 Task: Add a signature Christopher Carter containing With kind regards, Christopher Carter to email address softage.4@softage.net and add a label Policies
Action: Mouse moved to (1130, 86)
Screenshot: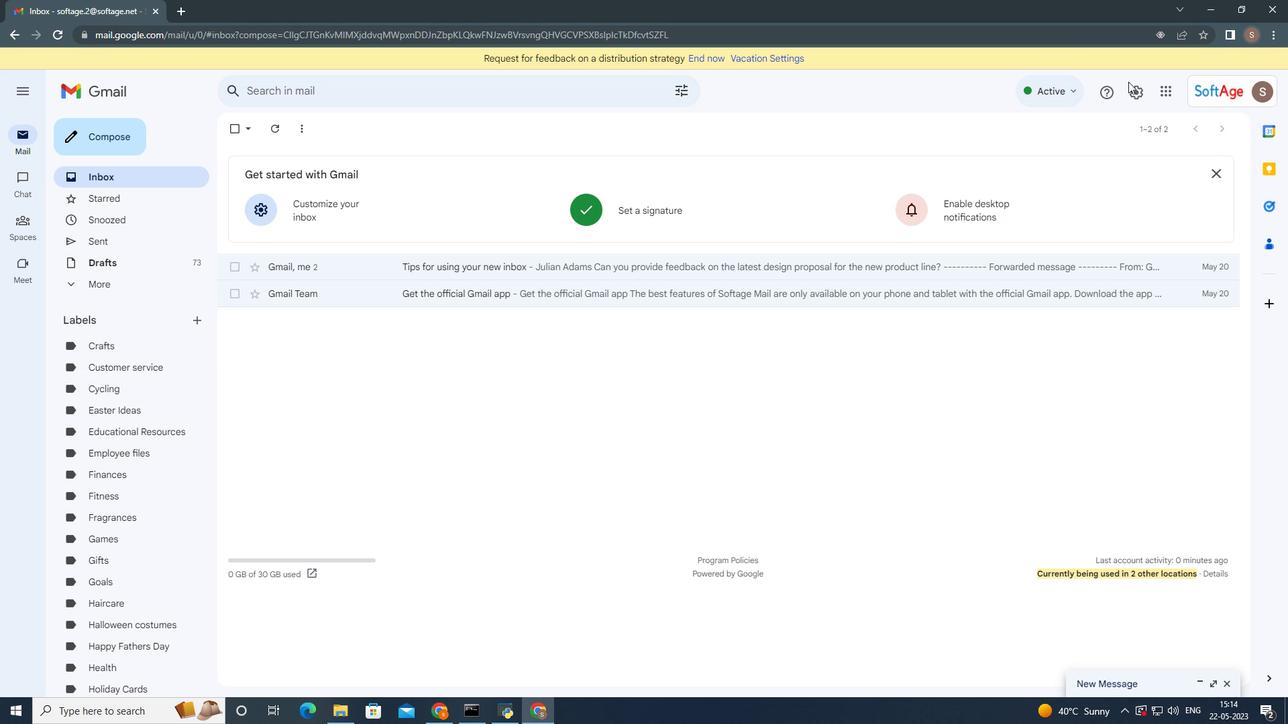 
Action: Mouse pressed left at (1130, 86)
Screenshot: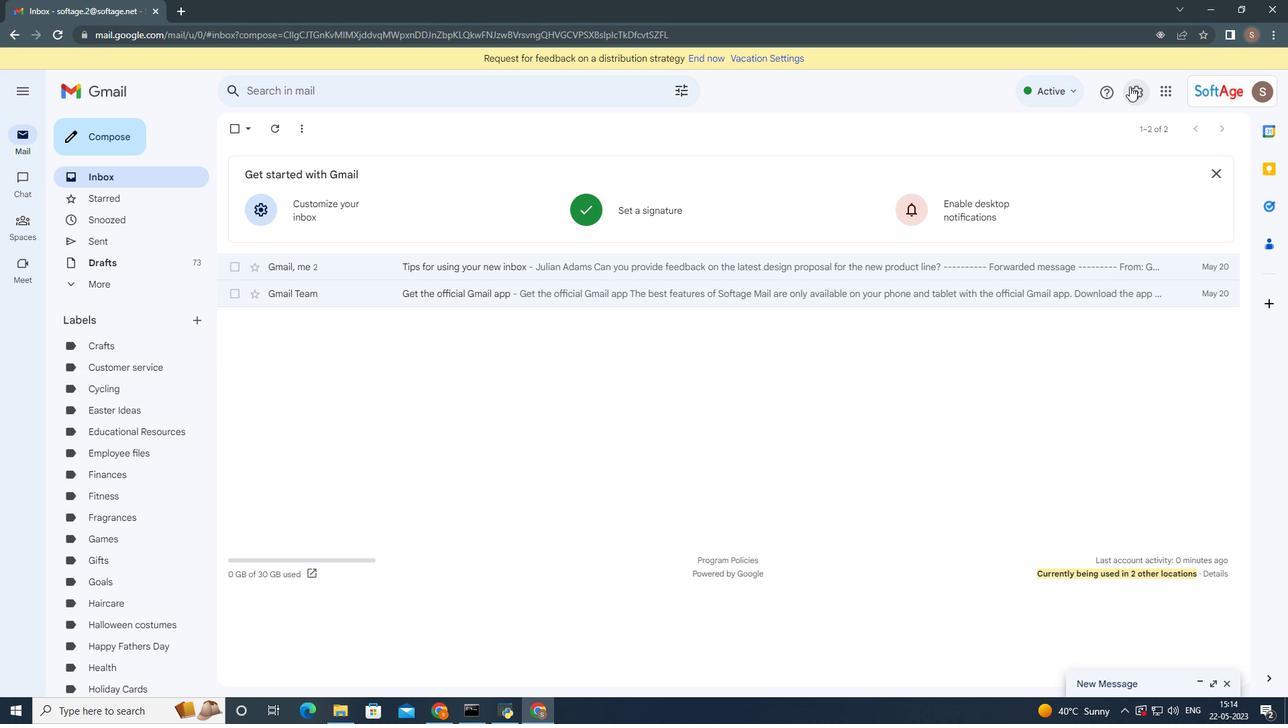 
Action: Mouse moved to (1167, 178)
Screenshot: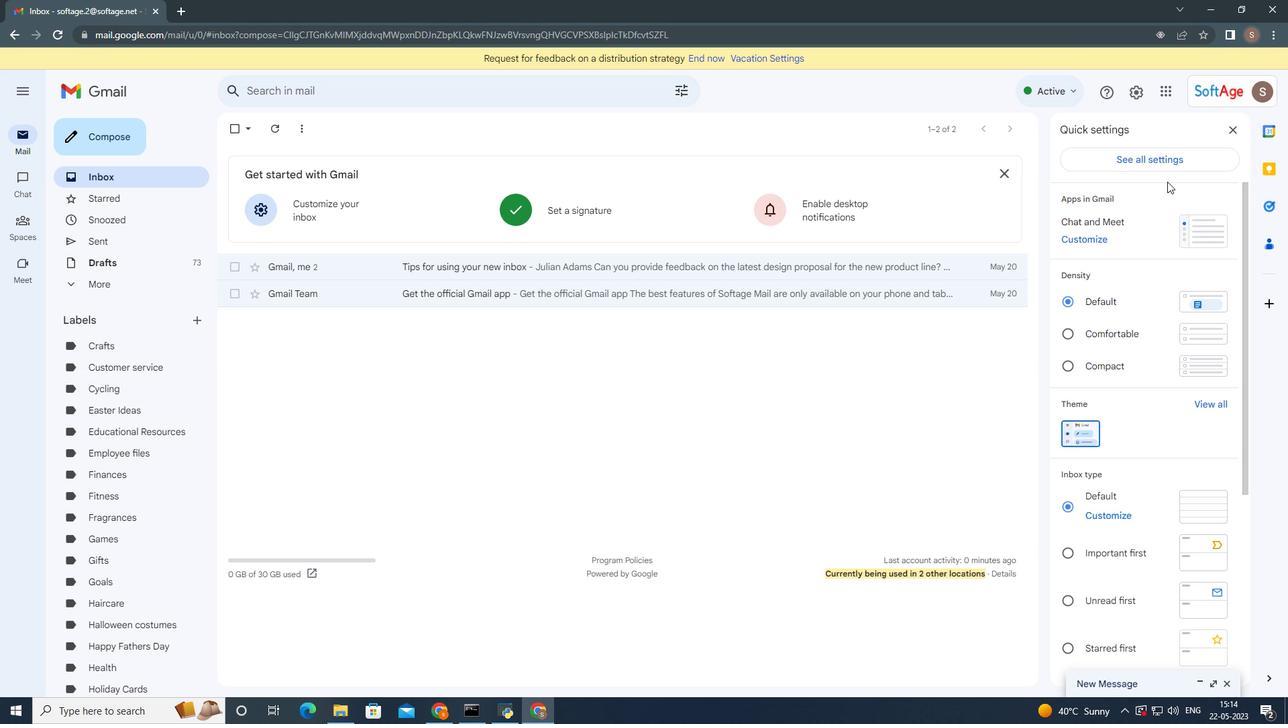 
Action: Mouse pressed left at (1167, 178)
Screenshot: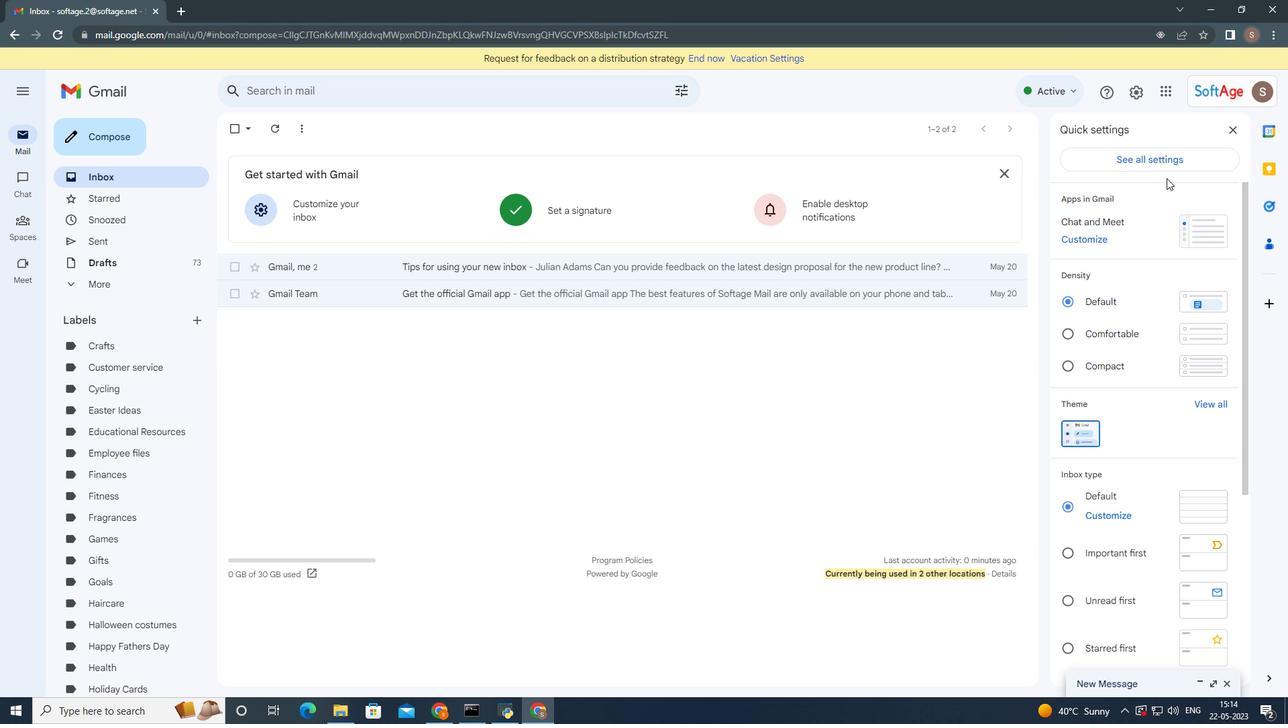 
Action: Mouse moved to (1159, 159)
Screenshot: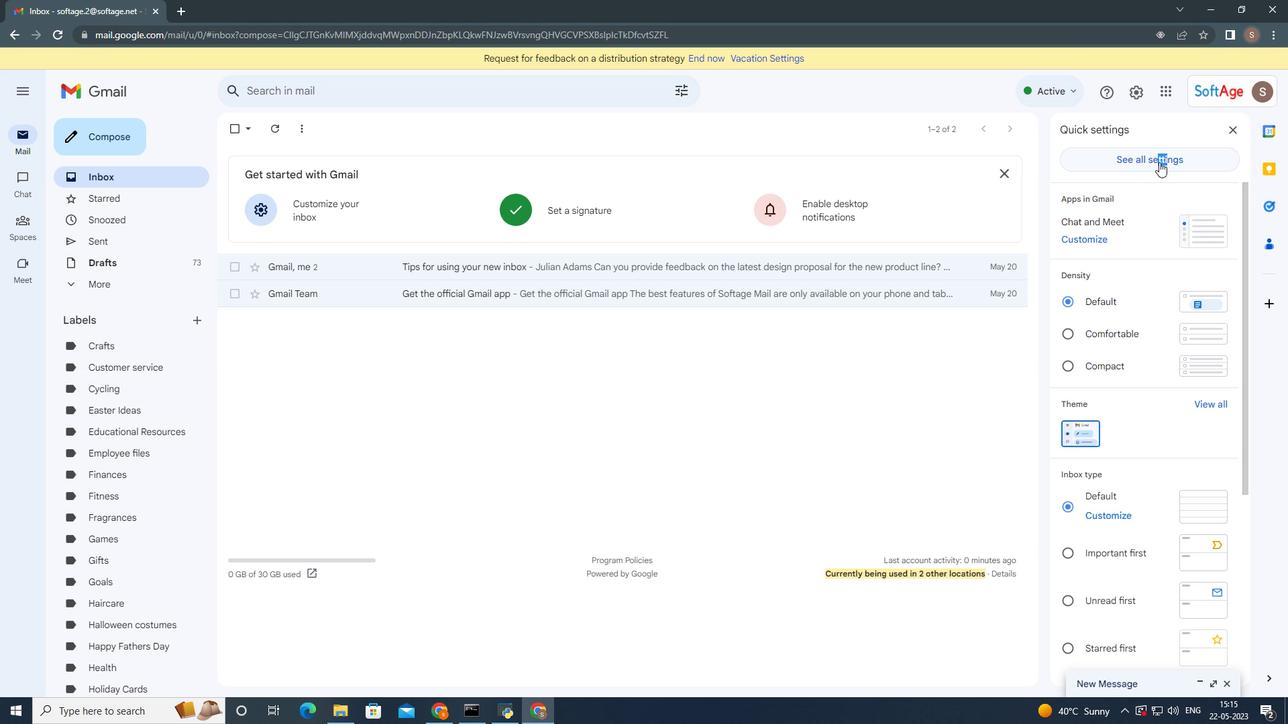 
Action: Mouse pressed left at (1159, 159)
Screenshot: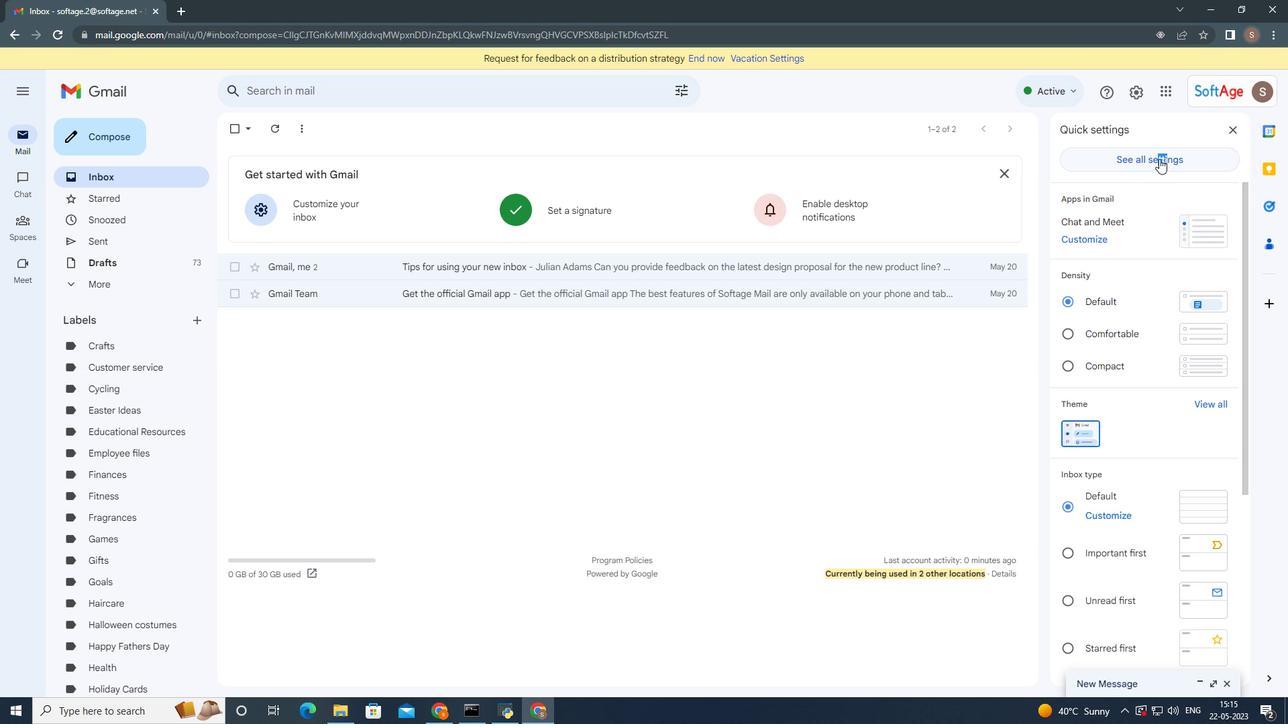 
Action: Mouse moved to (434, 312)
Screenshot: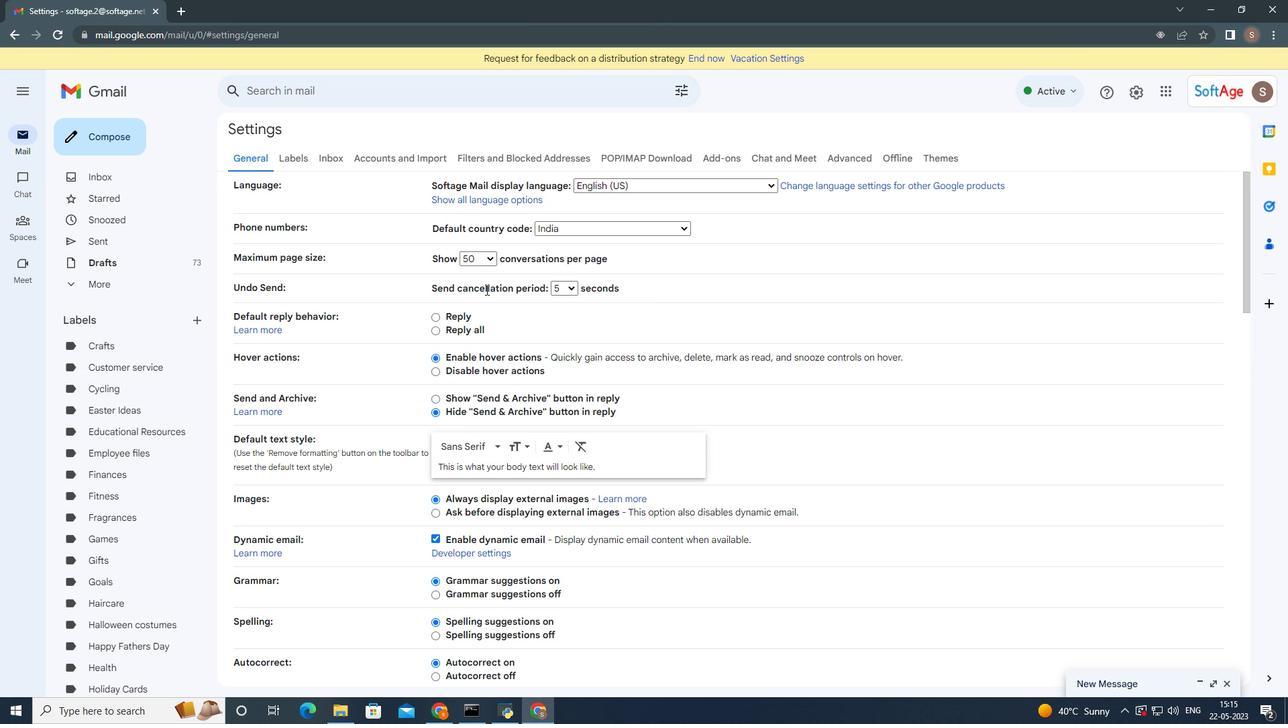 
Action: Mouse scrolled (434, 311) with delta (0, 0)
Screenshot: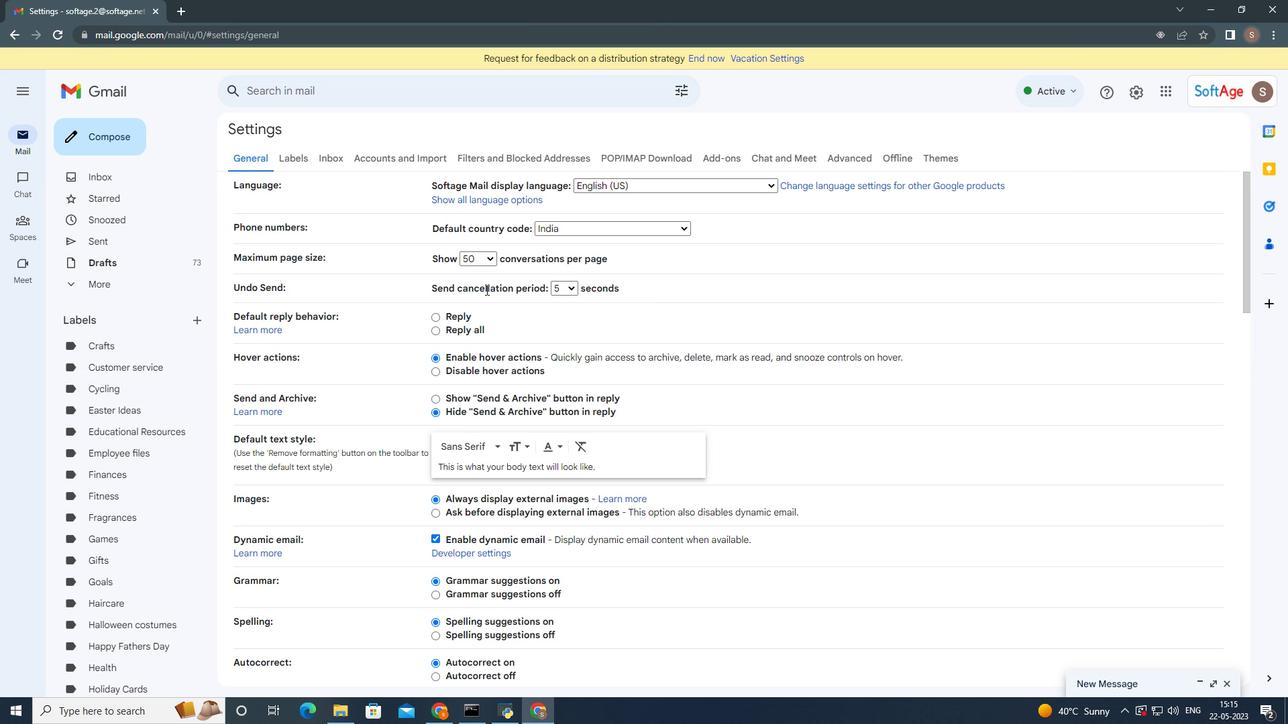 
Action: Mouse moved to (434, 318)
Screenshot: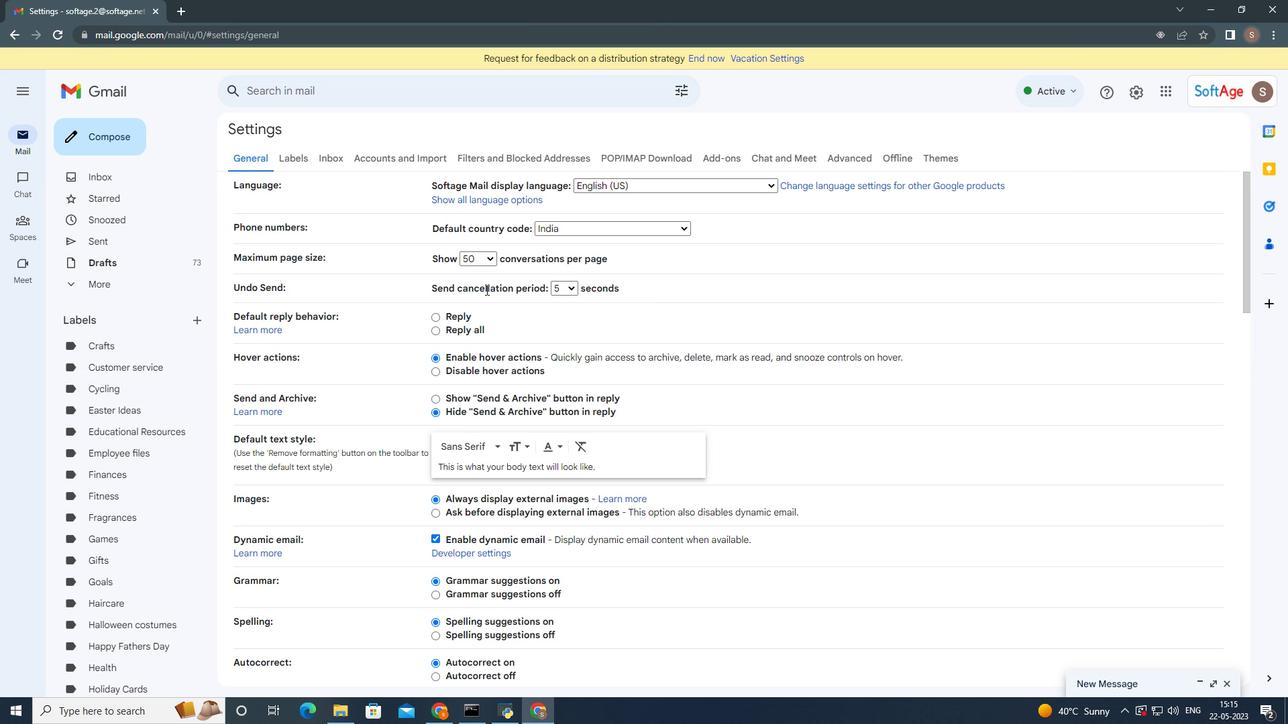 
Action: Mouse scrolled (434, 318) with delta (0, 0)
Screenshot: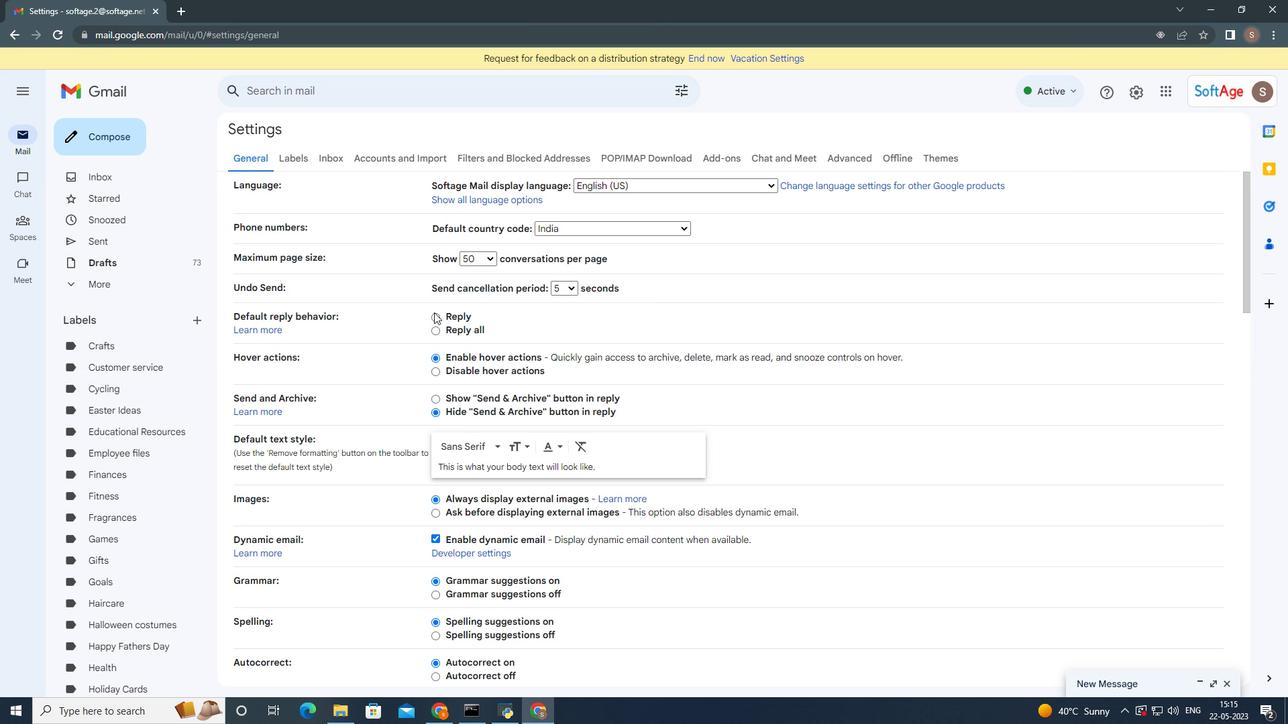 
Action: Mouse moved to (434, 319)
Screenshot: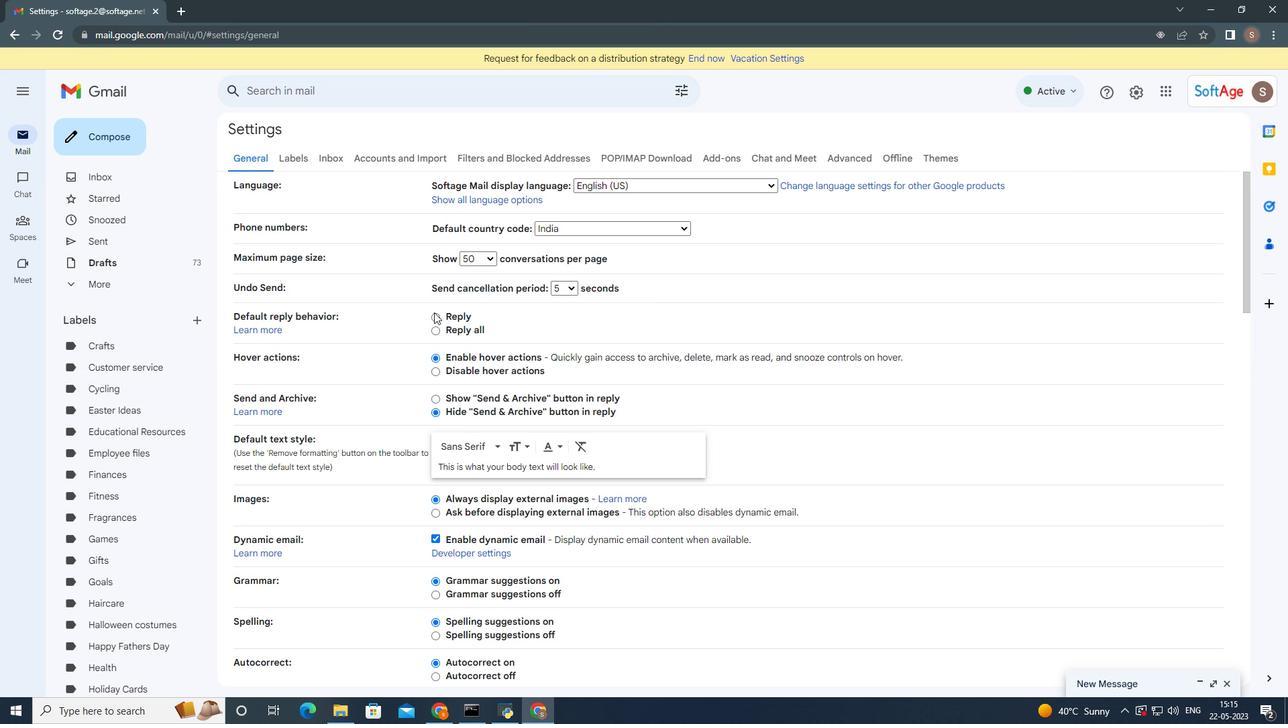 
Action: Mouse scrolled (434, 318) with delta (0, 0)
Screenshot: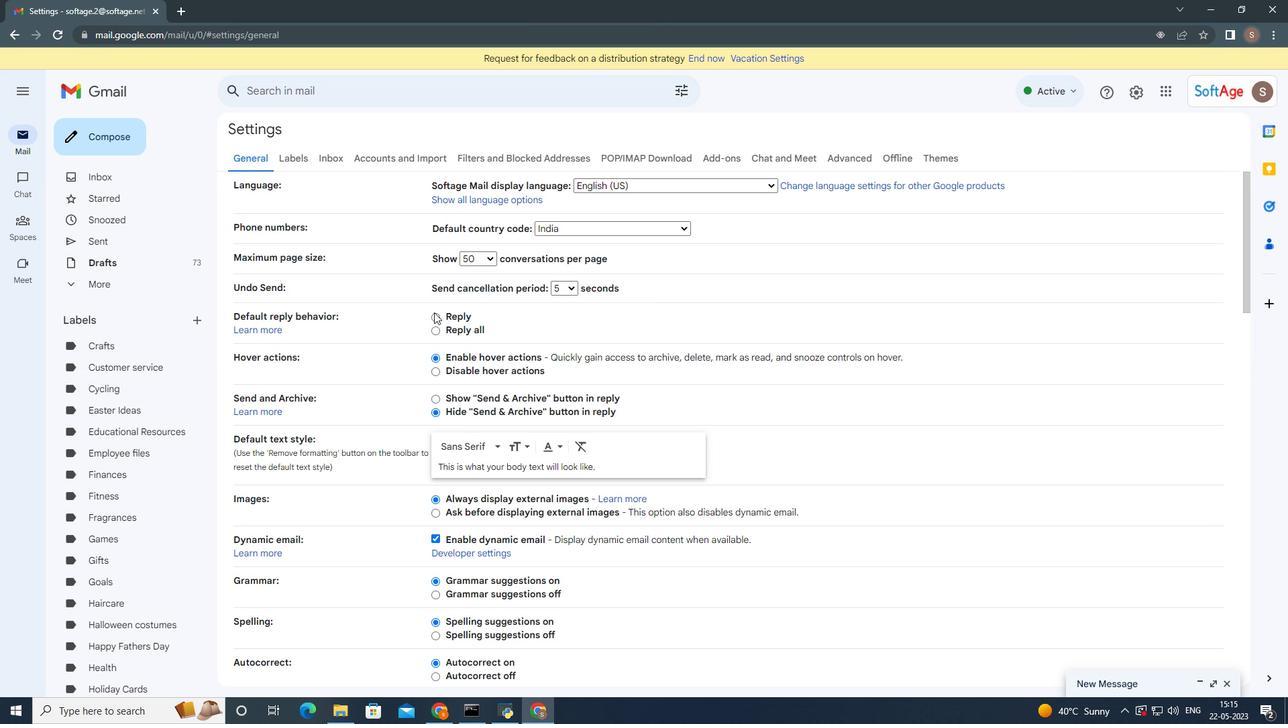 
Action: Mouse moved to (488, 427)
Screenshot: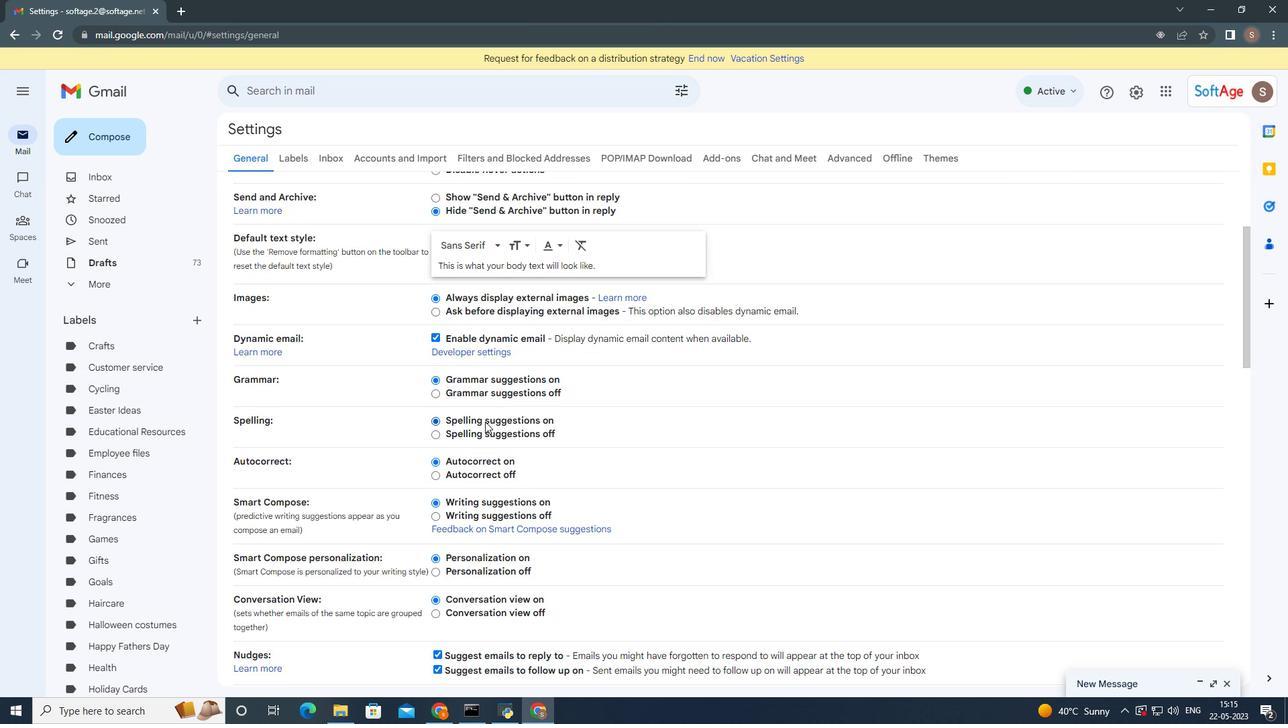 
Action: Mouse scrolled (488, 426) with delta (0, 0)
Screenshot: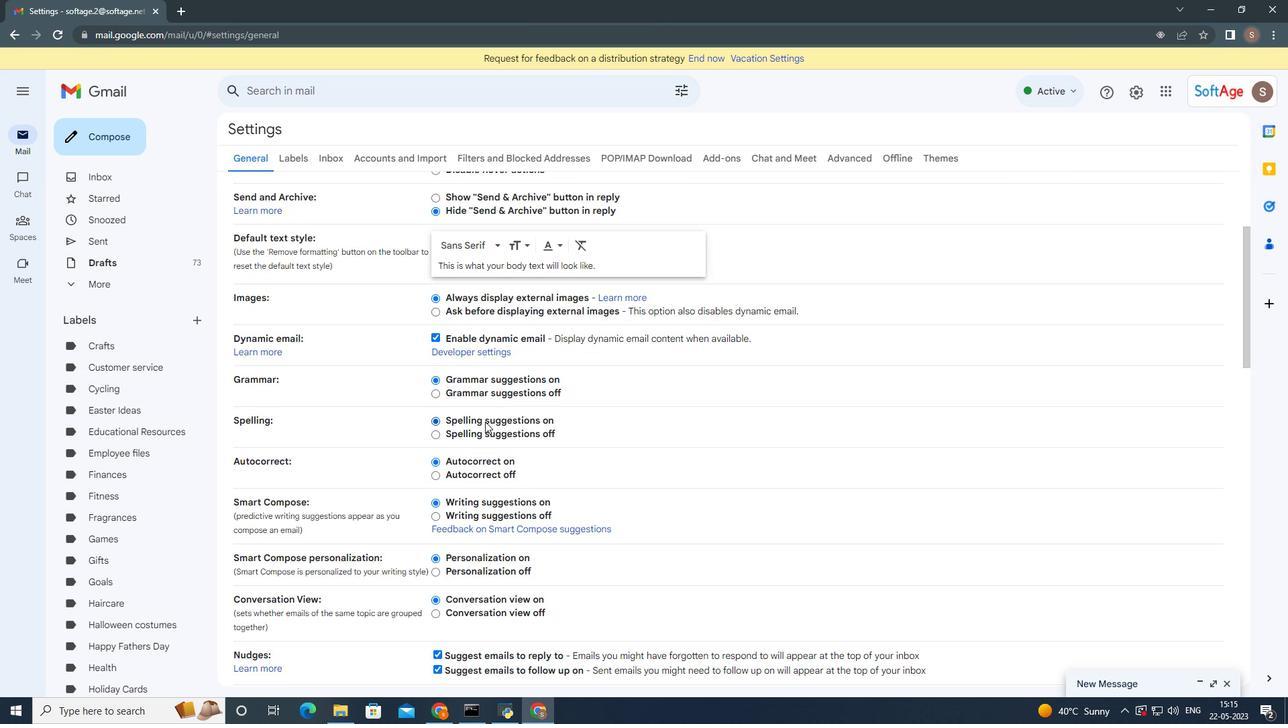 
Action: Mouse moved to (490, 428)
Screenshot: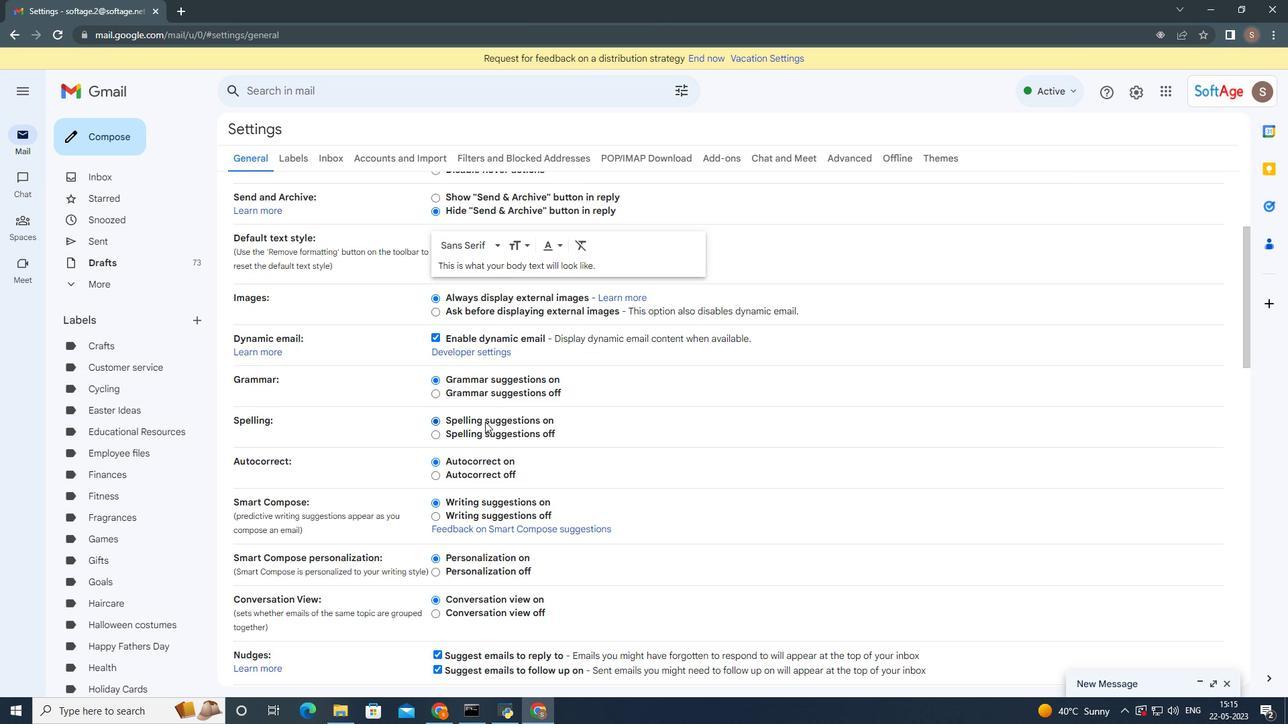 
Action: Mouse scrolled (490, 427) with delta (0, 0)
Screenshot: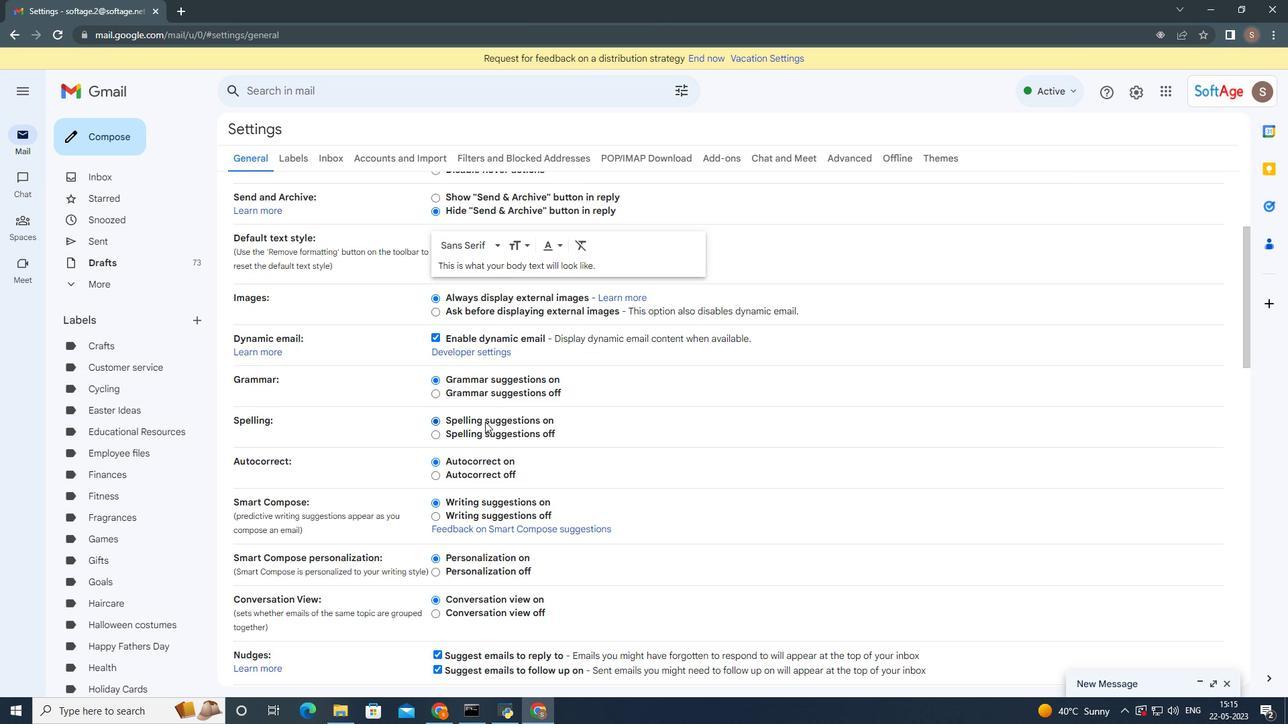 
Action: Mouse moved to (492, 430)
Screenshot: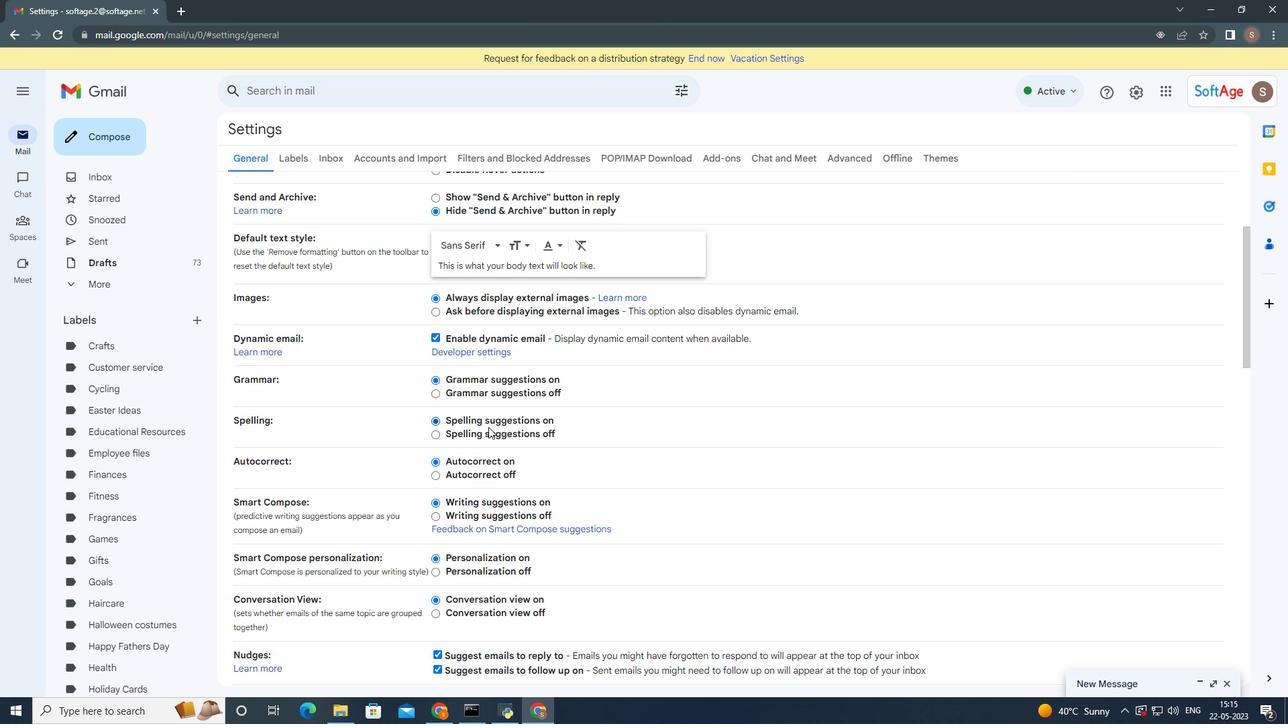 
Action: Mouse scrolled (492, 429) with delta (0, 0)
Screenshot: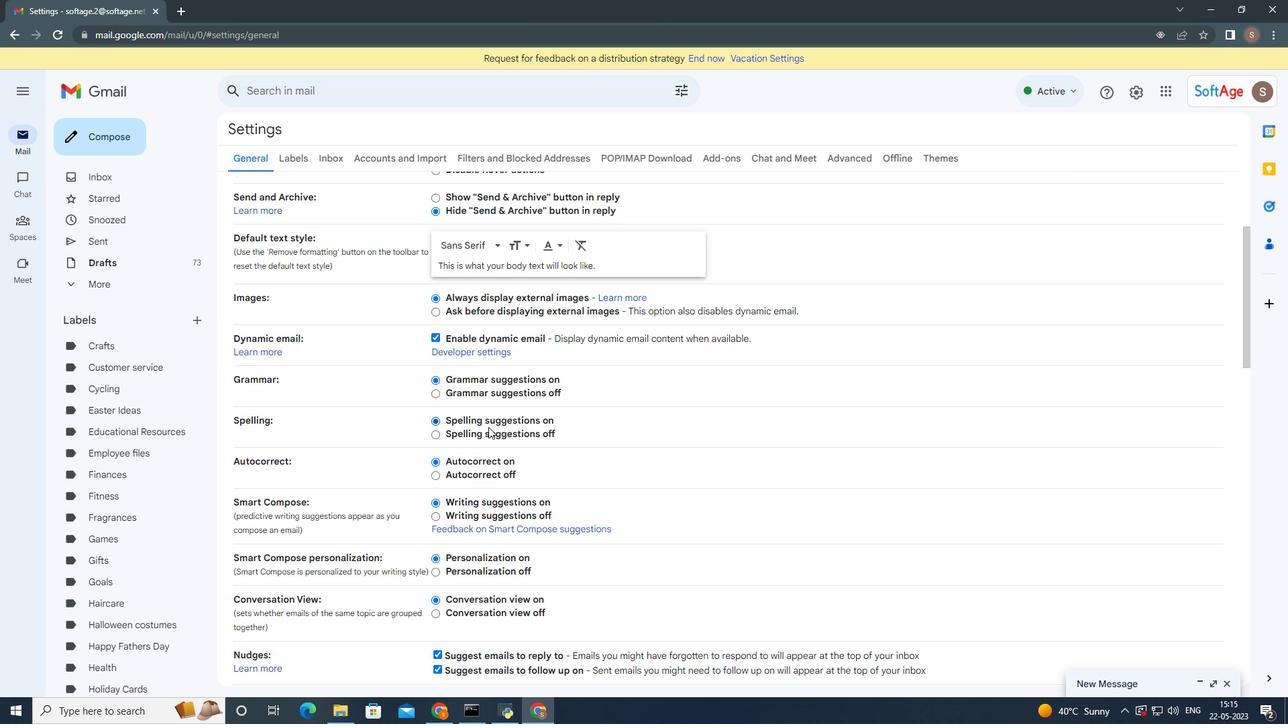 
Action: Mouse moved to (495, 433)
Screenshot: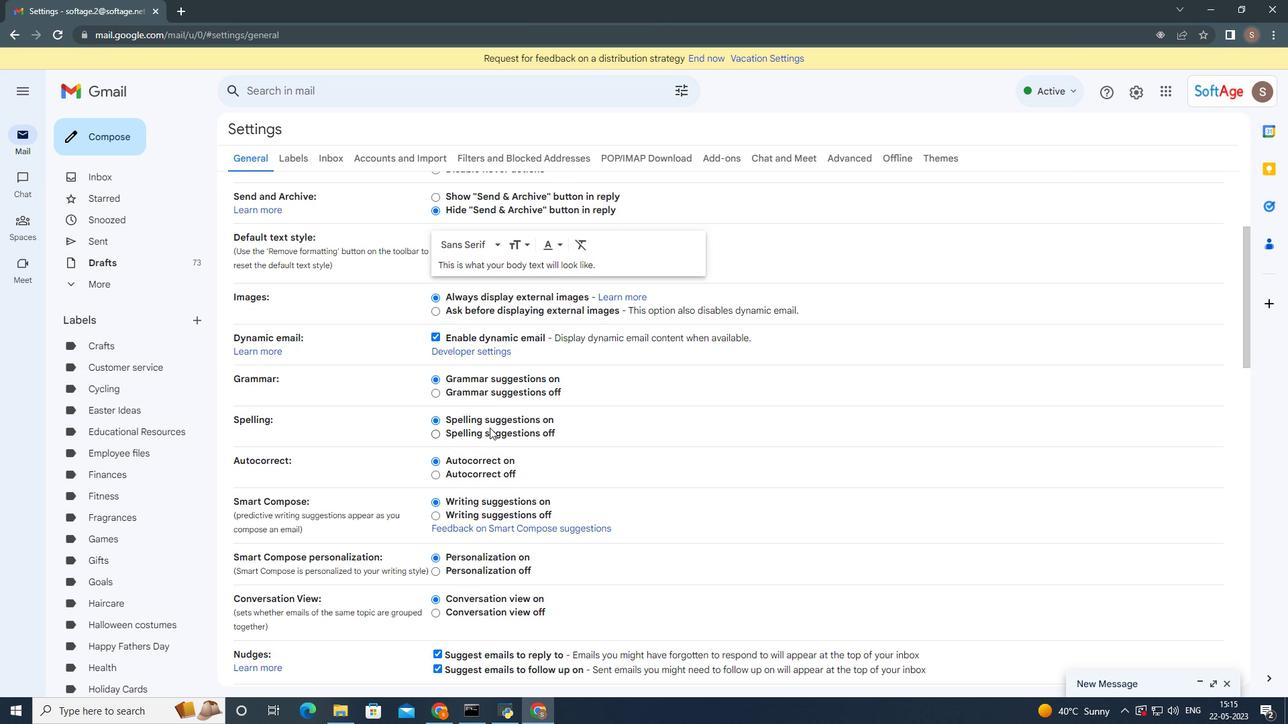 
Action: Mouse scrolled (495, 432) with delta (0, 0)
Screenshot: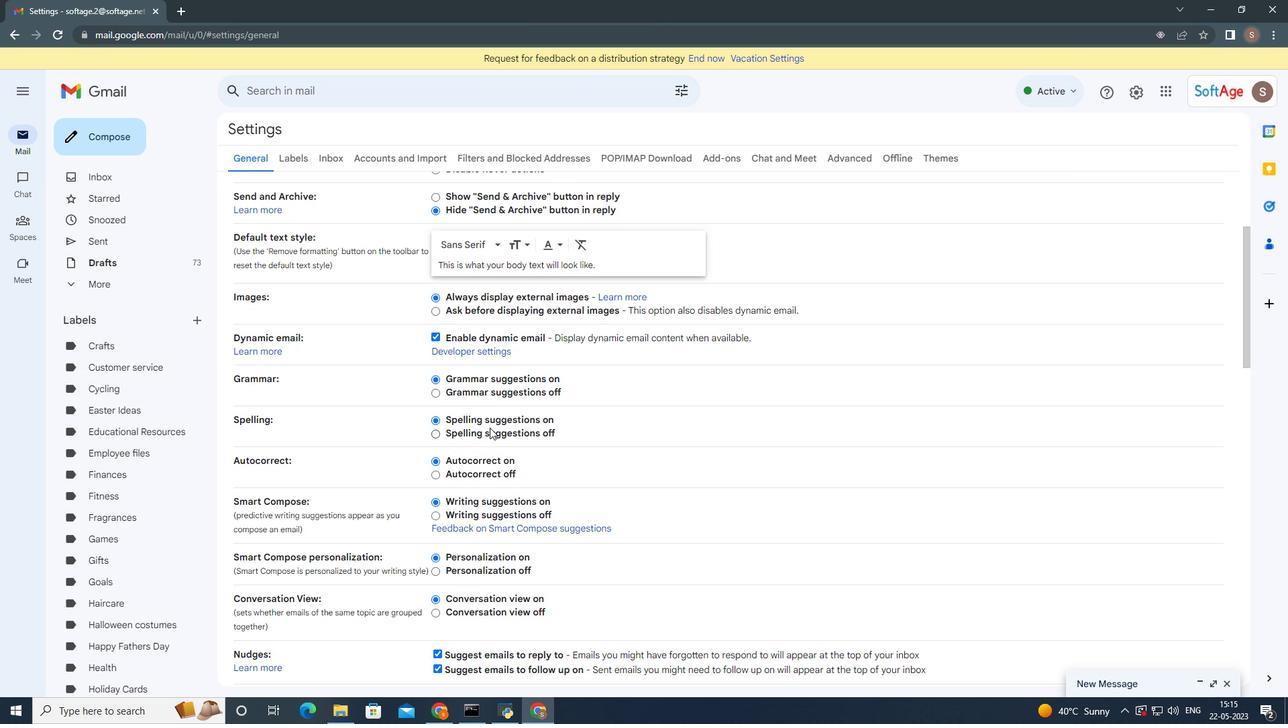 
Action: Mouse moved to (502, 437)
Screenshot: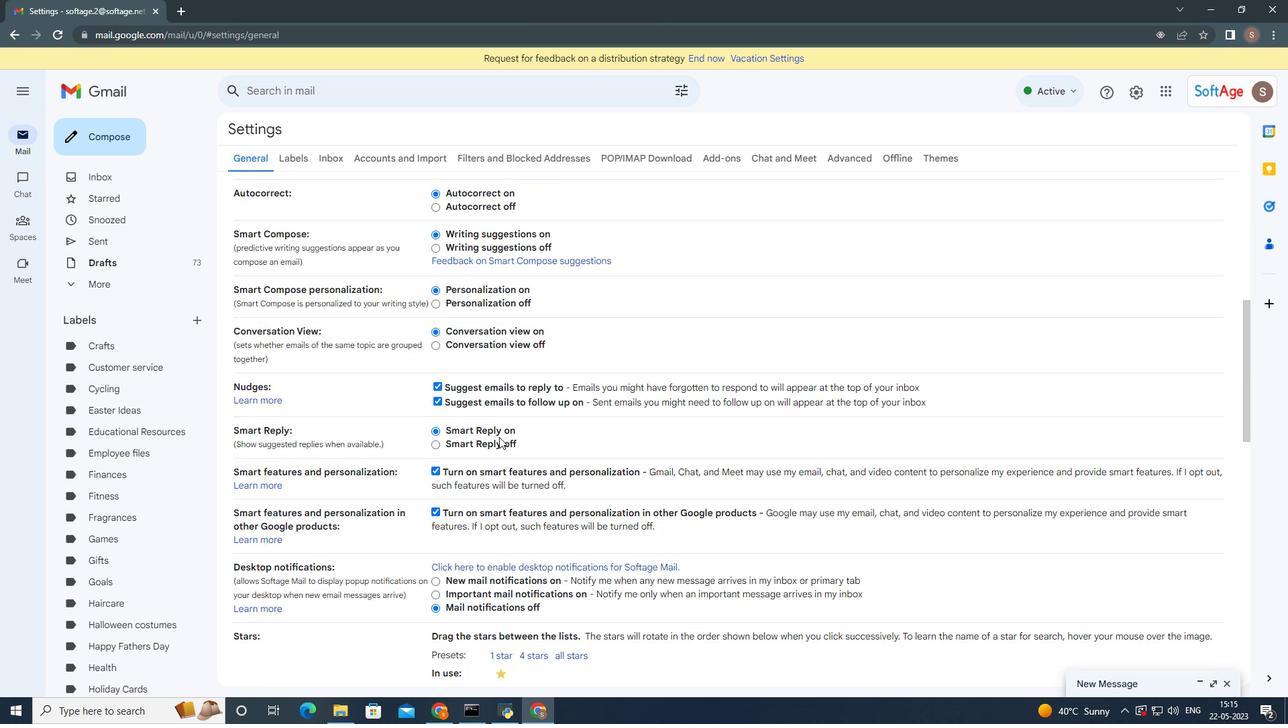
Action: Mouse scrolled (502, 437) with delta (0, 0)
Screenshot: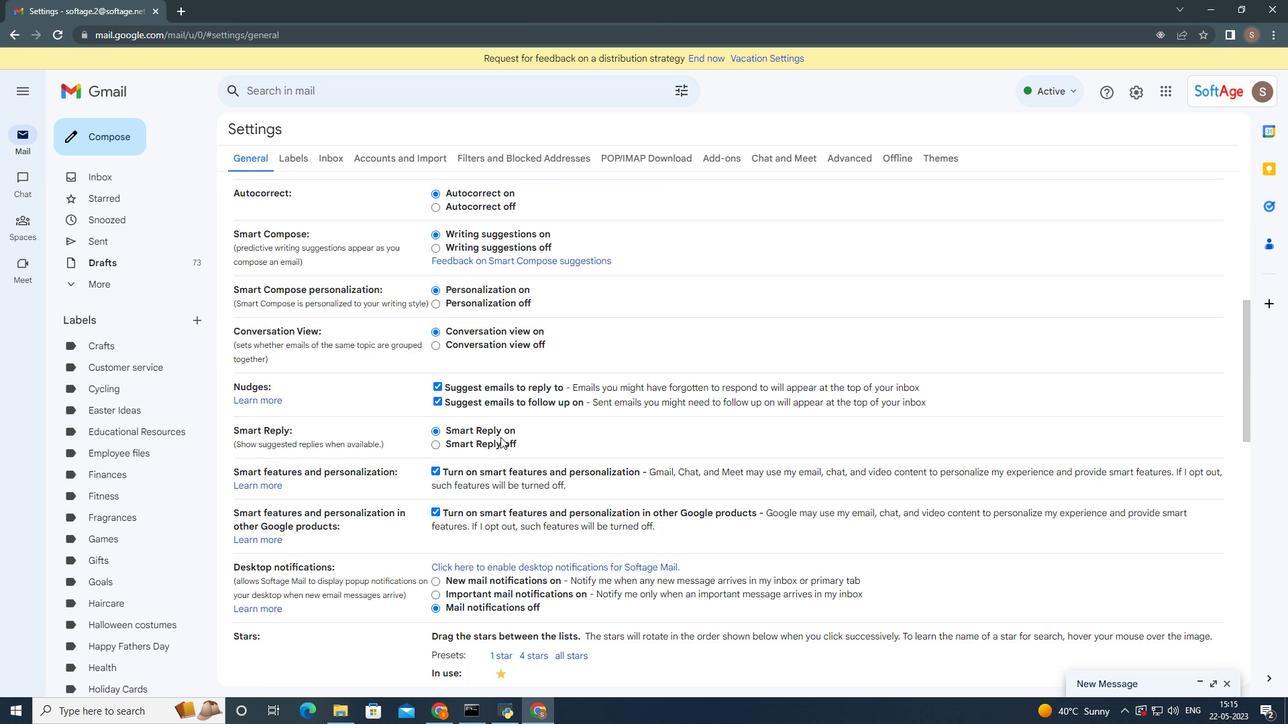 
Action: Mouse moved to (502, 437)
Screenshot: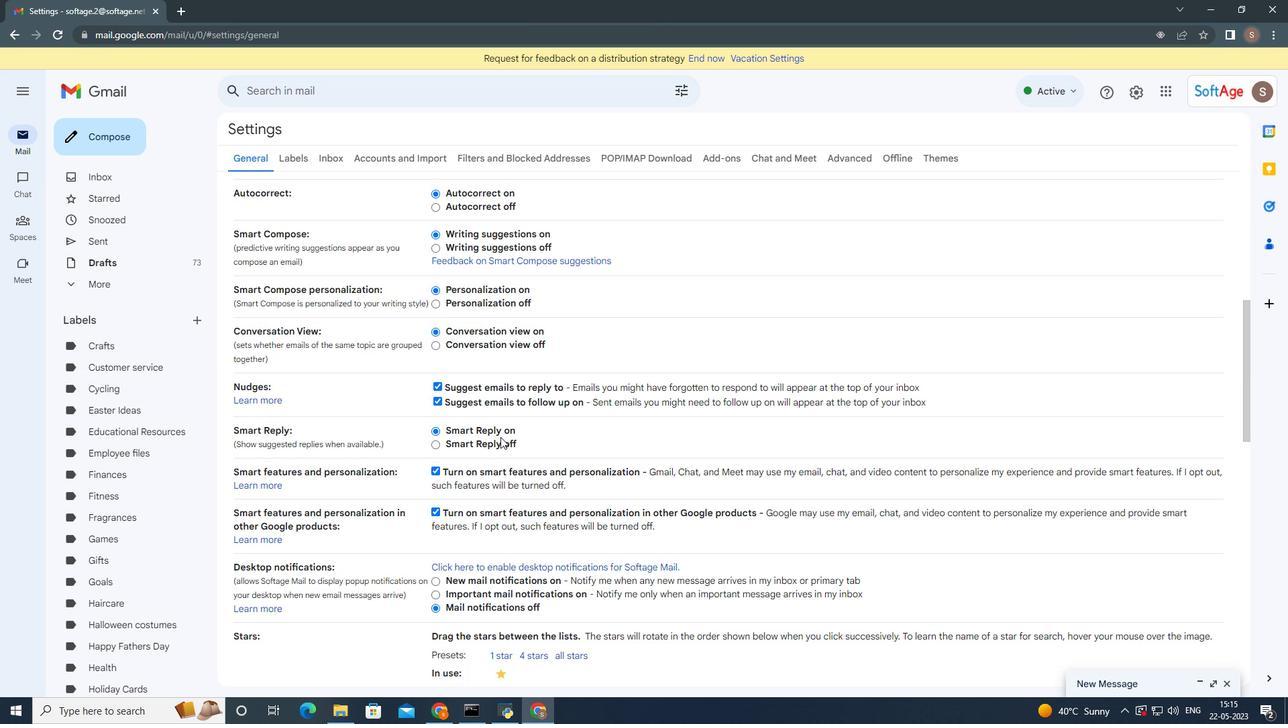 
Action: Mouse scrolled (502, 436) with delta (0, 0)
Screenshot: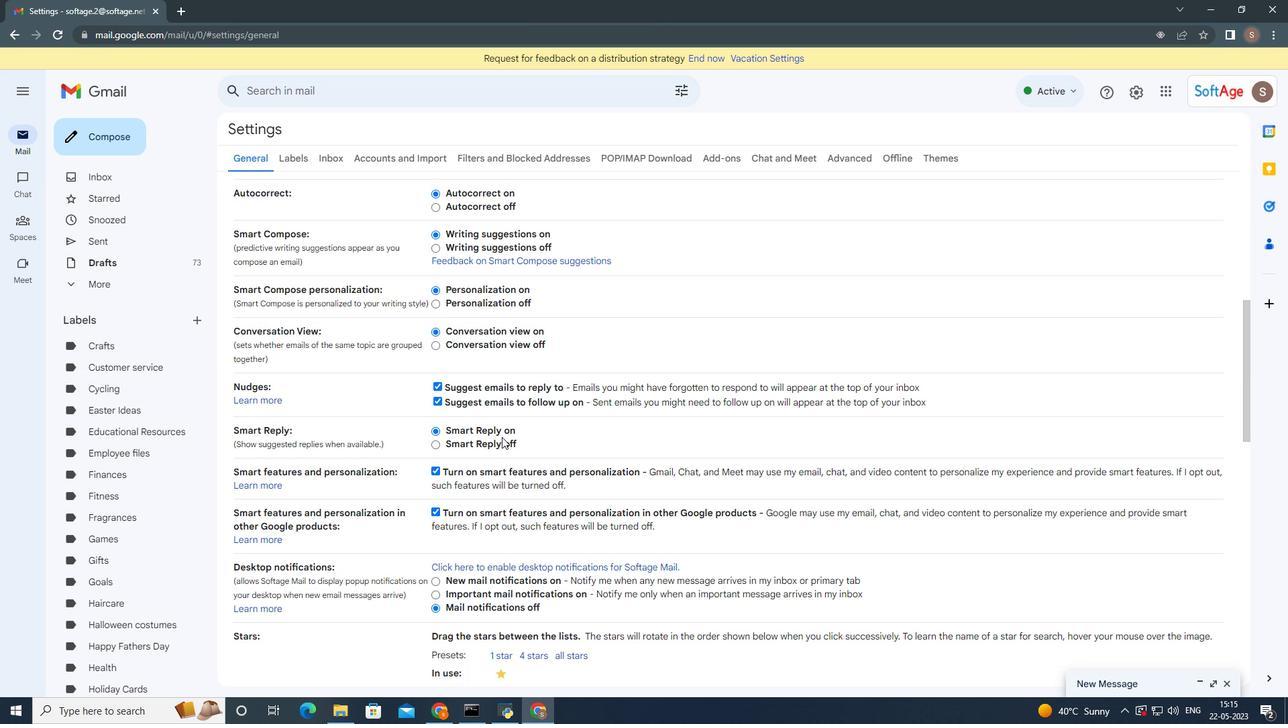 
Action: Mouse moved to (502, 437)
Screenshot: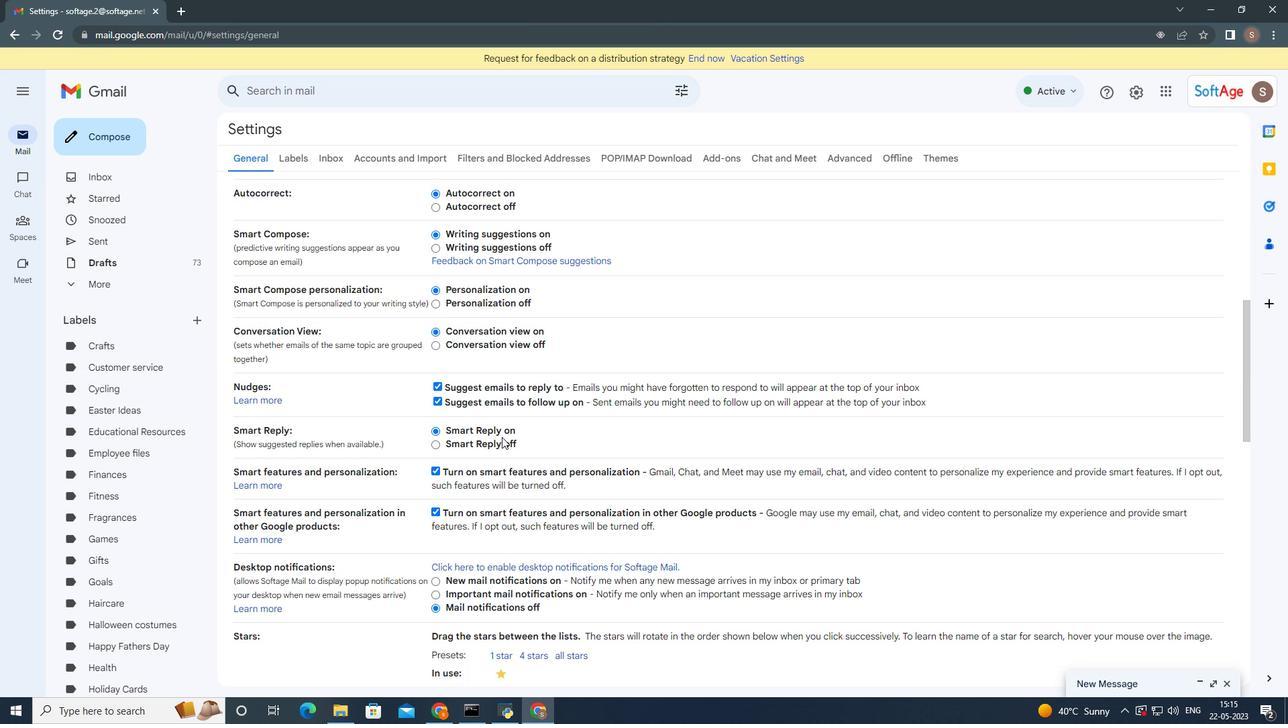 
Action: Mouse scrolled (502, 436) with delta (0, 0)
Screenshot: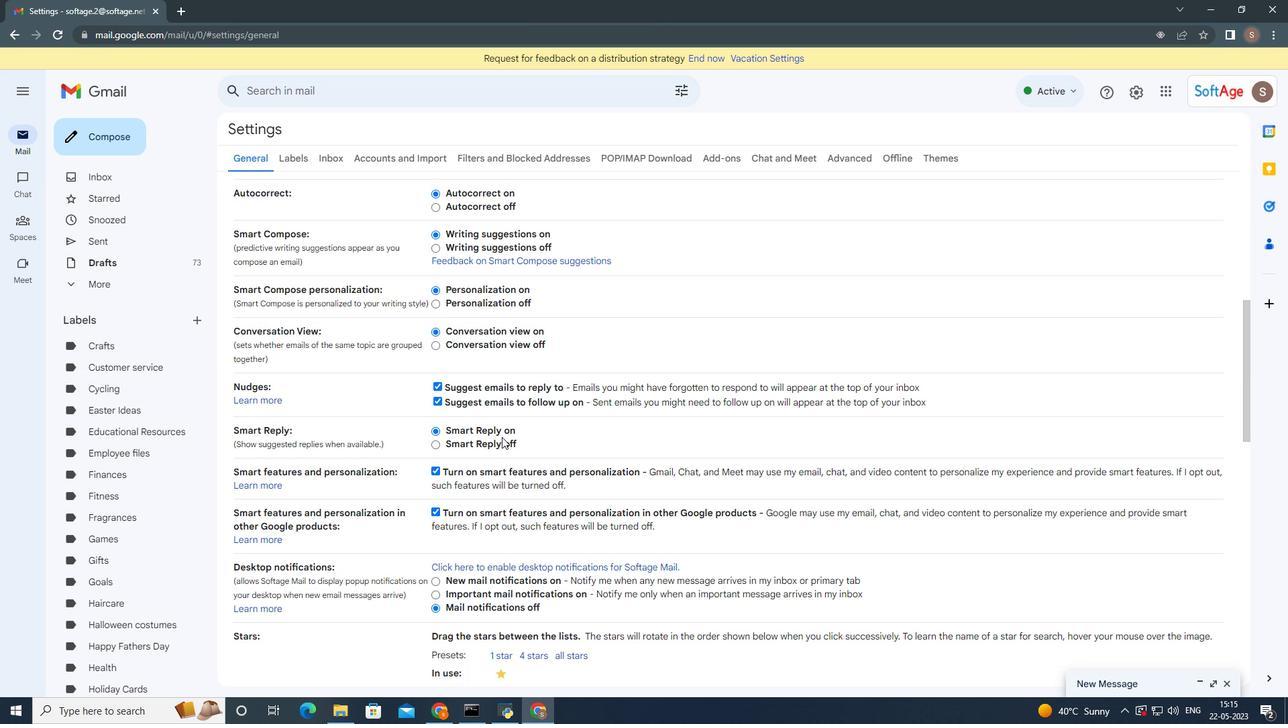 
Action: Mouse moved to (506, 437)
Screenshot: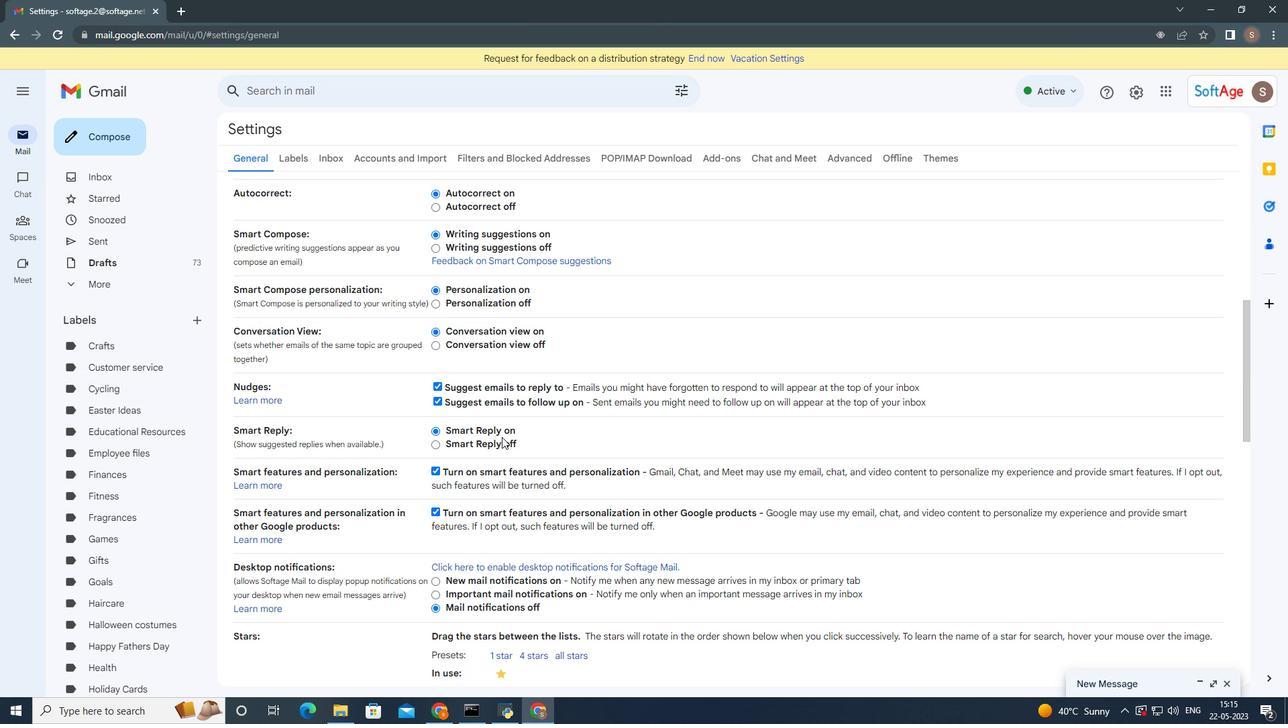 
Action: Mouse scrolled (504, 436) with delta (0, 0)
Screenshot: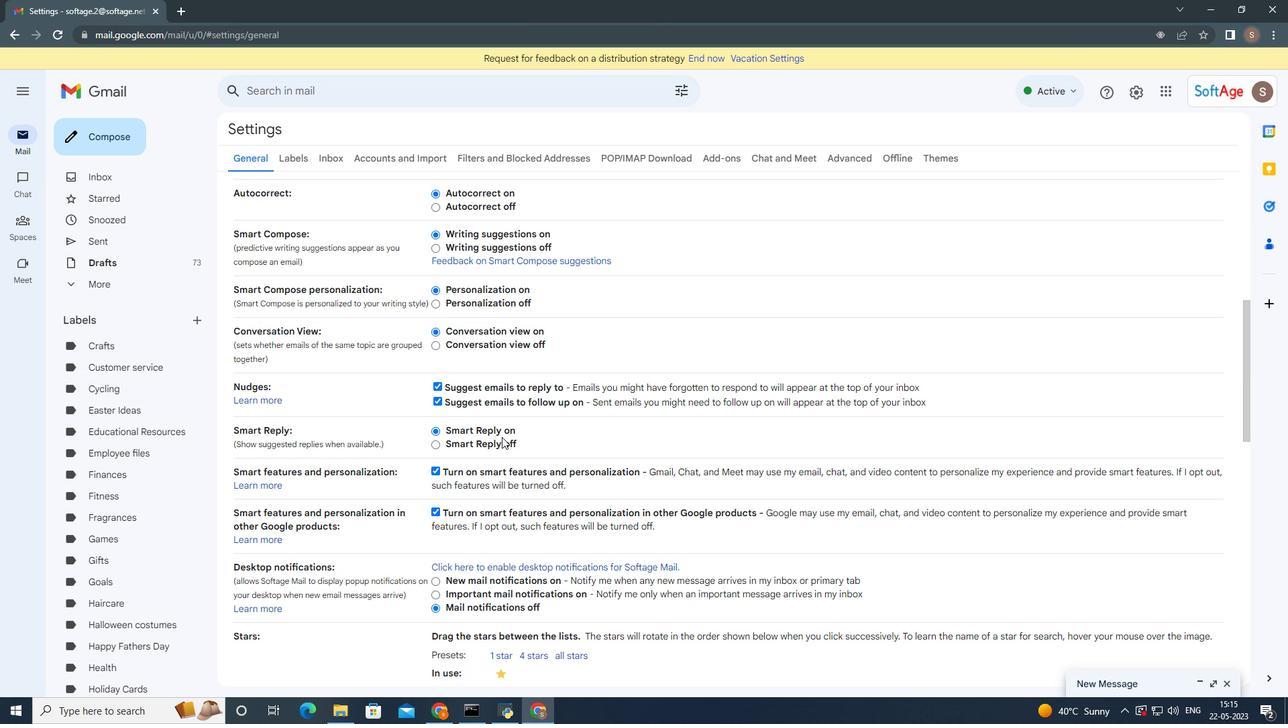 
Action: Mouse moved to (514, 432)
Screenshot: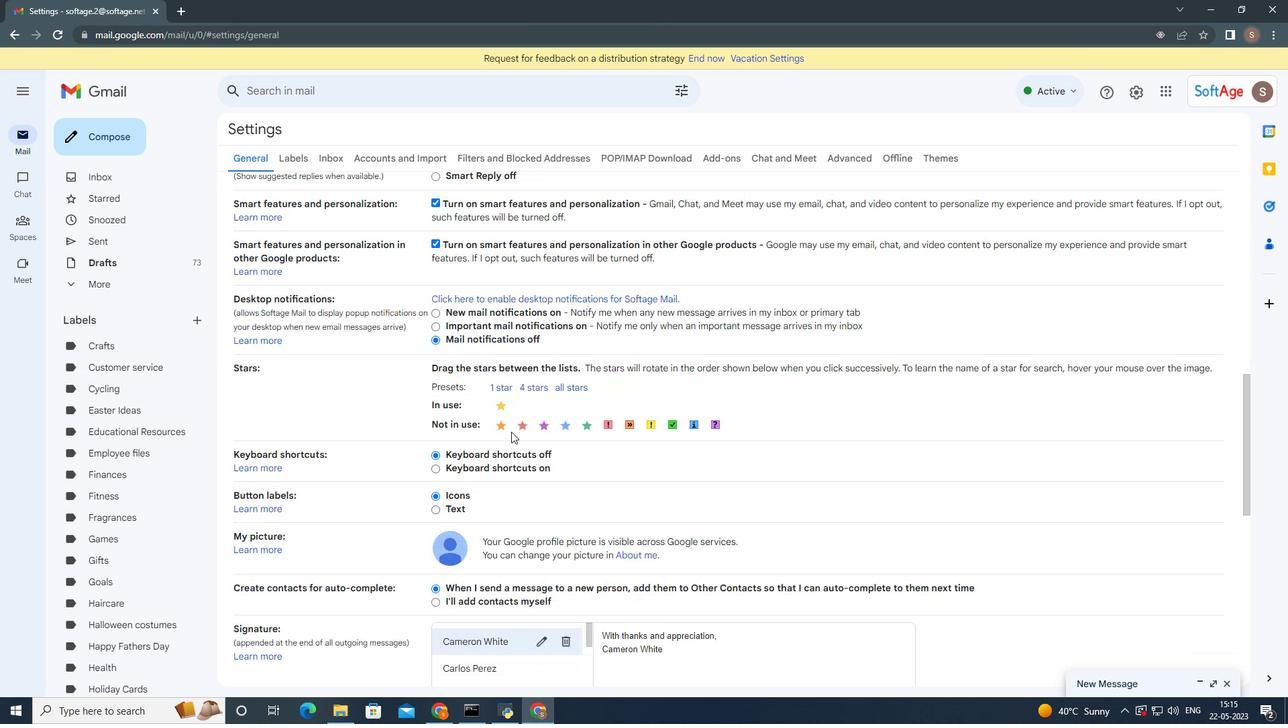 
Action: Mouse scrolled (514, 431) with delta (0, 0)
Screenshot: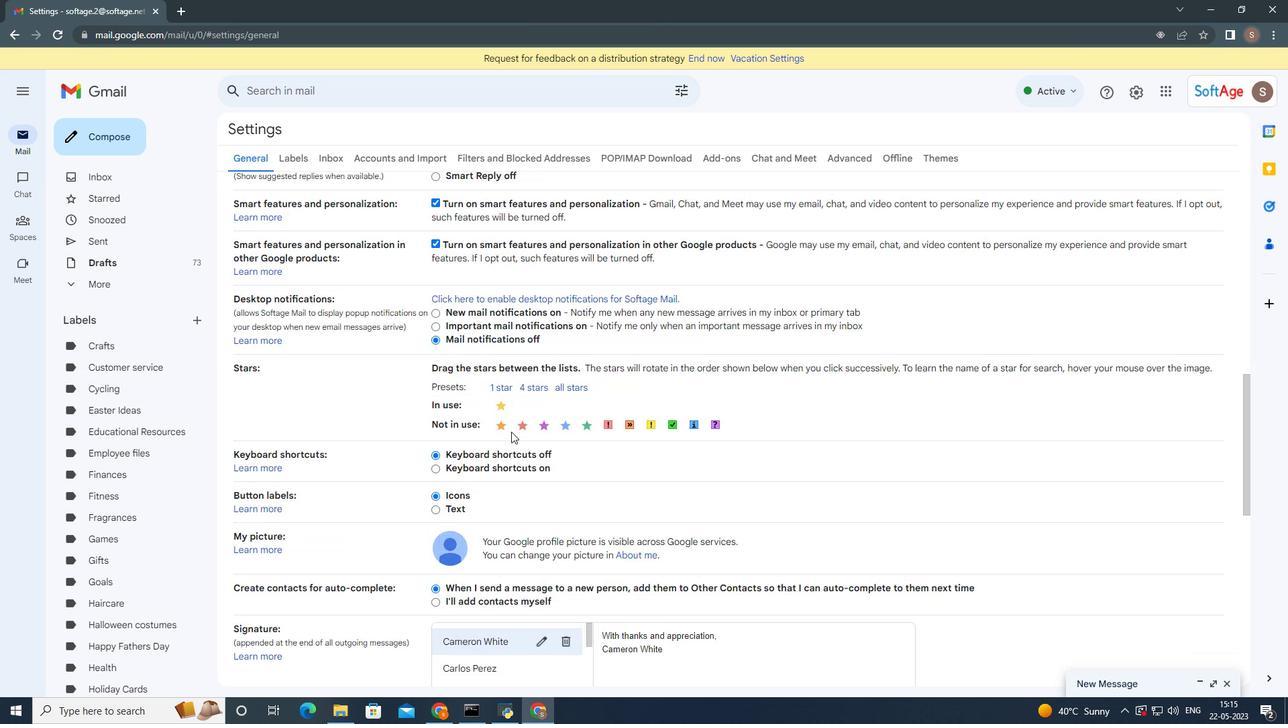 
Action: Mouse moved to (515, 438)
Screenshot: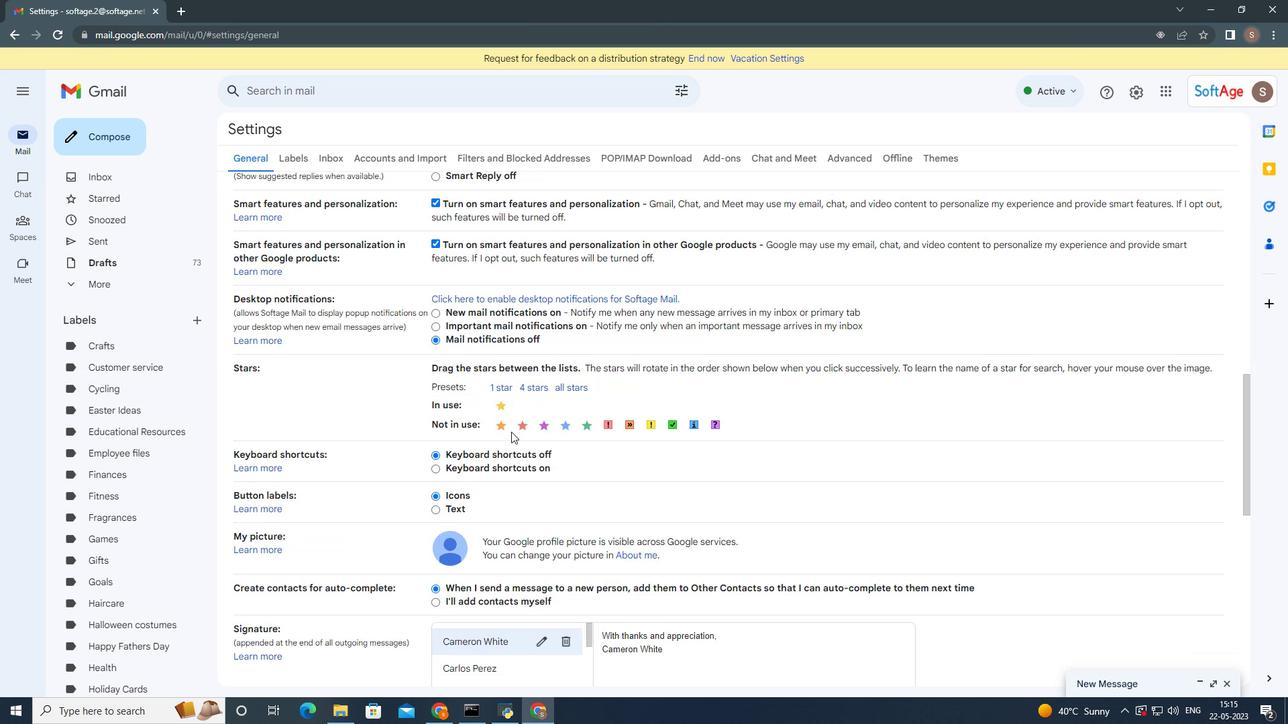 
Action: Mouse scrolled (515, 437) with delta (0, 0)
Screenshot: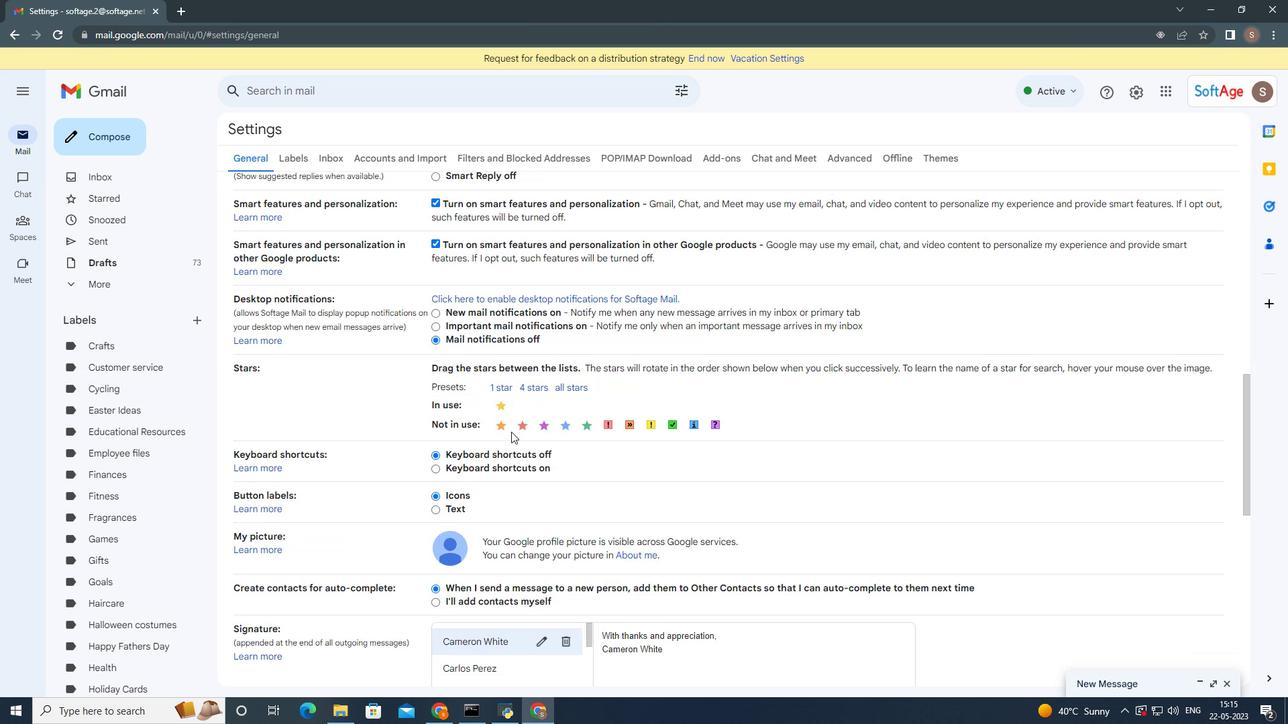 
Action: Mouse moved to (515, 441)
Screenshot: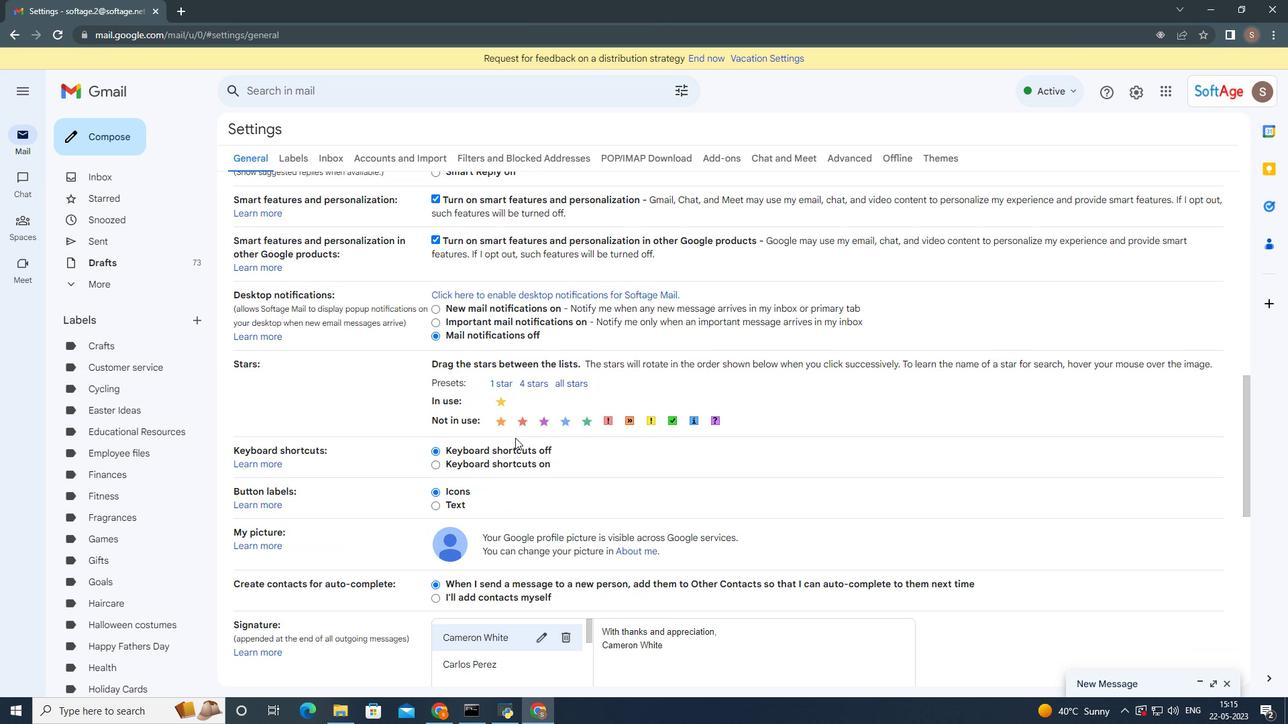 
Action: Mouse scrolled (515, 440) with delta (0, 0)
Screenshot: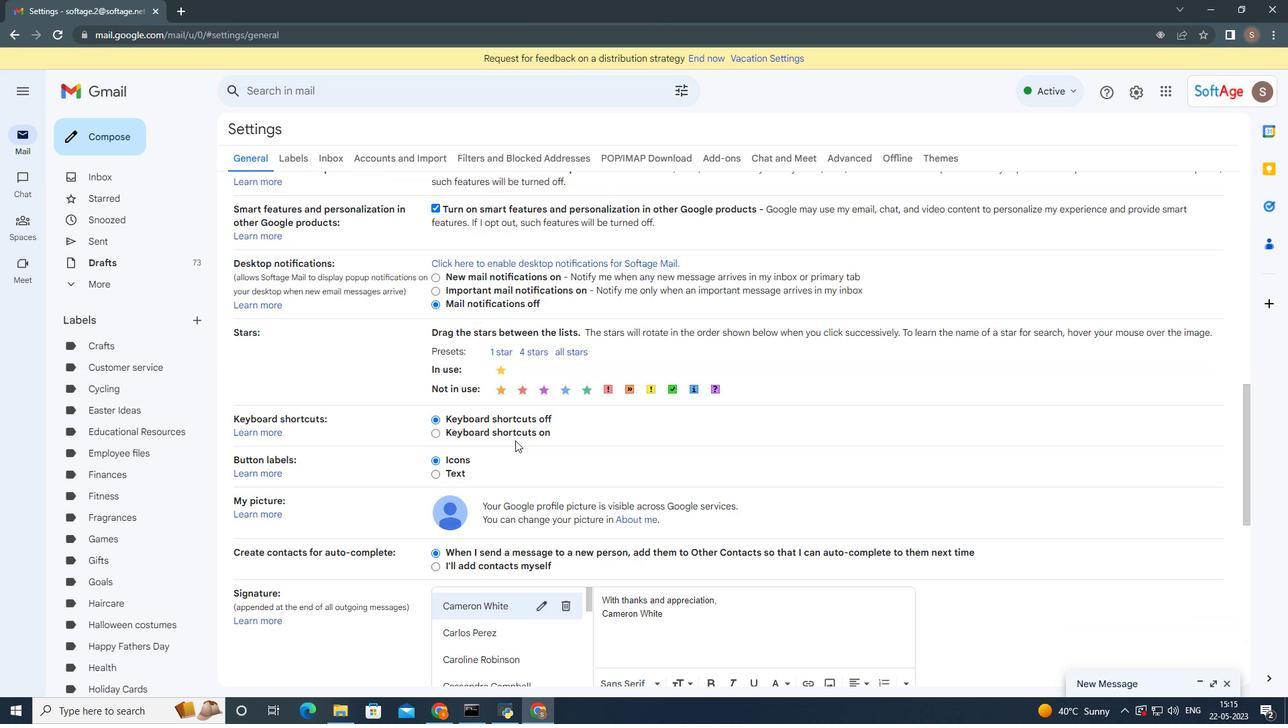 
Action: Mouse moved to (535, 549)
Screenshot: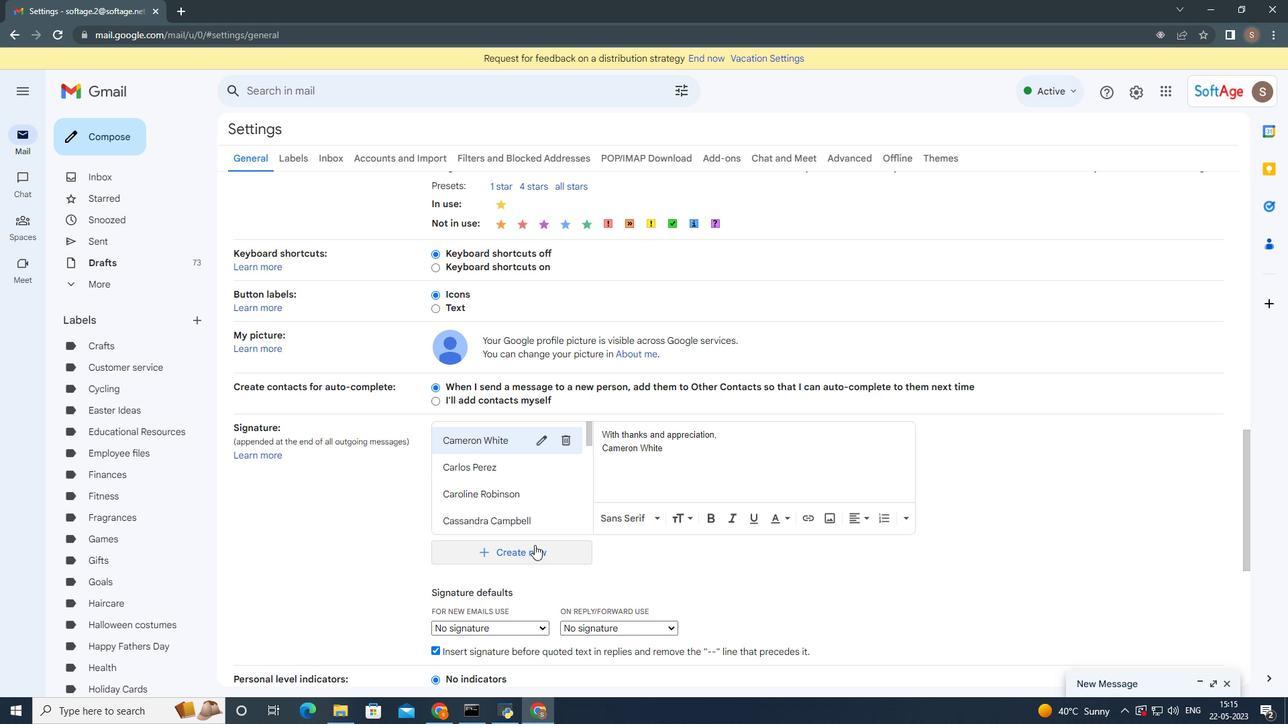 
Action: Mouse pressed left at (535, 549)
Screenshot: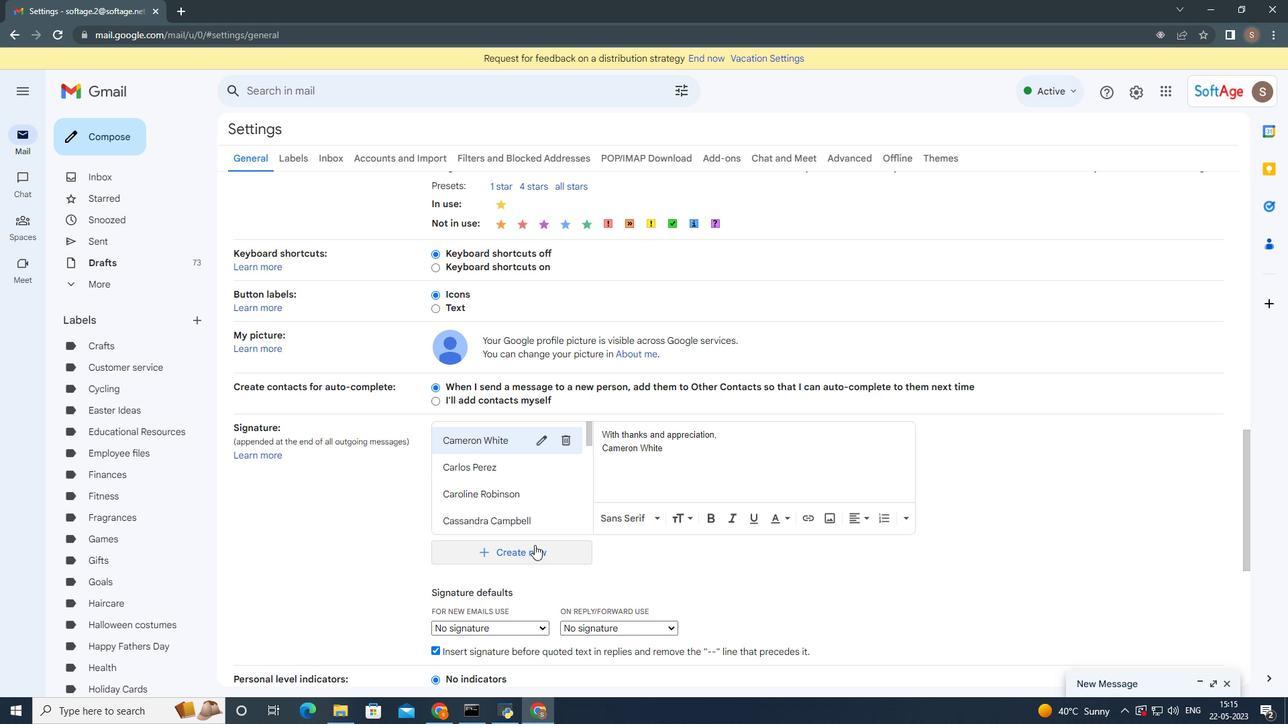 
Action: Mouse moved to (628, 360)
Screenshot: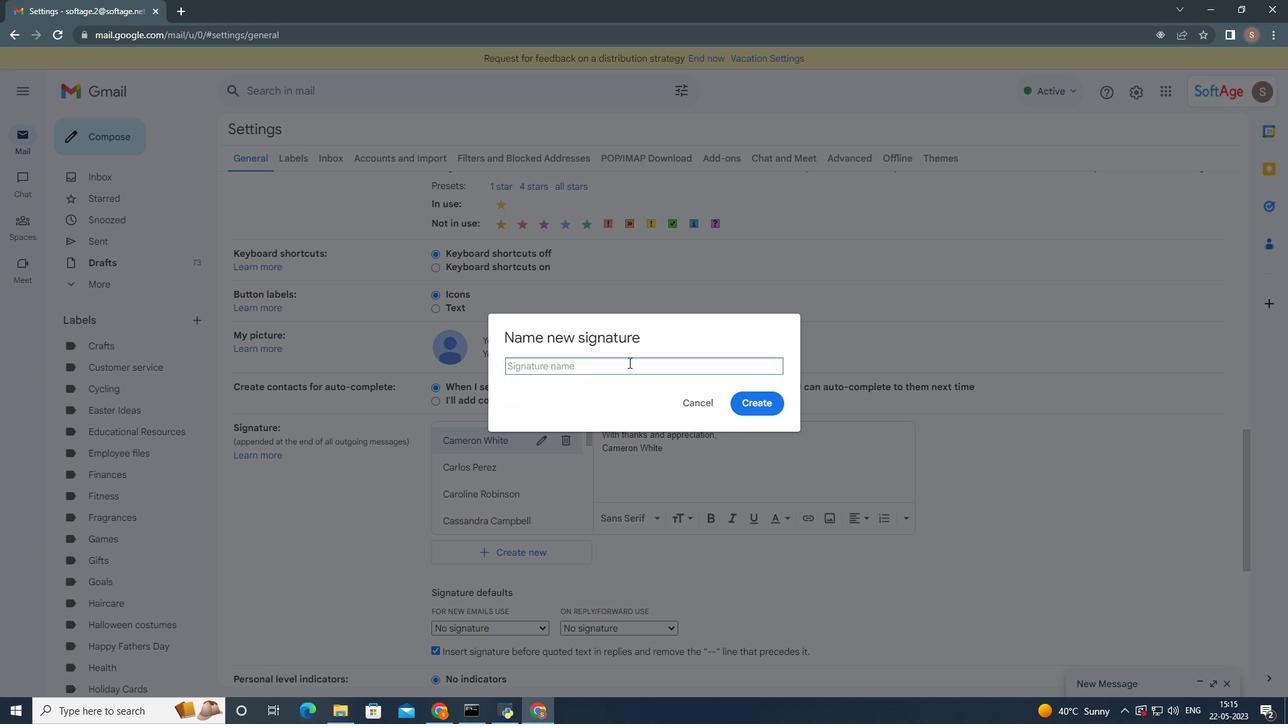 
Action: Mouse pressed left at (628, 360)
Screenshot: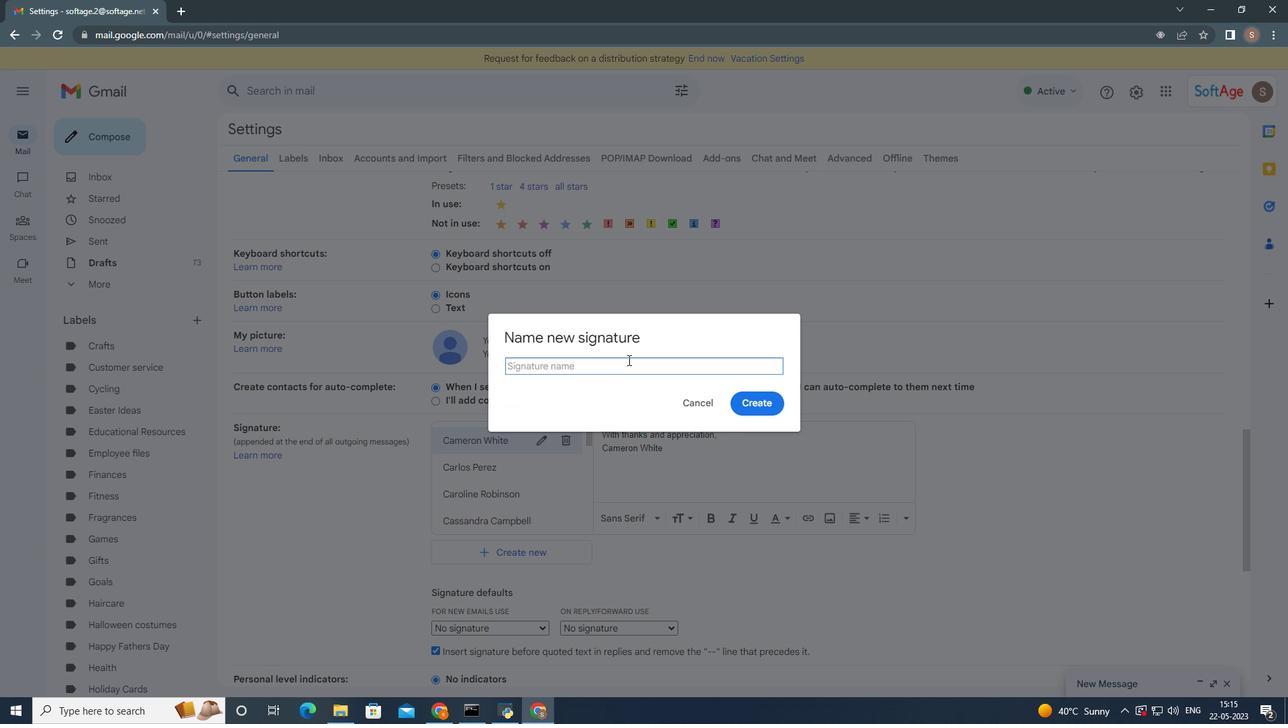 
Action: Mouse moved to (628, 365)
Screenshot: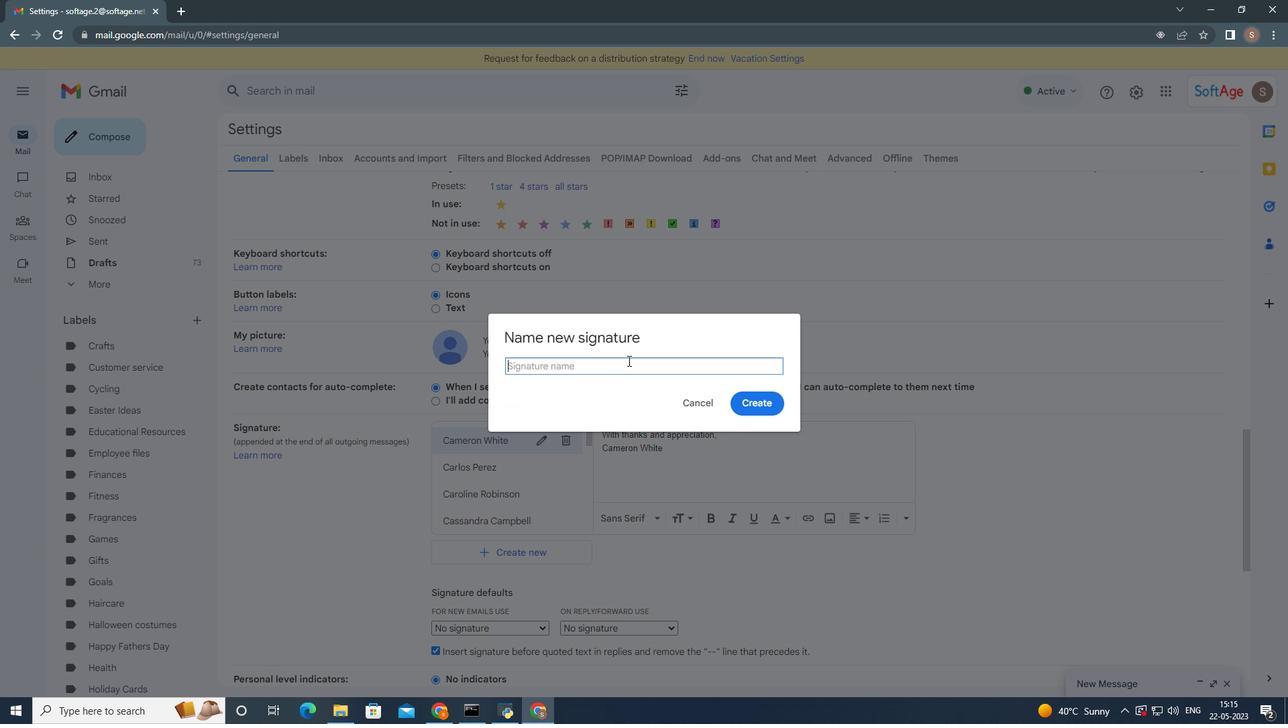 
Action: Key pressed <Key.shift><Key.shift>Christopher<Key.space><Key.shift>Carter
Screenshot: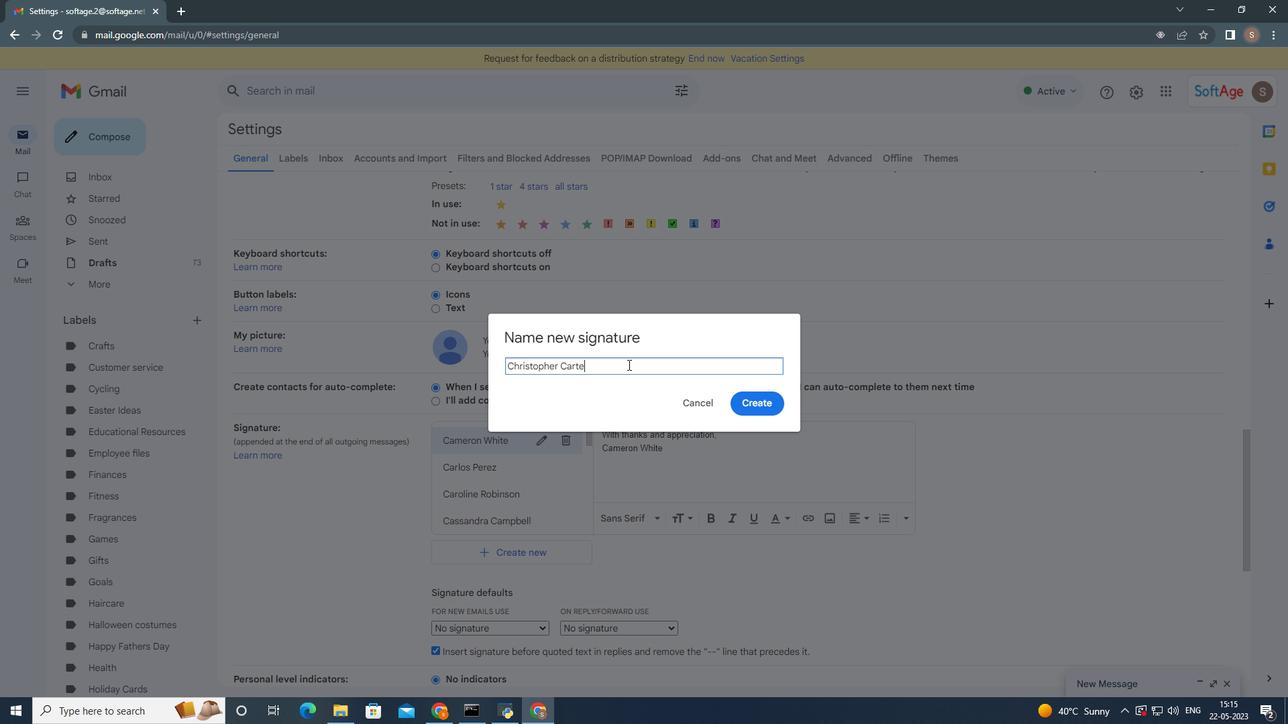 
Action: Mouse moved to (757, 405)
Screenshot: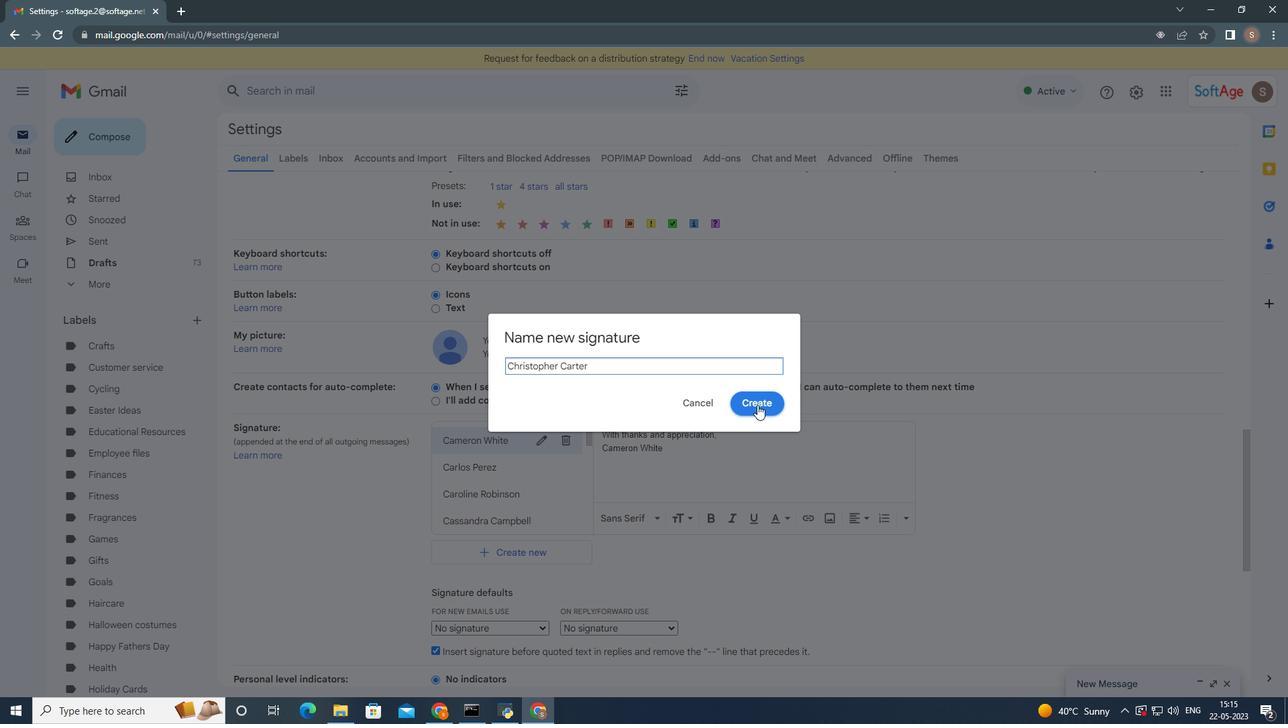 
Action: Mouse pressed left at (757, 405)
Screenshot: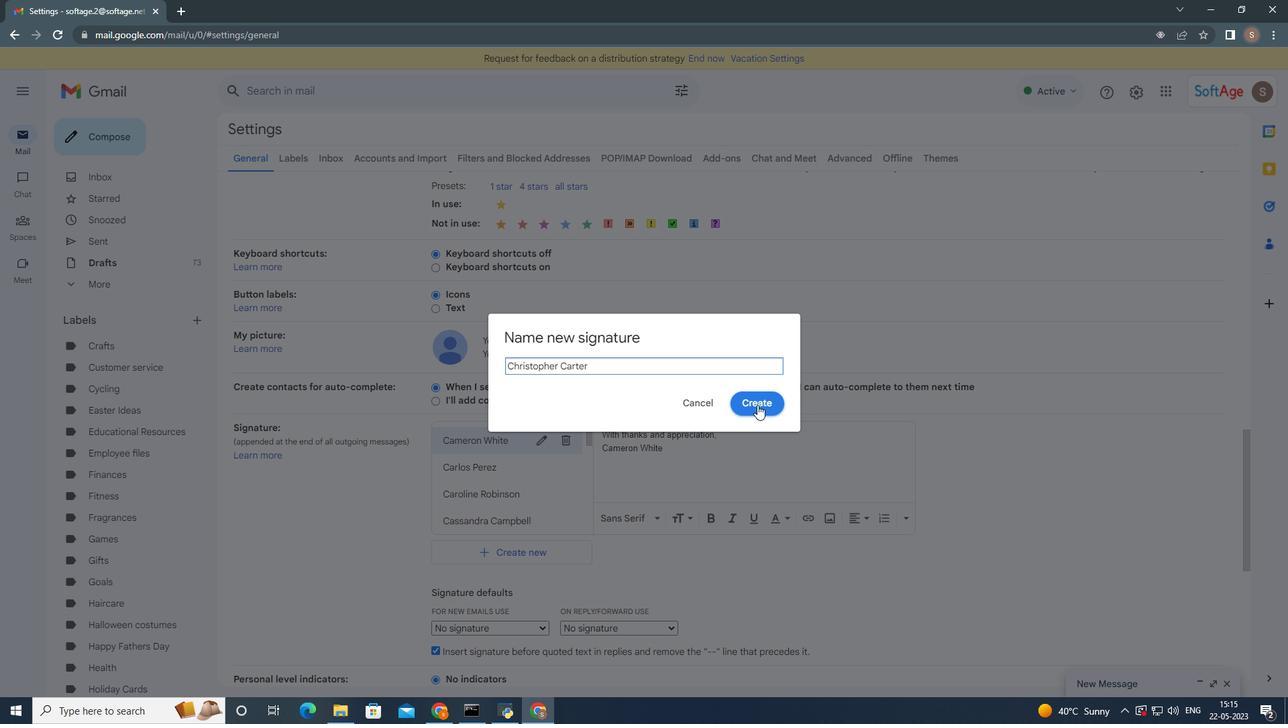 
Action: Mouse moved to (608, 443)
Screenshot: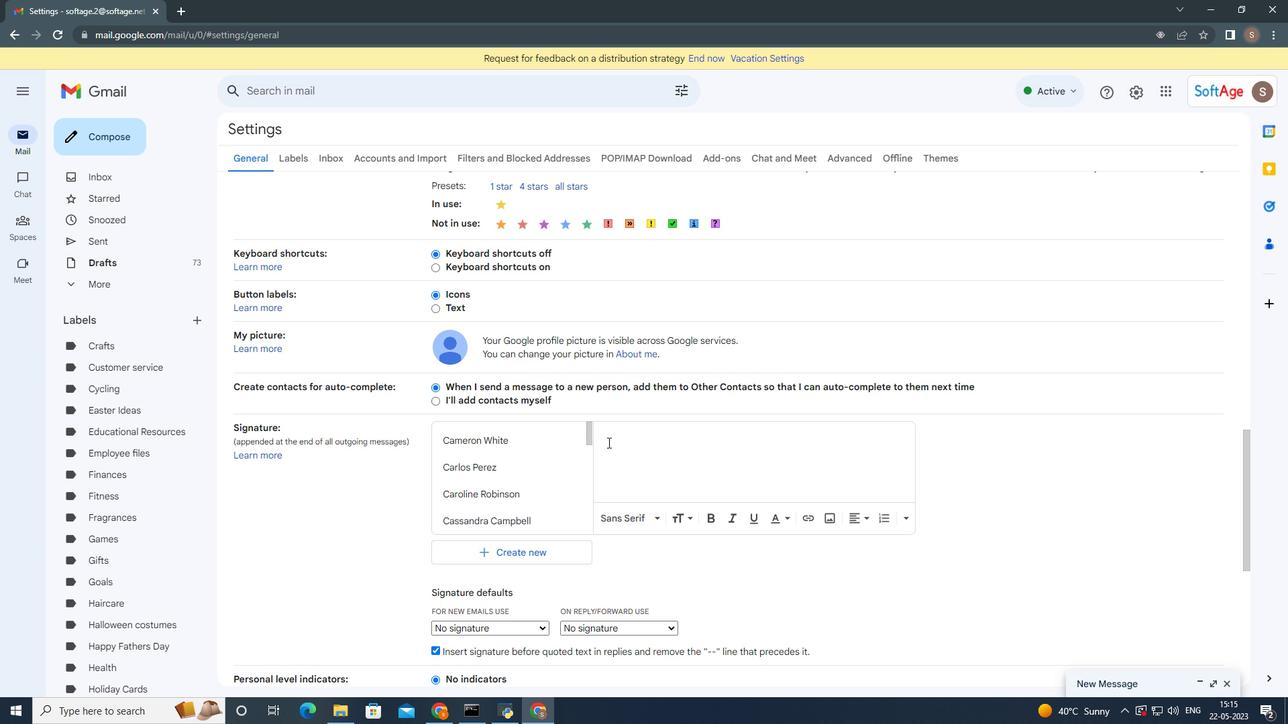 
Action: Key pressed <Key.shift>With<Key.space>kind<Key.space>regards,<Key.enter><Key.shift>Chiristopher<Key.space><Key.left><Key.left><Key.left><Key.left><Key.left><Key.left><Key.left><Key.left><Key.left><Key.left><Key.backspace><Key.right><Key.right><Key.right><Key.right><Key.right><Key.right><Key.right><Key.right><Key.right><Key.right><Key.shift>Carter
Screenshot: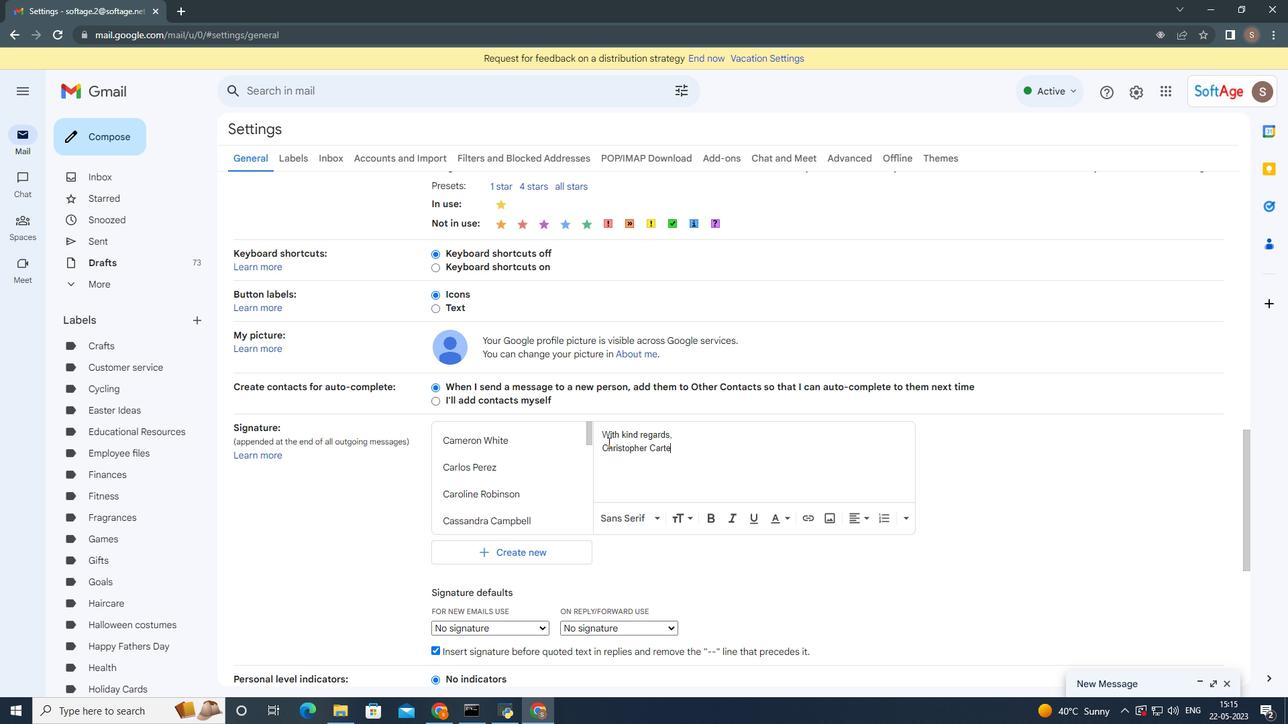 
Action: Mouse moved to (621, 459)
Screenshot: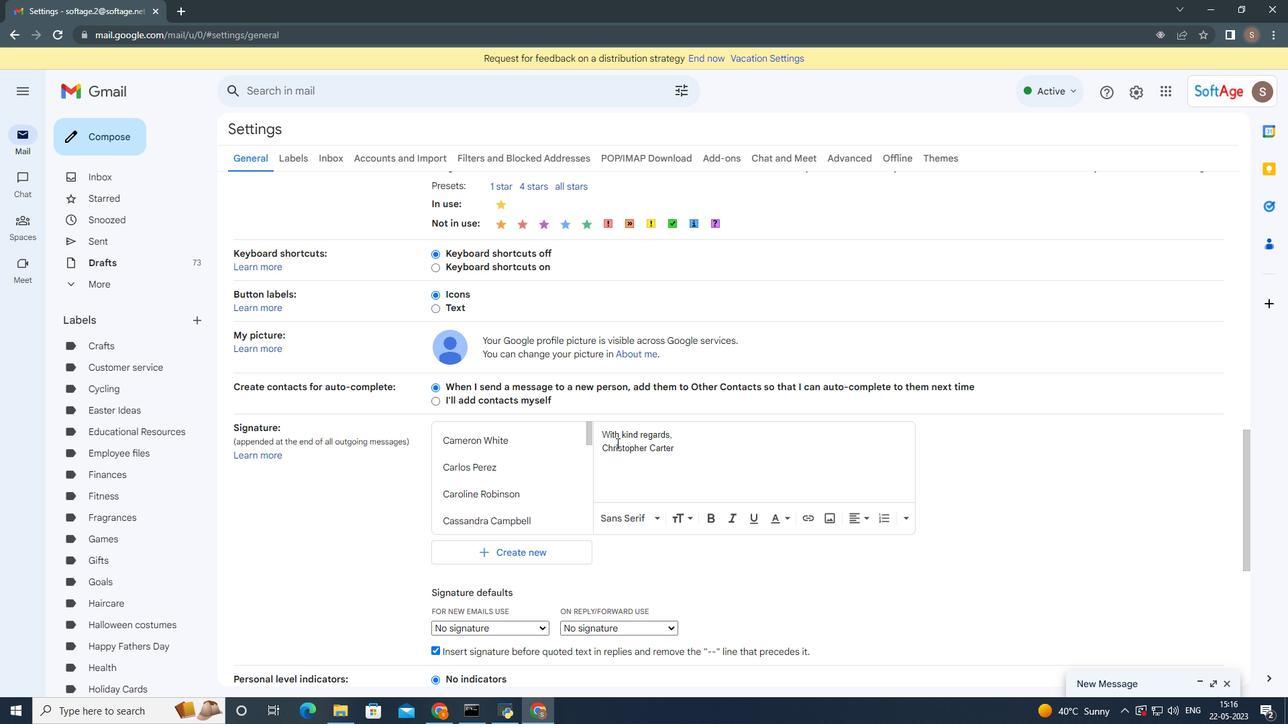 
Action: Mouse scrolled (621, 458) with delta (0, 0)
Screenshot: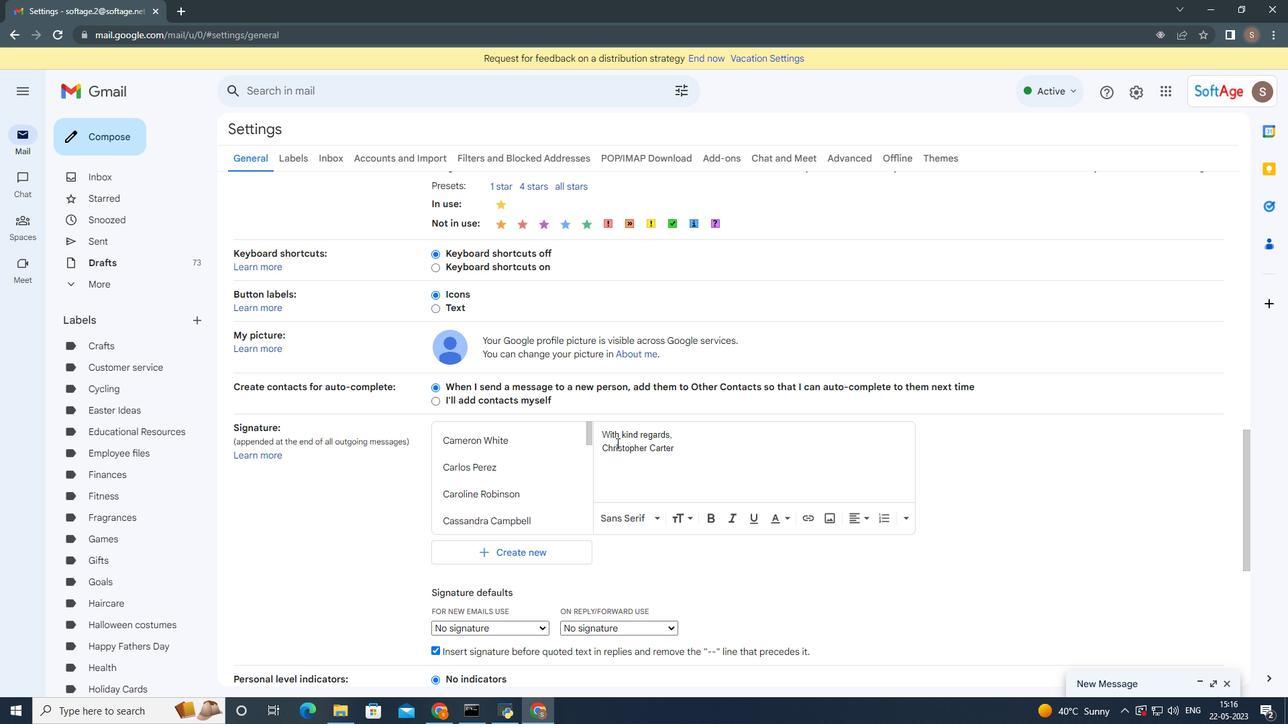 
Action: Mouse moved to (625, 471)
Screenshot: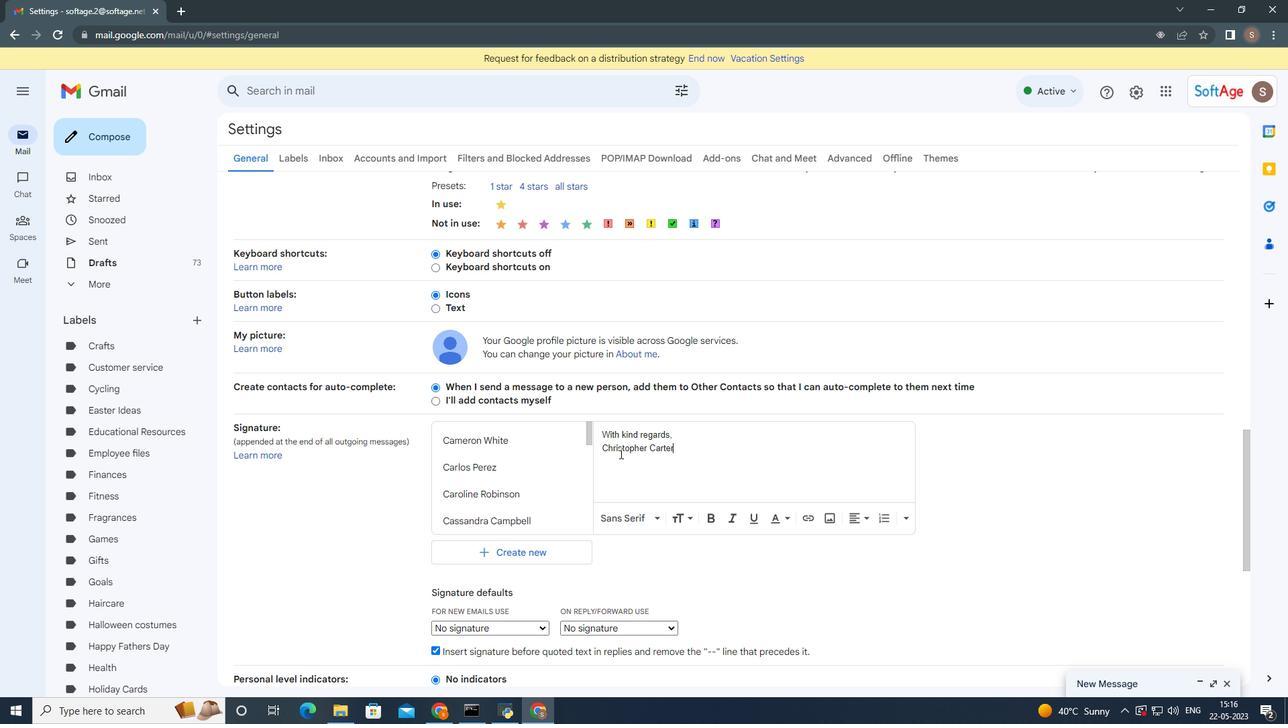 
Action: Mouse scrolled (625, 470) with delta (0, 0)
Screenshot: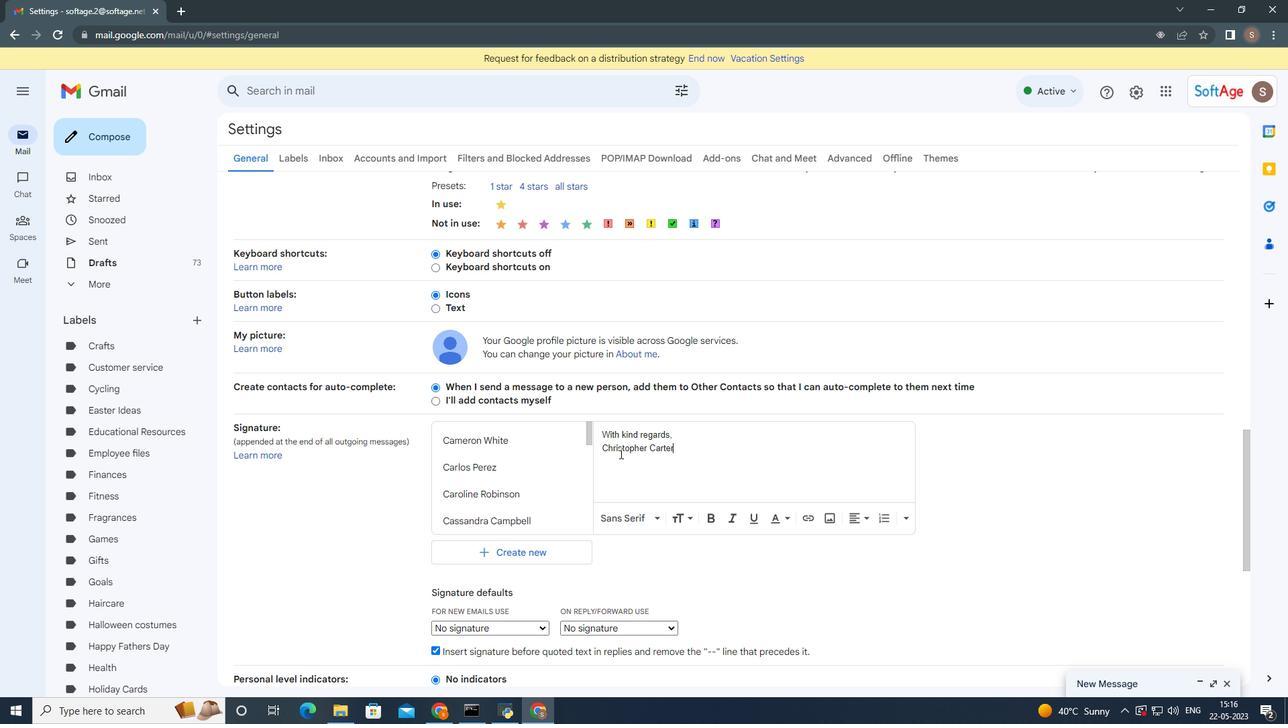 
Action: Mouse moved to (626, 477)
Screenshot: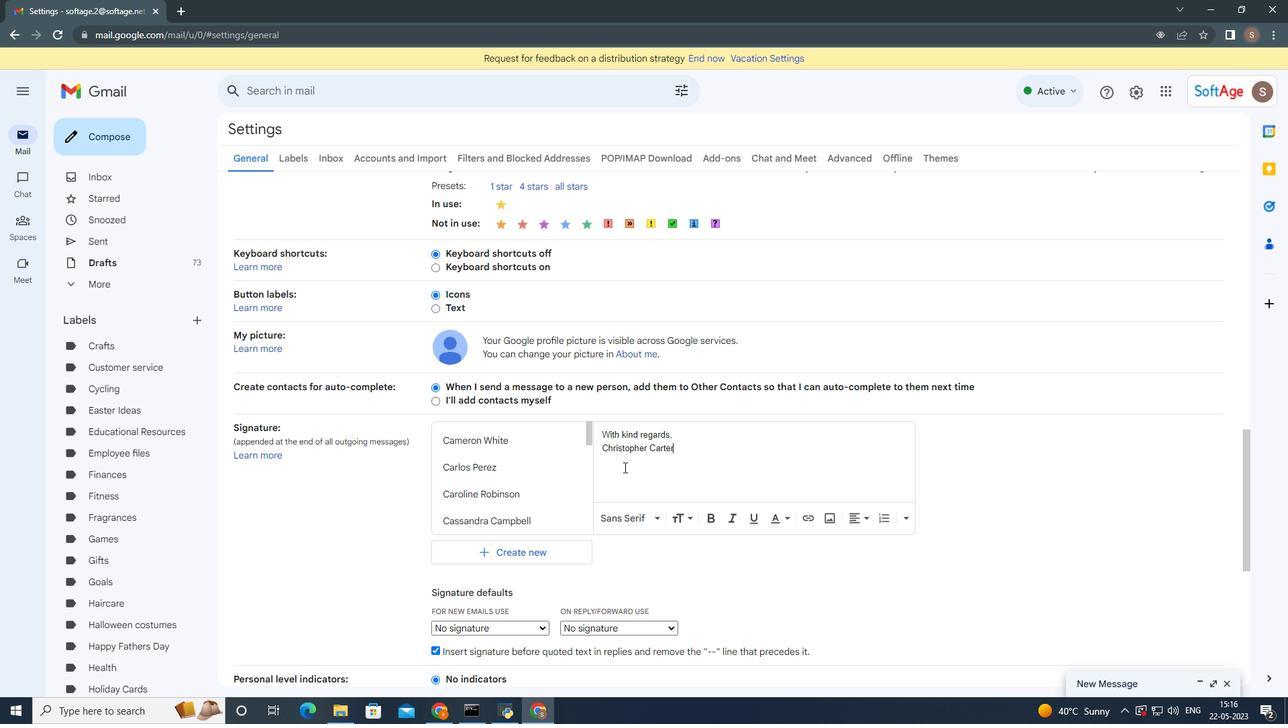 
Action: Mouse scrolled (626, 476) with delta (0, 0)
Screenshot: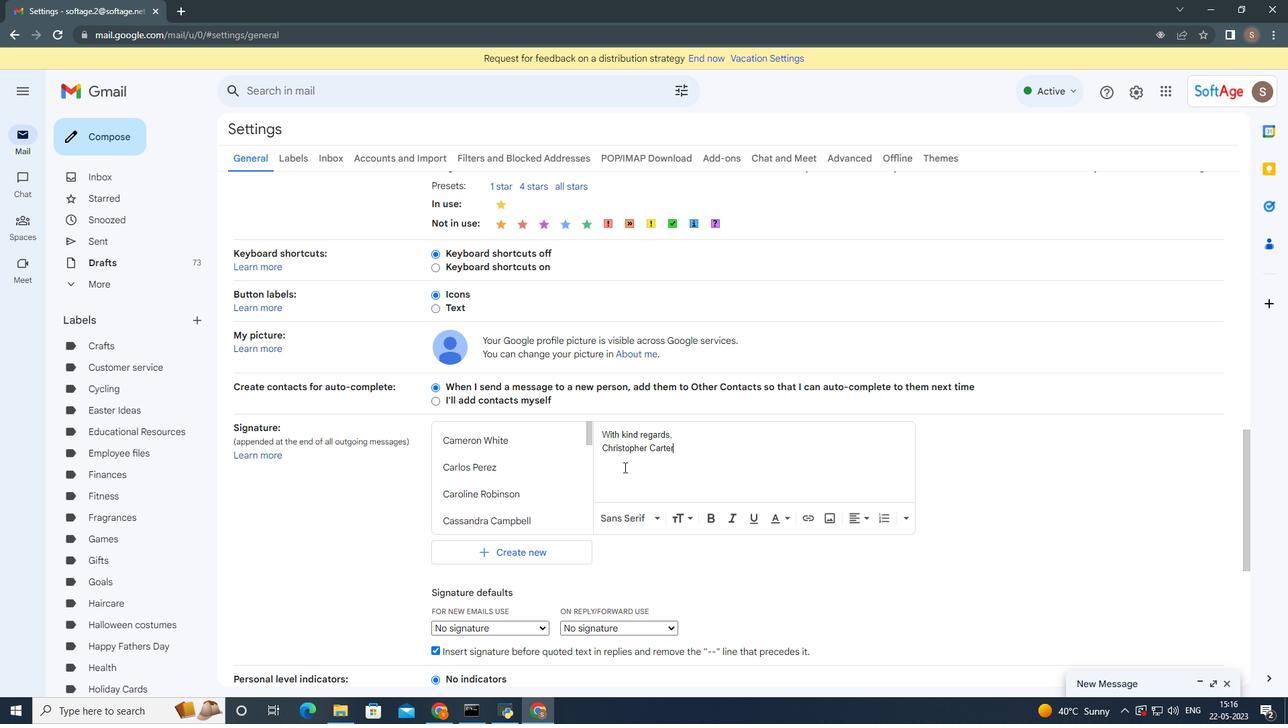 
Action: Mouse moved to (626, 487)
Screenshot: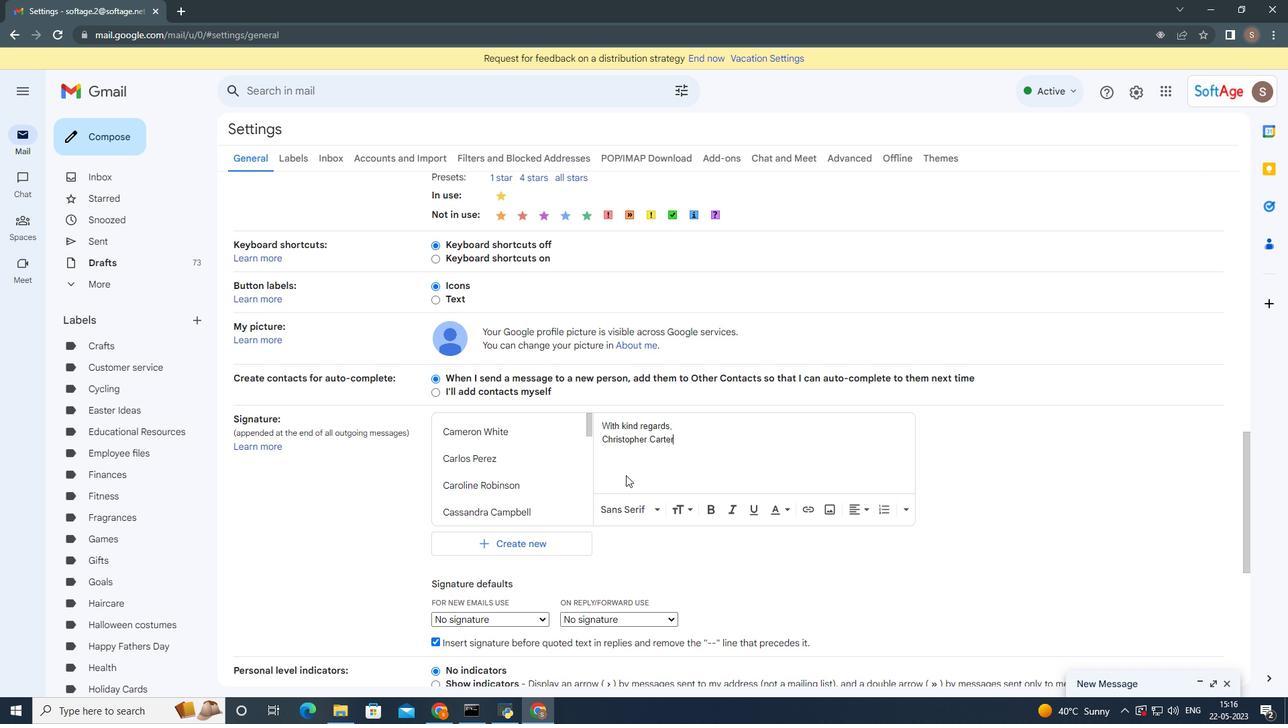 
Action: Mouse scrolled (626, 486) with delta (0, 0)
Screenshot: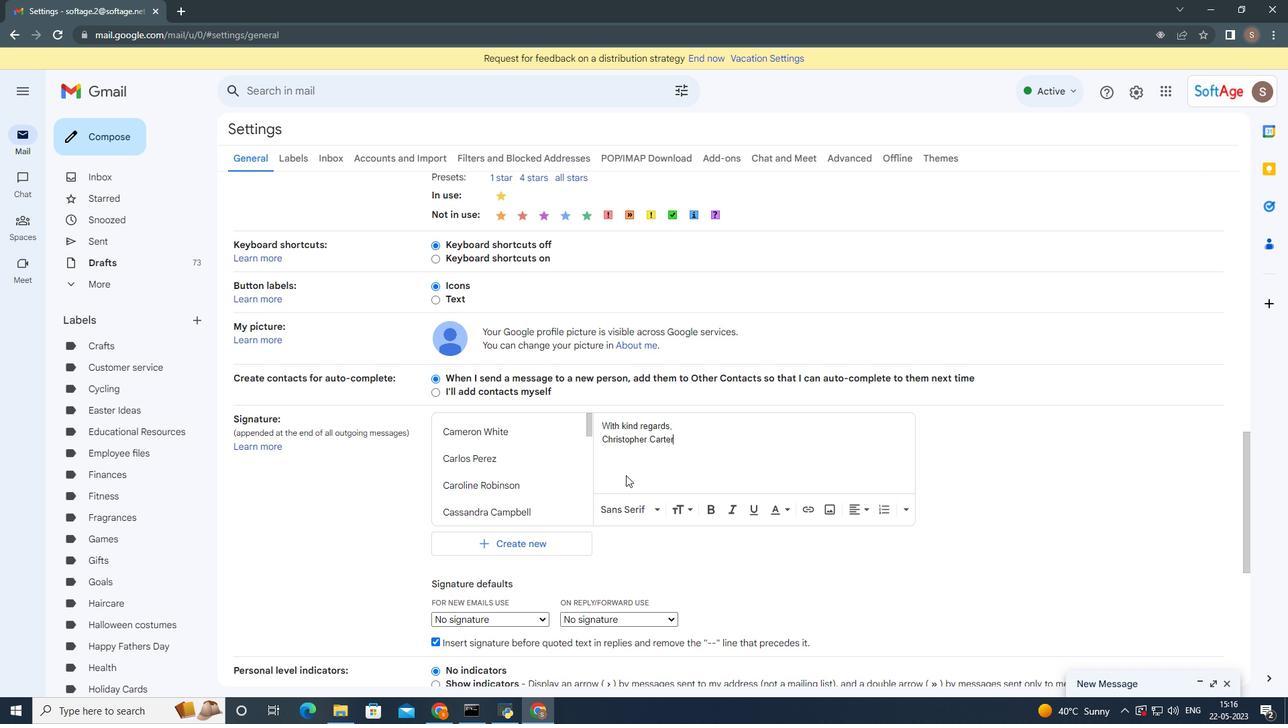 
Action: Mouse moved to (629, 524)
Screenshot: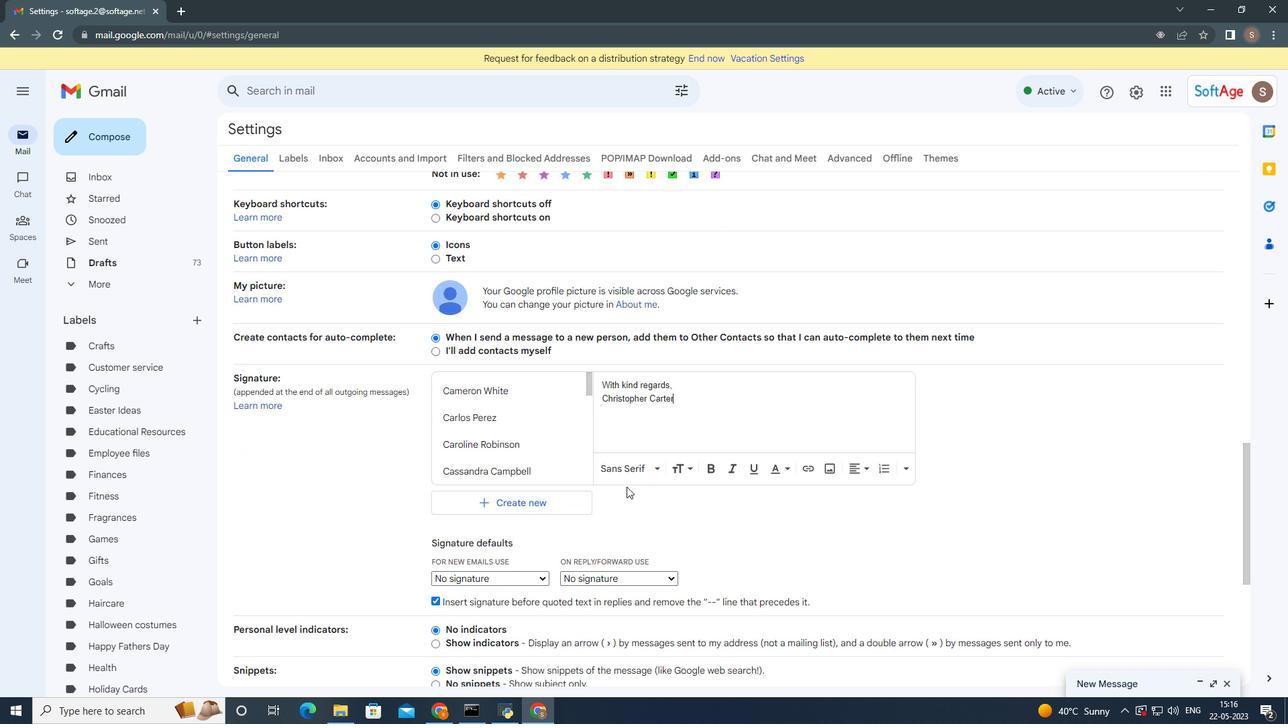 
Action: Mouse scrolled (629, 523) with delta (0, 0)
Screenshot: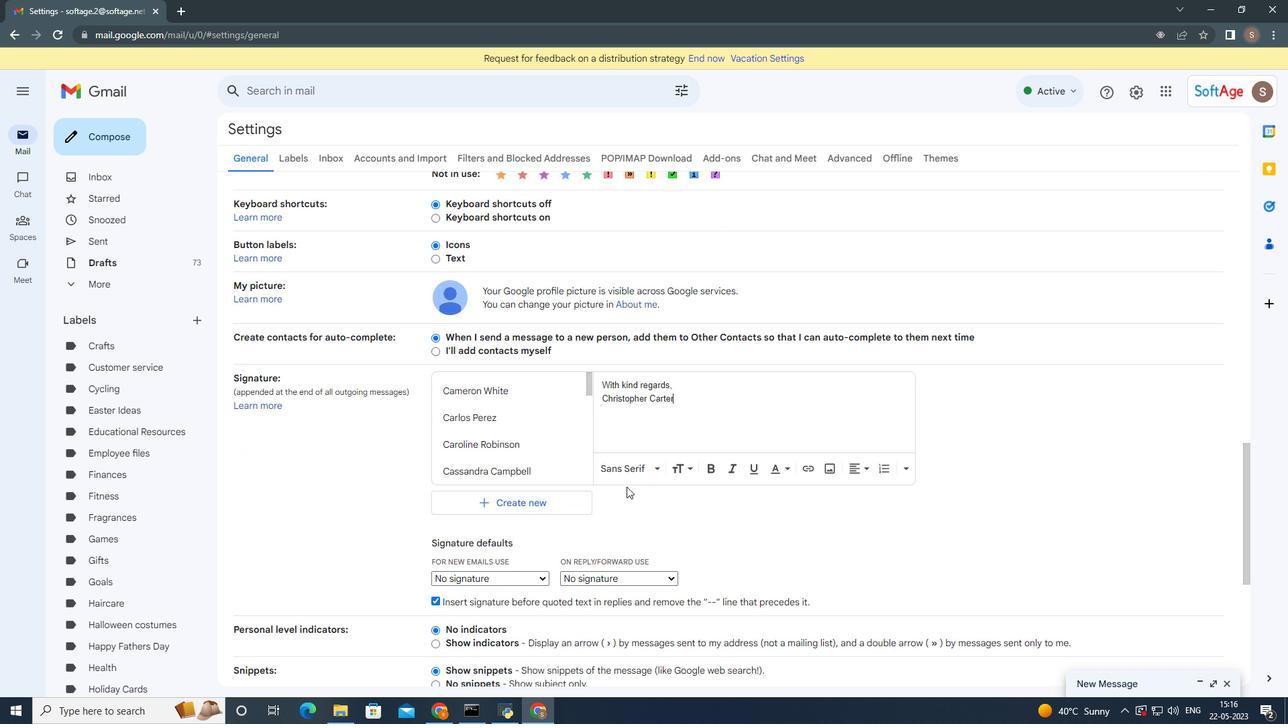 
Action: Mouse moved to (656, 607)
Screenshot: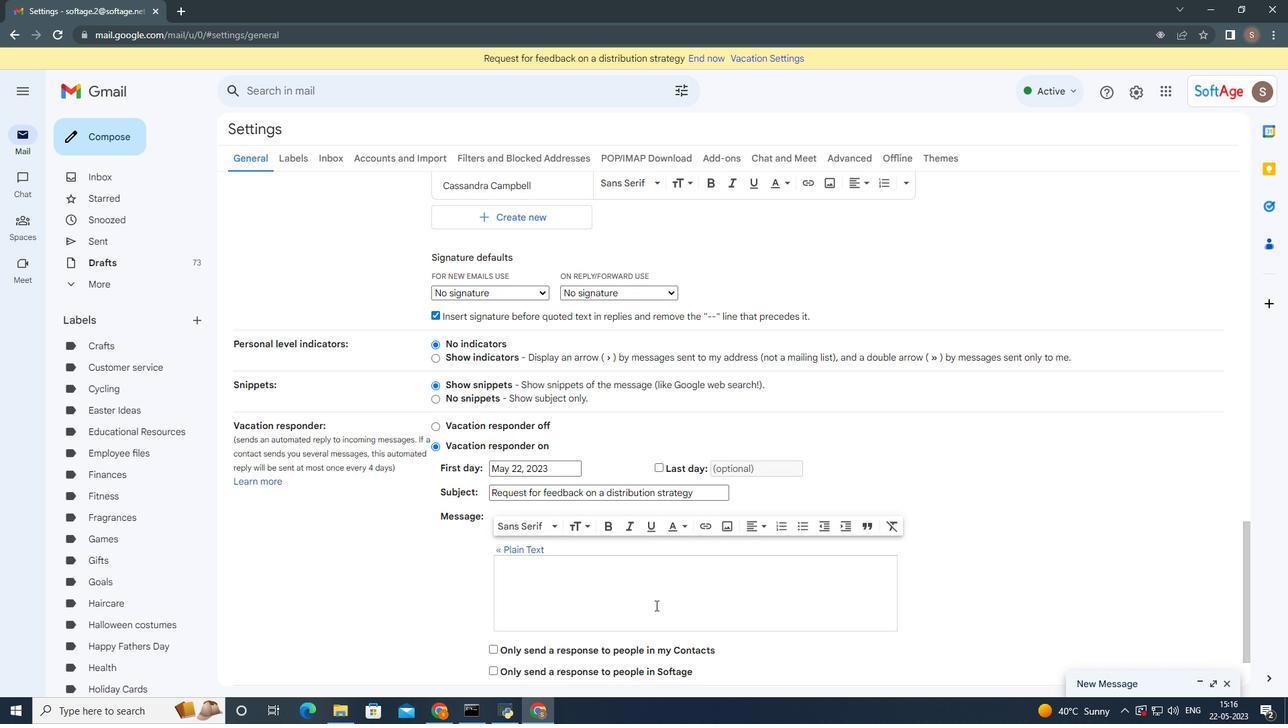 
Action: Mouse scrolled (656, 606) with delta (0, 0)
Screenshot: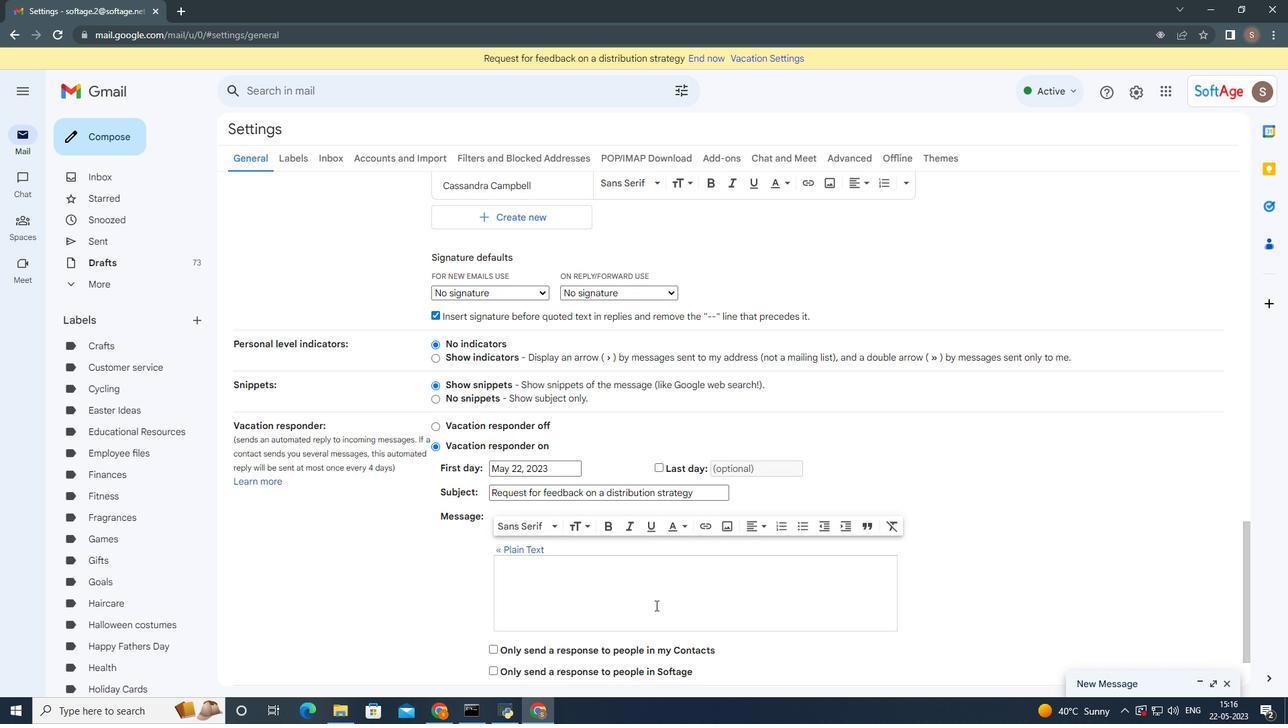 
Action: Mouse scrolled (656, 606) with delta (0, 0)
Screenshot: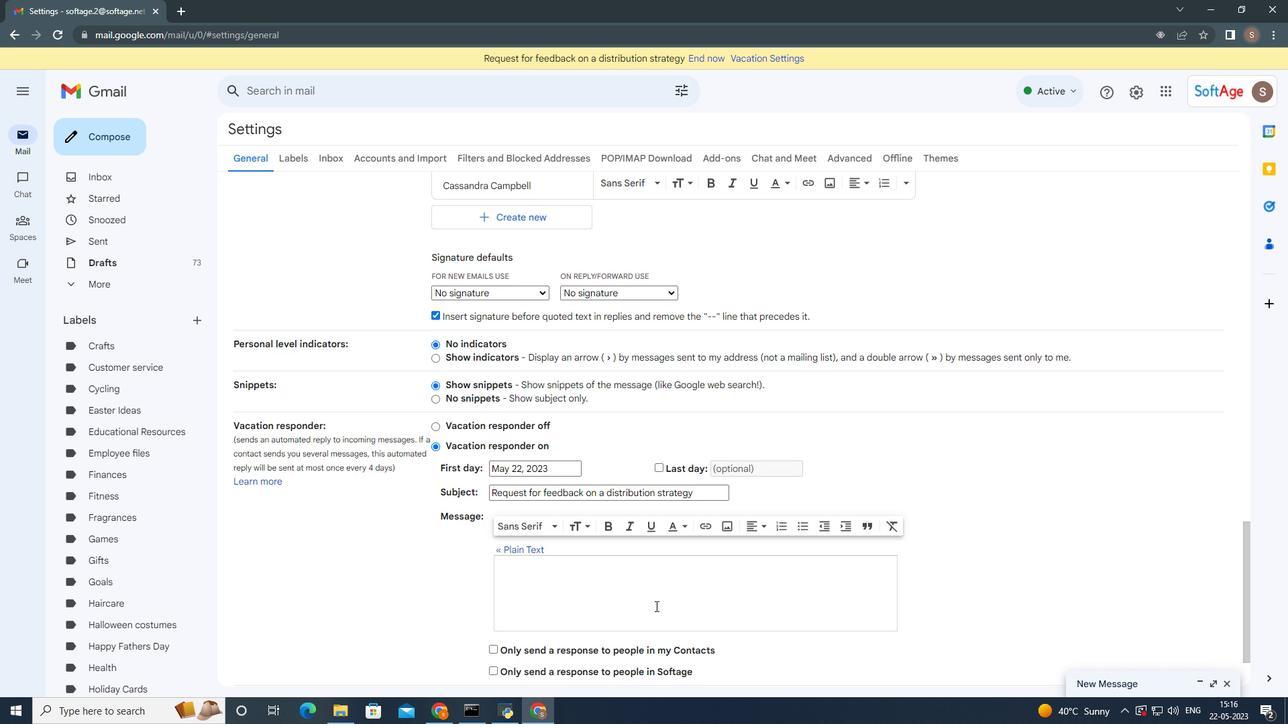 
Action: Mouse moved to (656, 607)
Screenshot: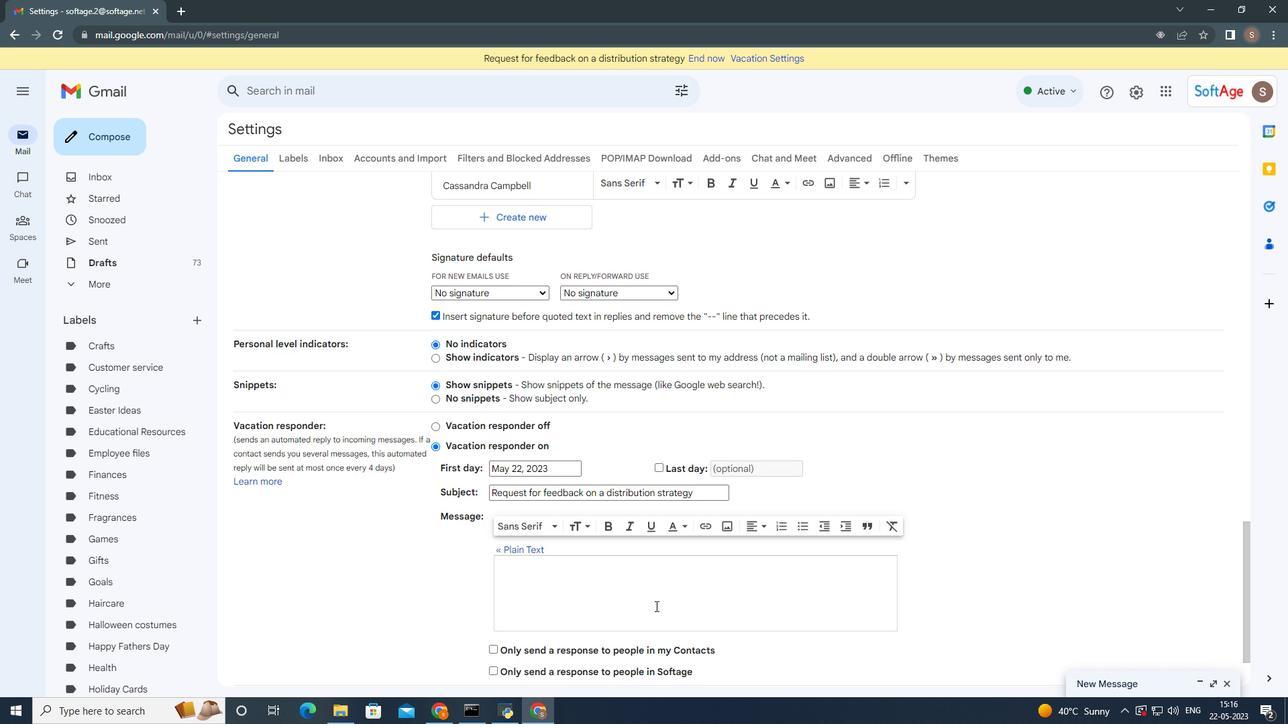 
Action: Mouse scrolled (656, 606) with delta (0, 0)
Screenshot: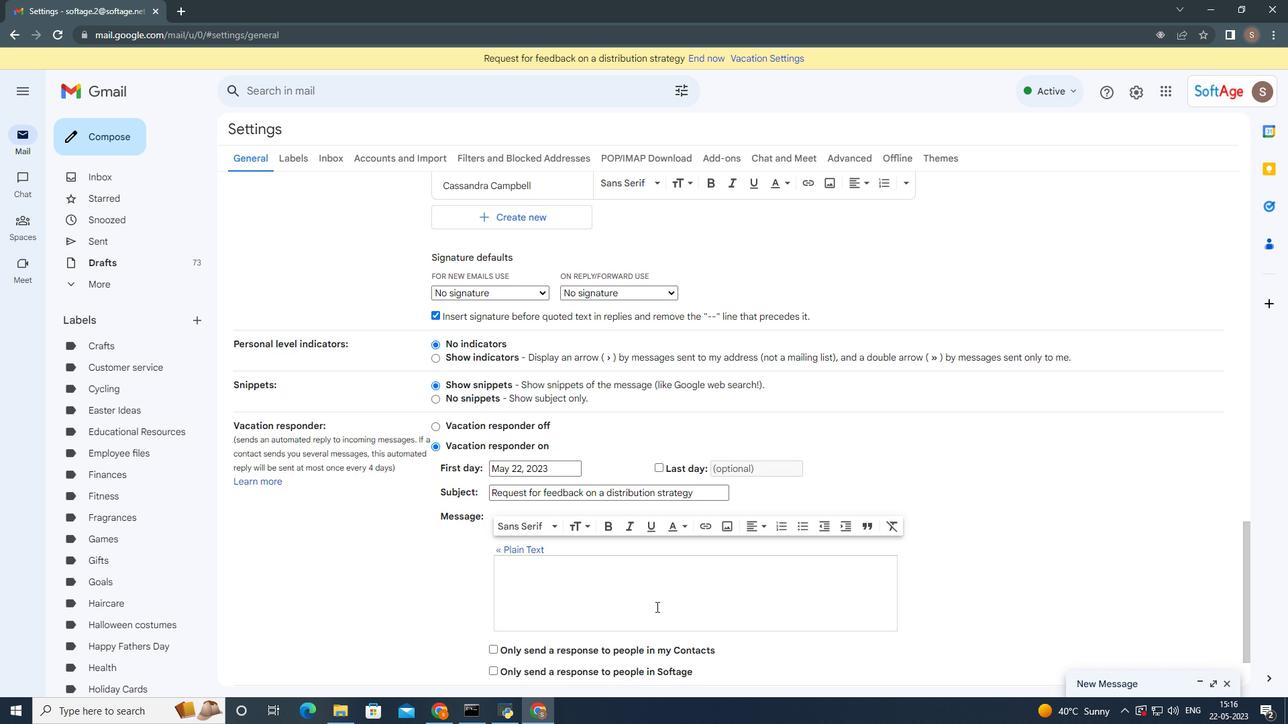 
Action: Mouse scrolled (656, 606) with delta (0, 0)
Screenshot: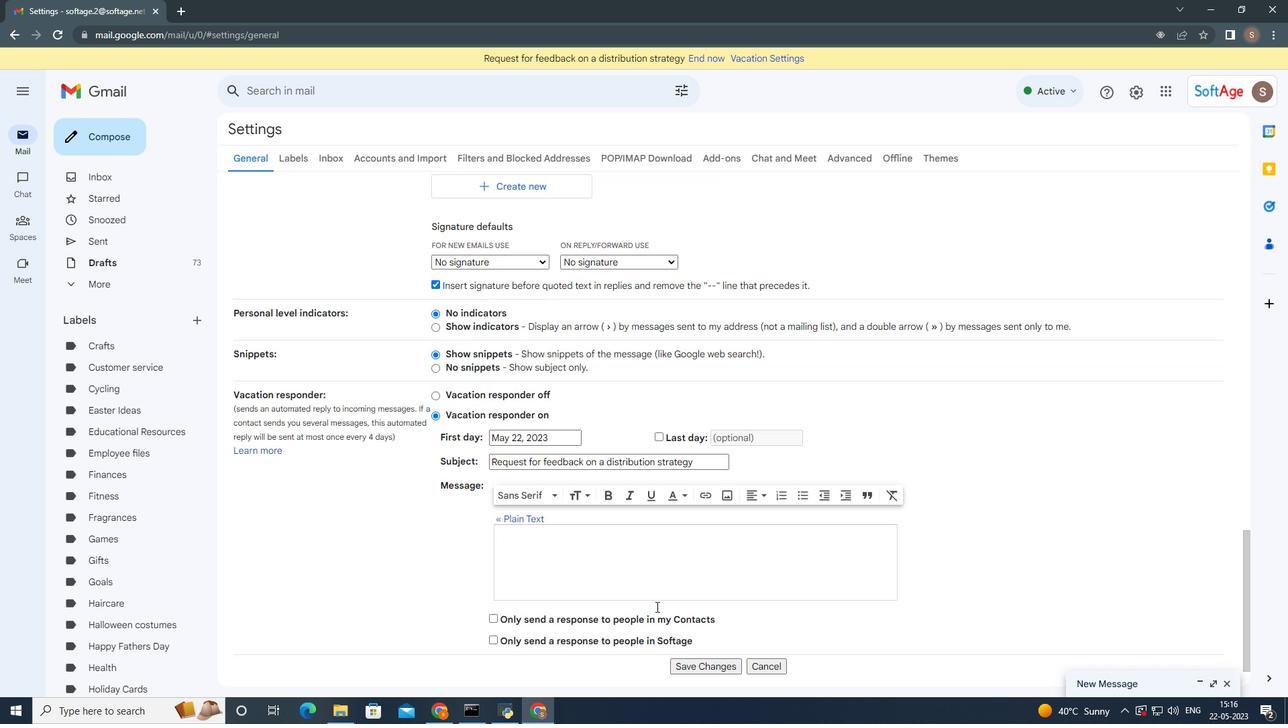 
Action: Mouse moved to (656, 612)
Screenshot: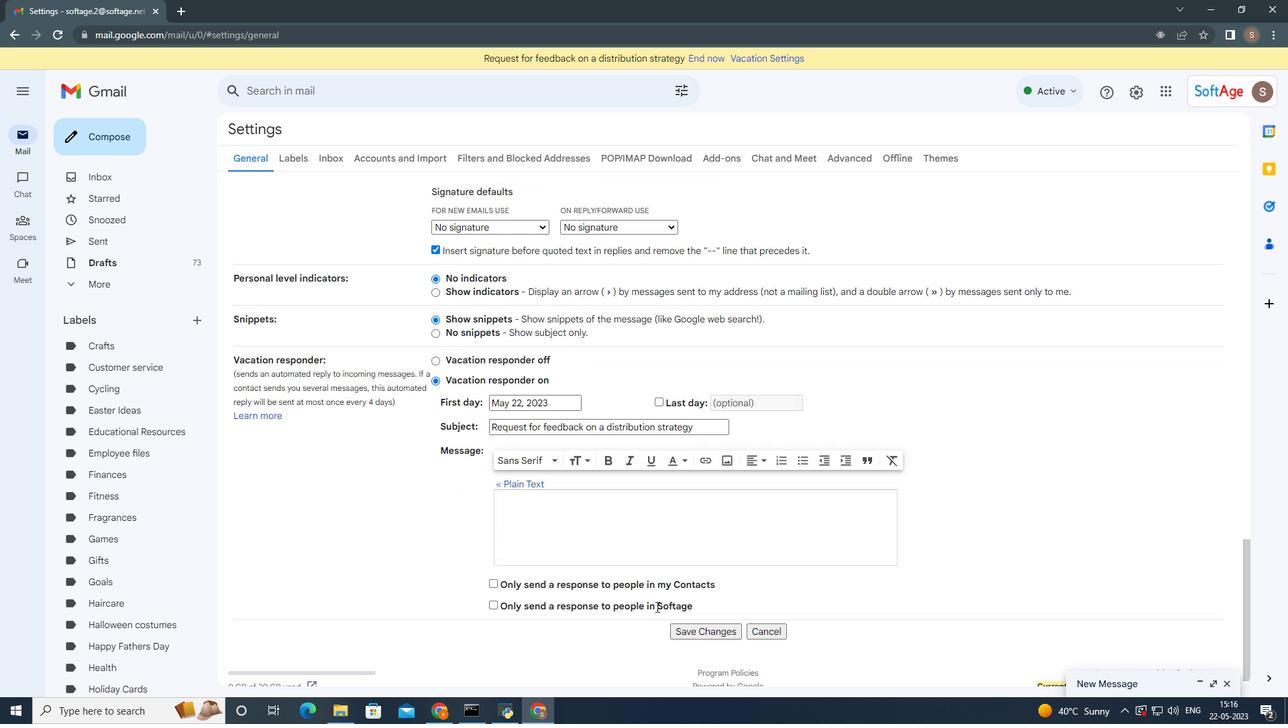 
Action: Mouse scrolled (656, 611) with delta (0, 0)
Screenshot: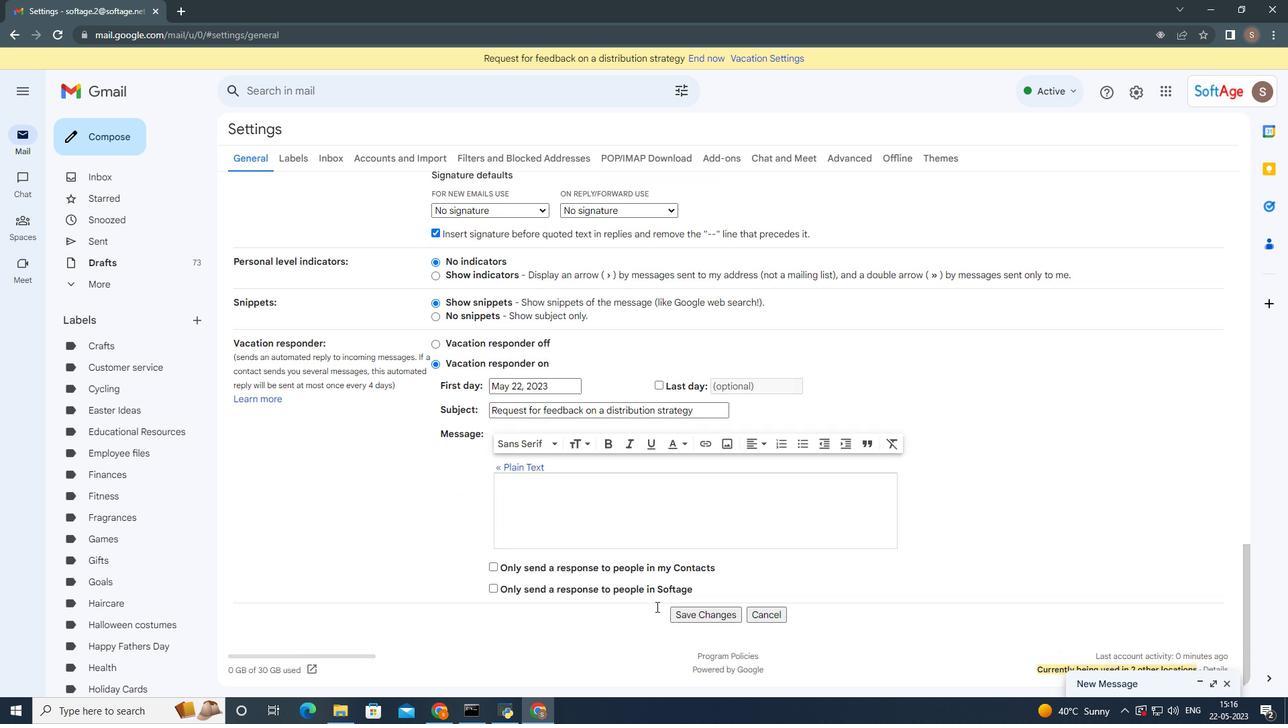 
Action: Mouse moved to (678, 609)
Screenshot: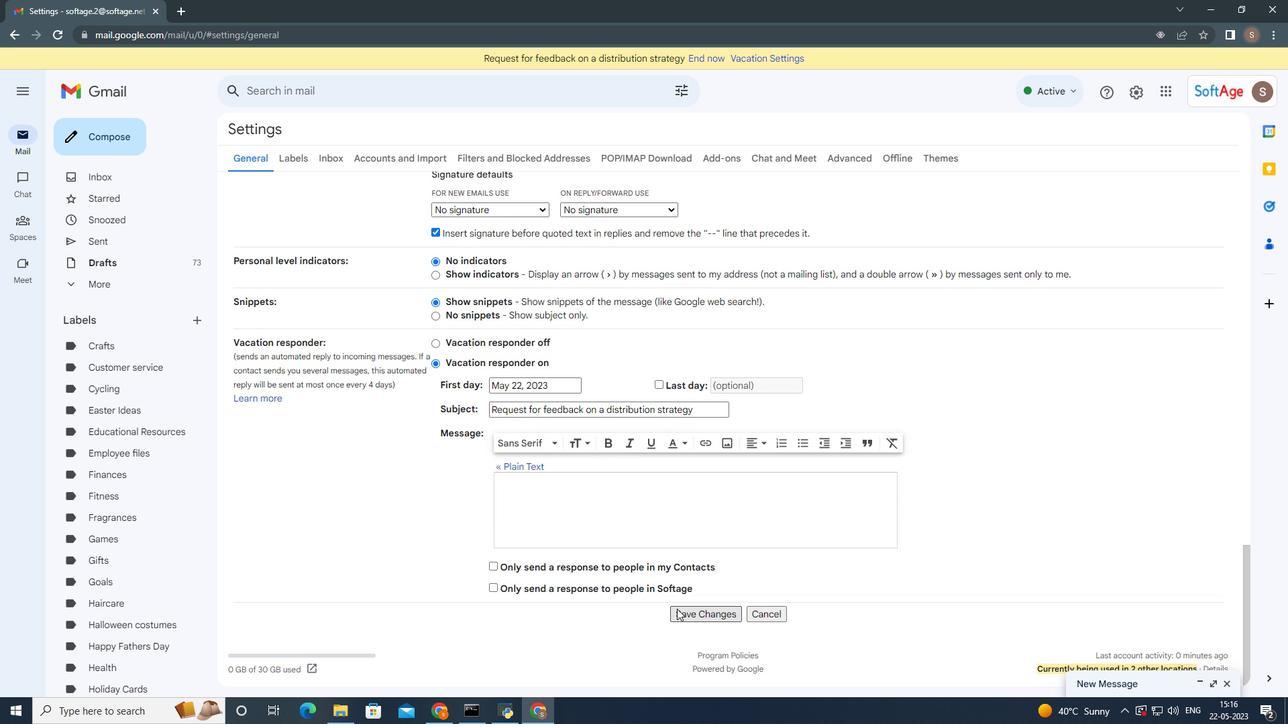 
Action: Mouse pressed left at (678, 609)
Screenshot: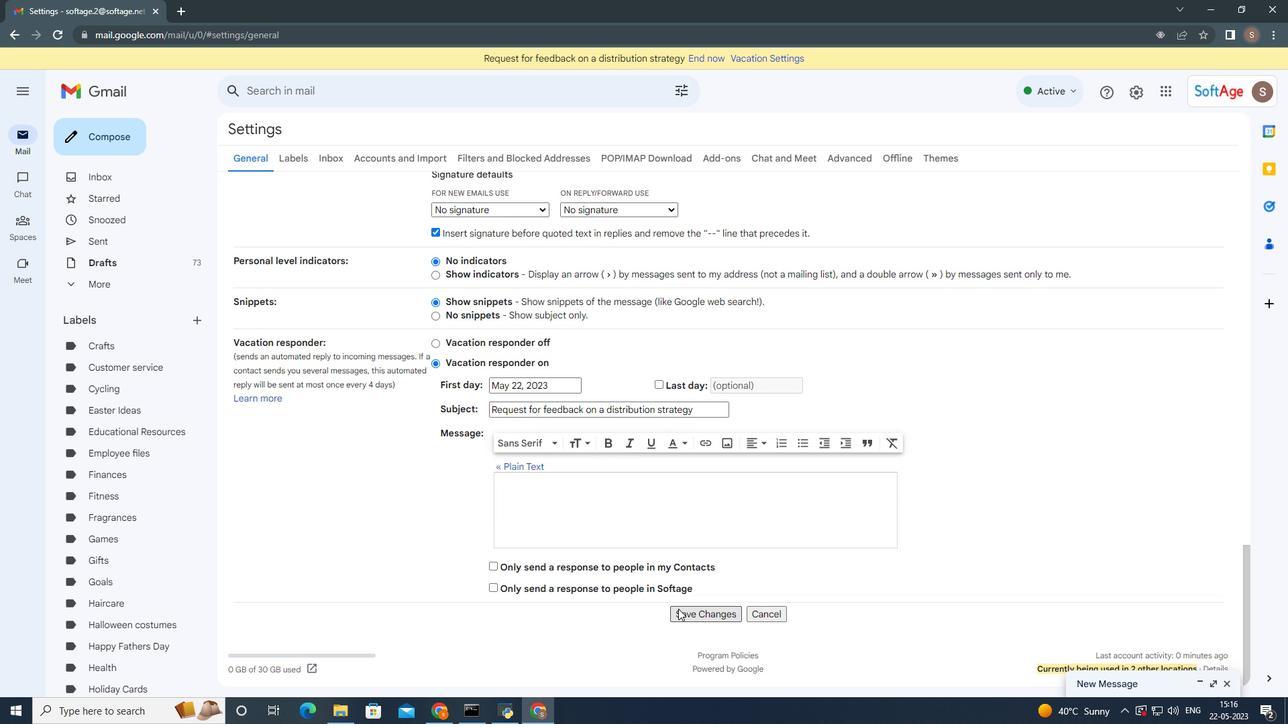 
Action: Mouse moved to (126, 143)
Screenshot: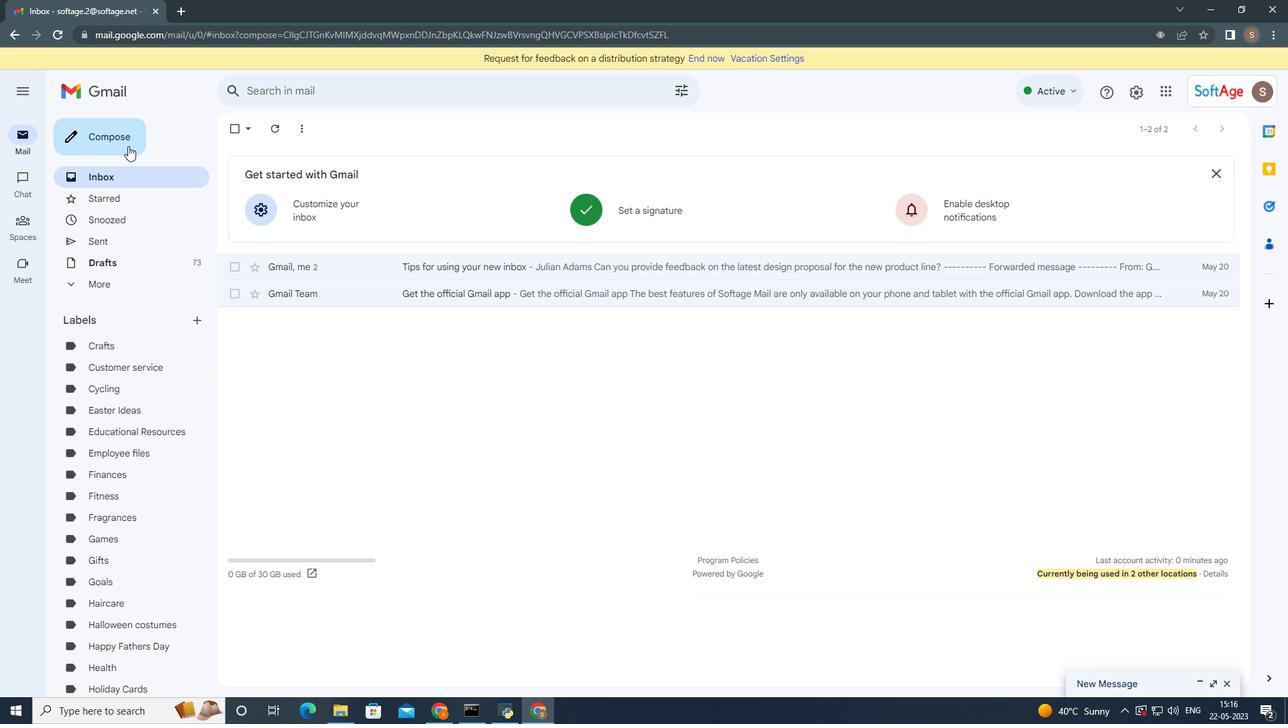 
Action: Mouse pressed left at (126, 143)
Screenshot: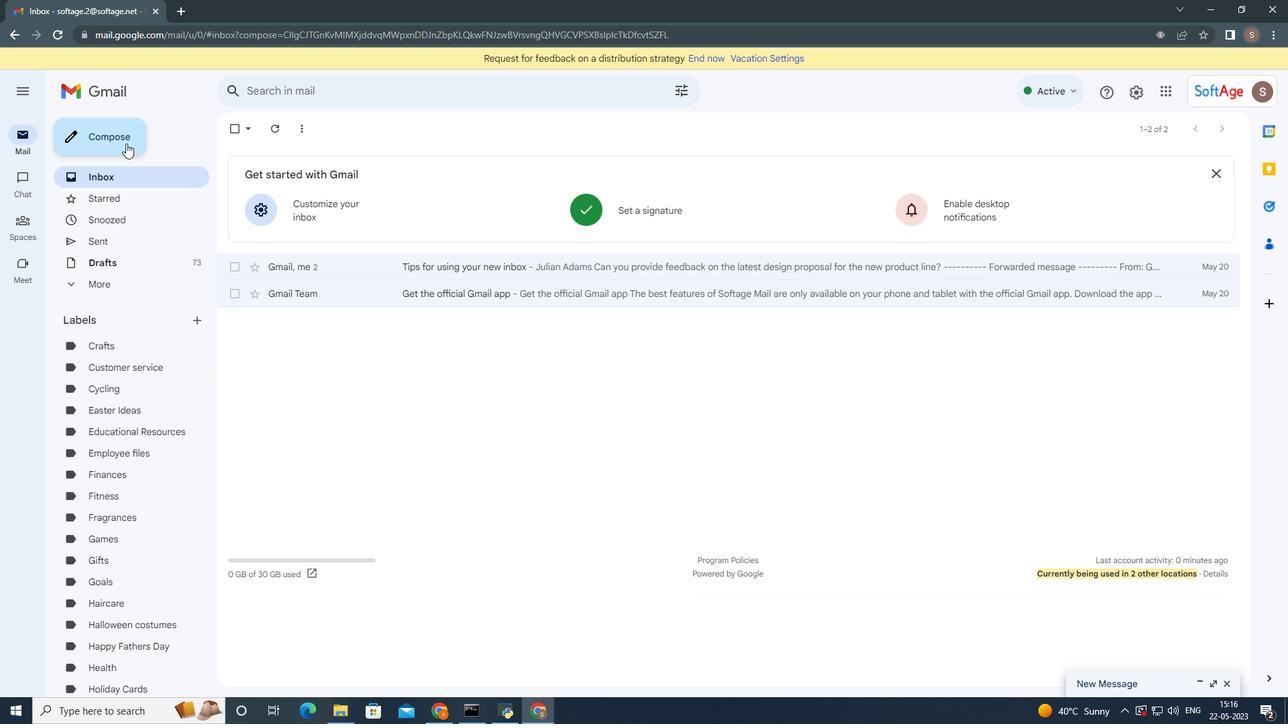 
Action: Mouse moved to (780, 351)
Screenshot: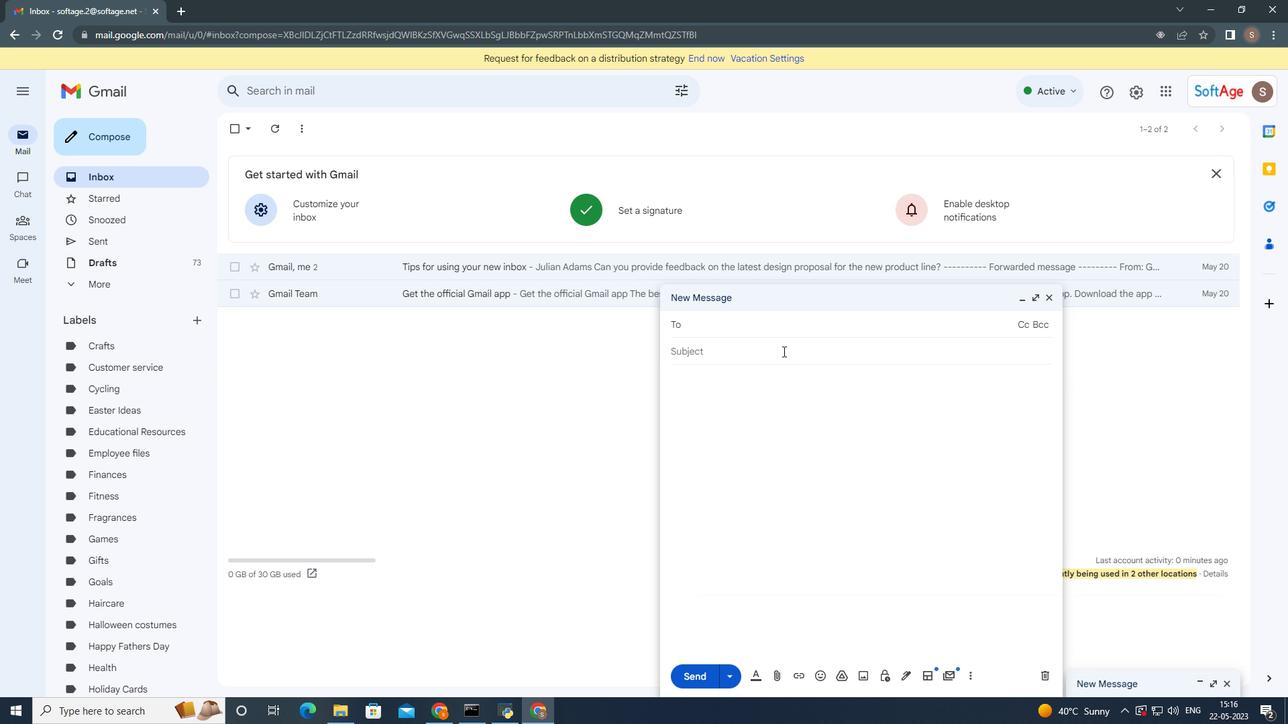 
Action: Key pressed softage.4<Key.enter>
Screenshot: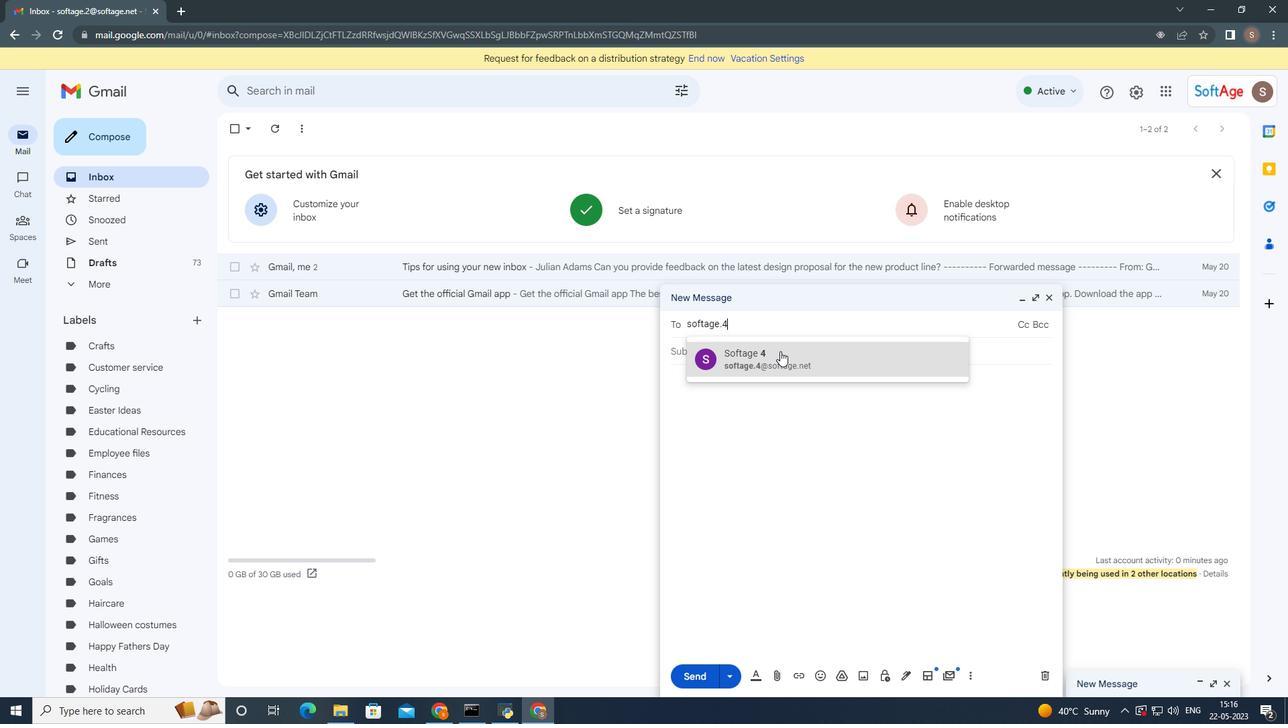 
Action: Mouse moved to (904, 675)
Screenshot: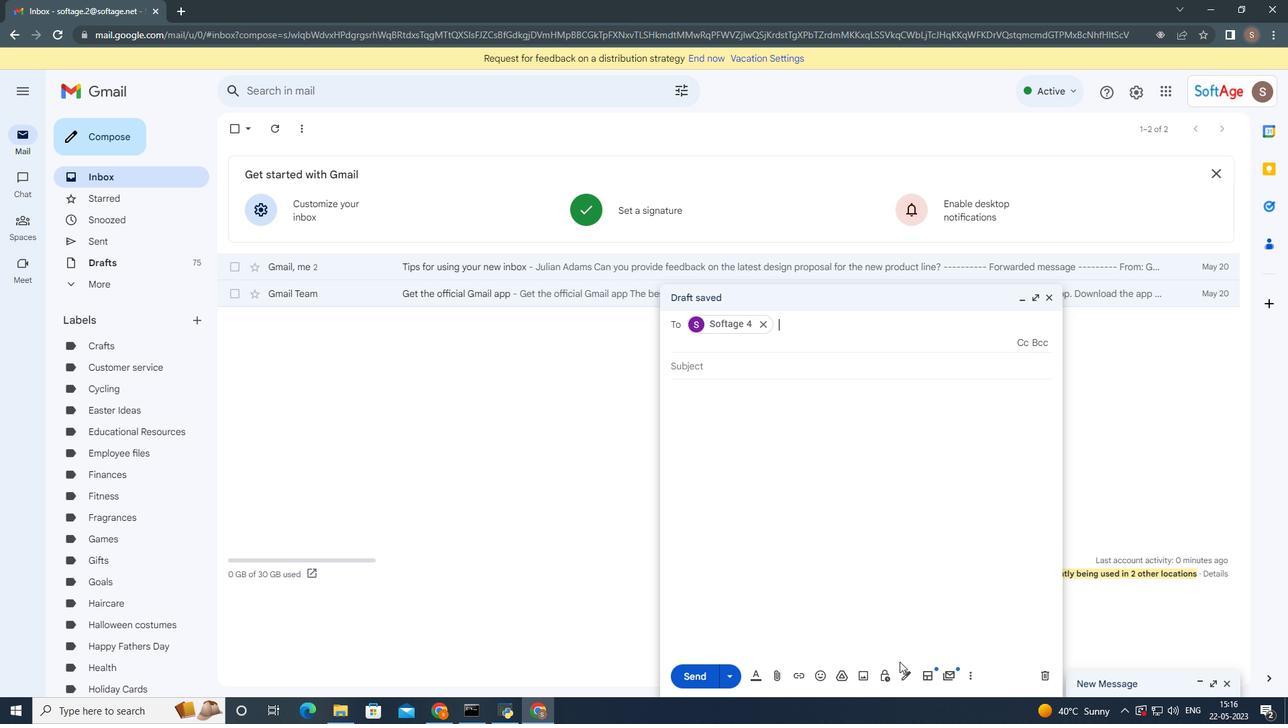 
Action: Mouse pressed left at (904, 675)
Screenshot: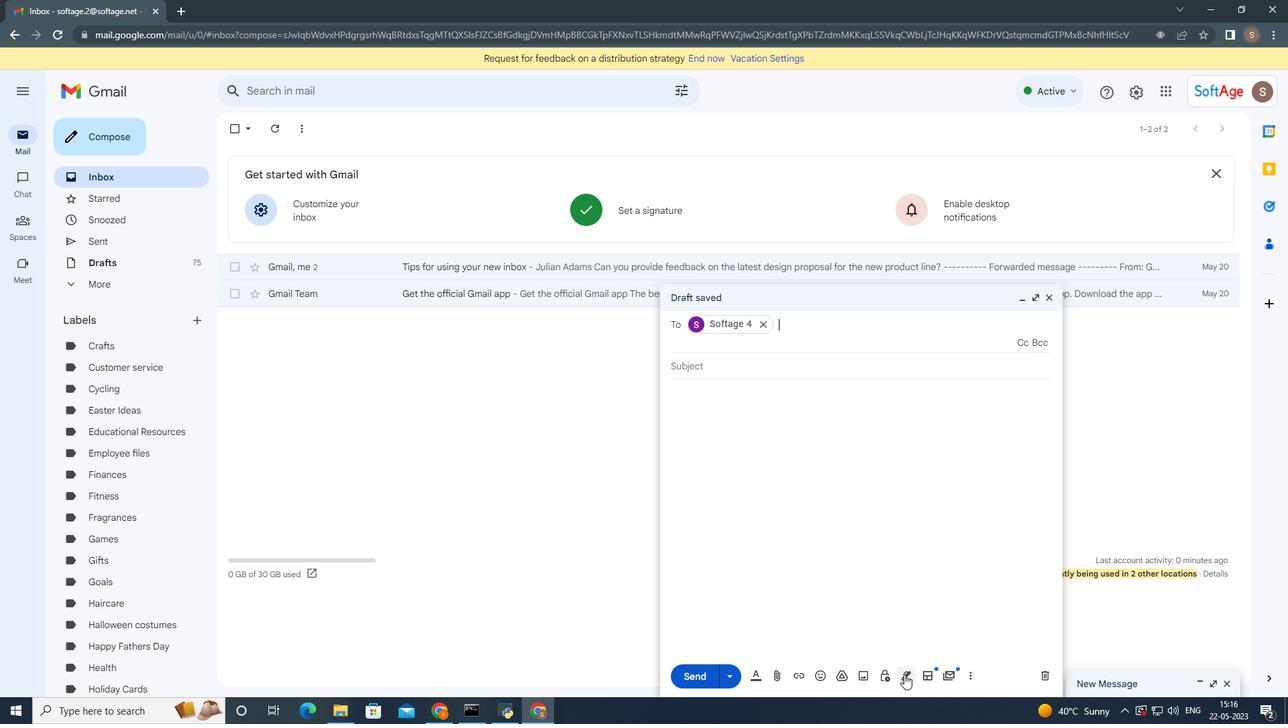 
Action: Mouse moved to (959, 559)
Screenshot: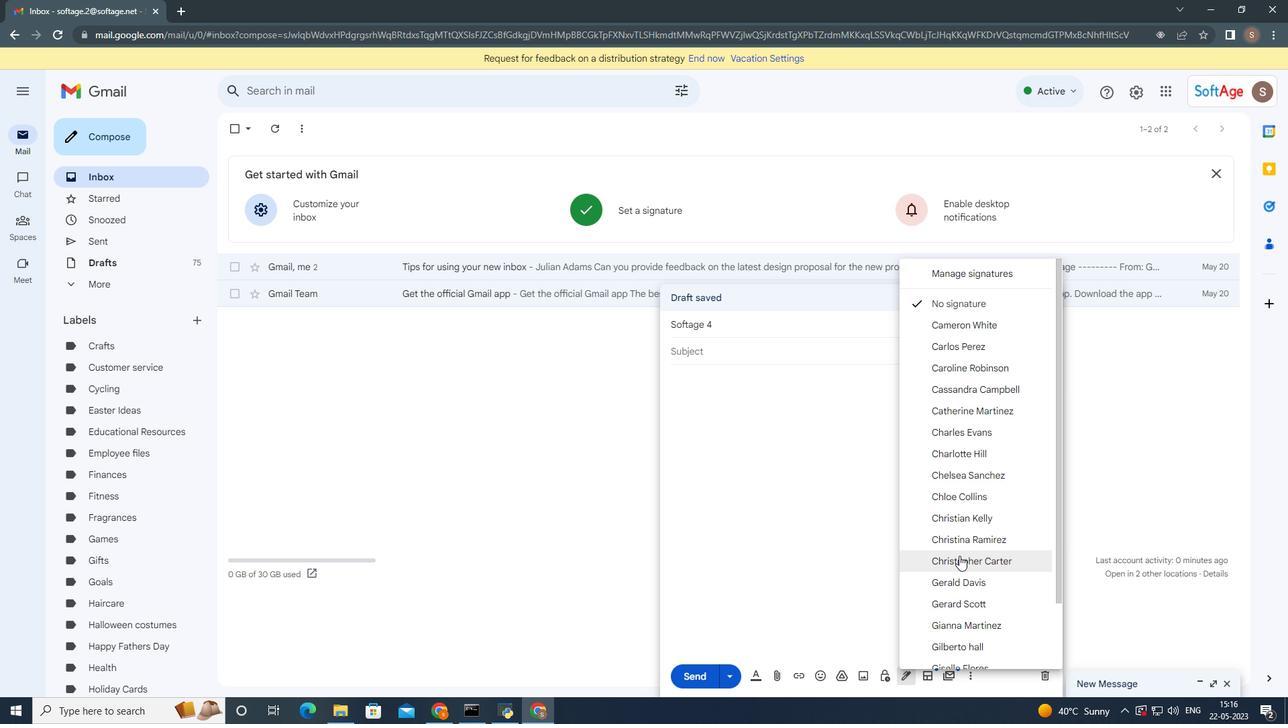 
Action: Mouse pressed left at (959, 559)
Screenshot: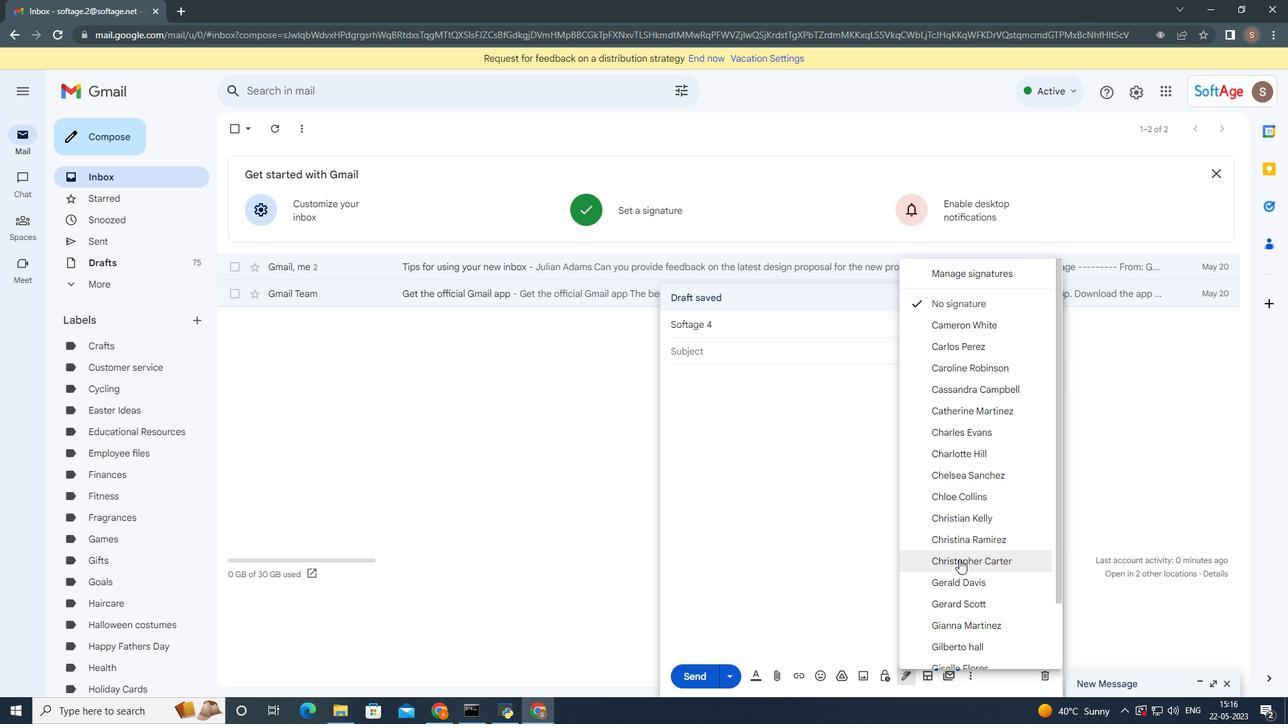 
Action: Mouse moved to (970, 675)
Screenshot: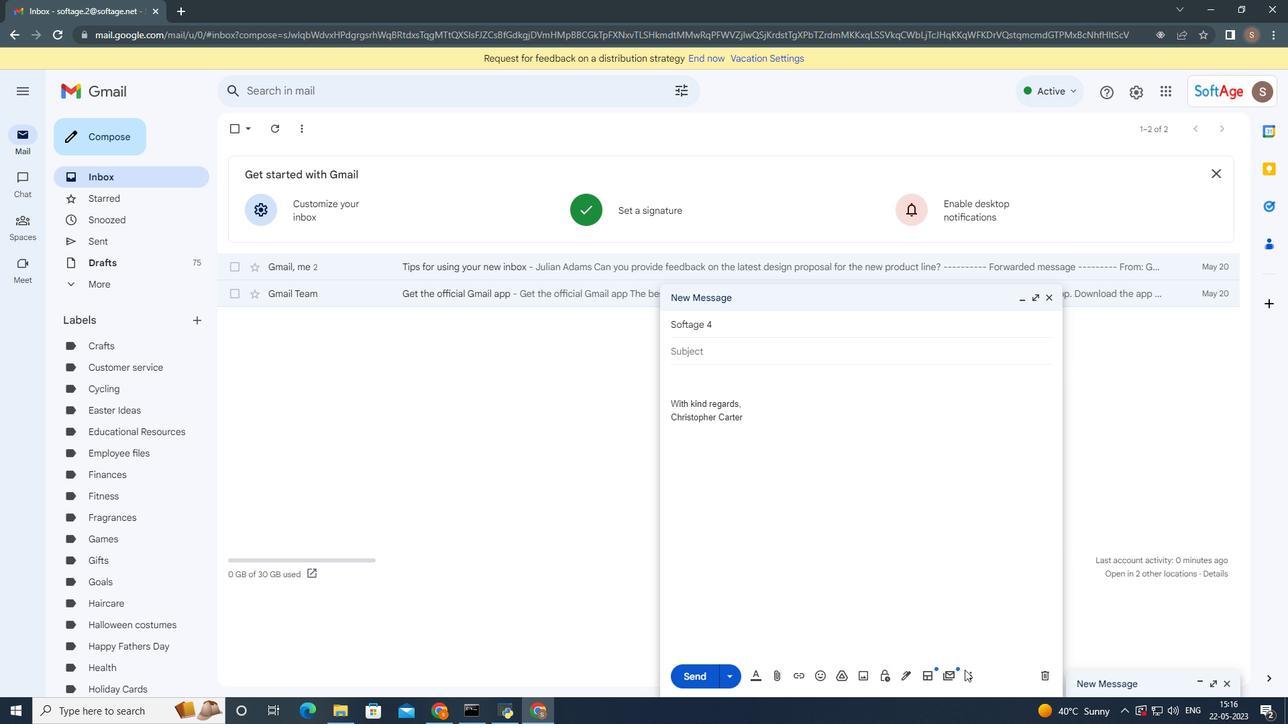 
Action: Mouse pressed left at (970, 675)
Screenshot: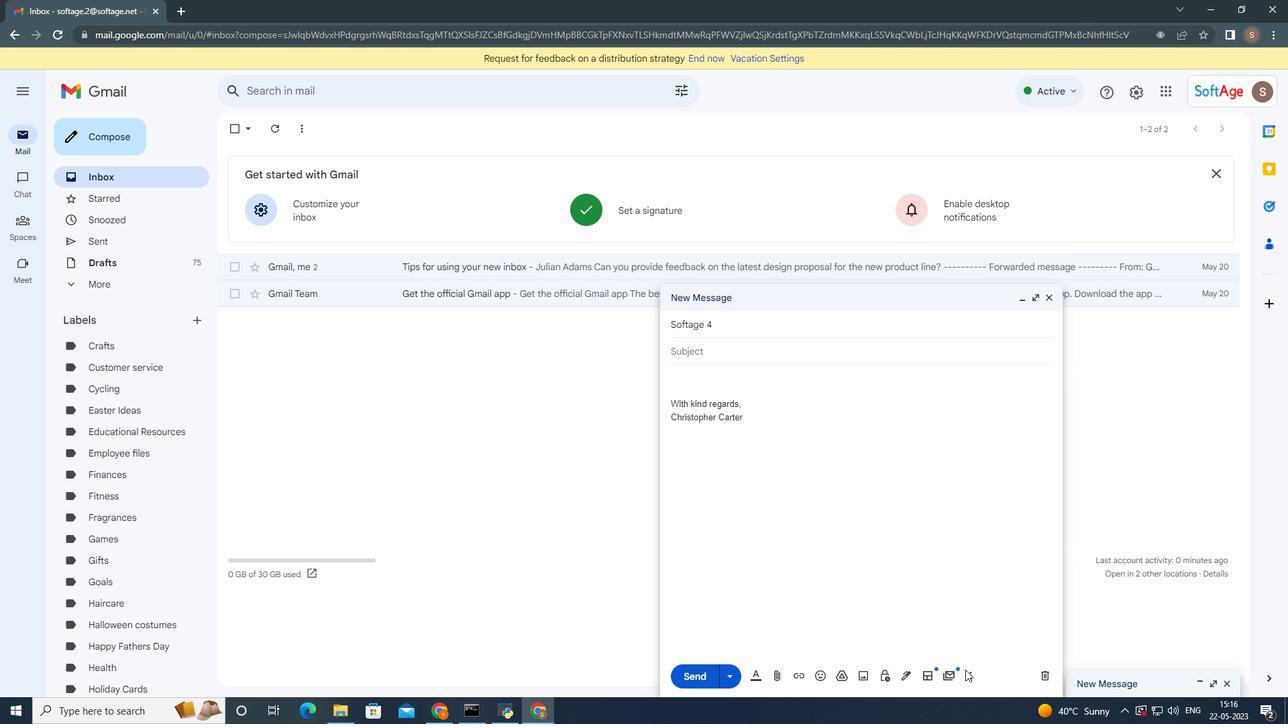 
Action: Mouse moved to (996, 552)
Screenshot: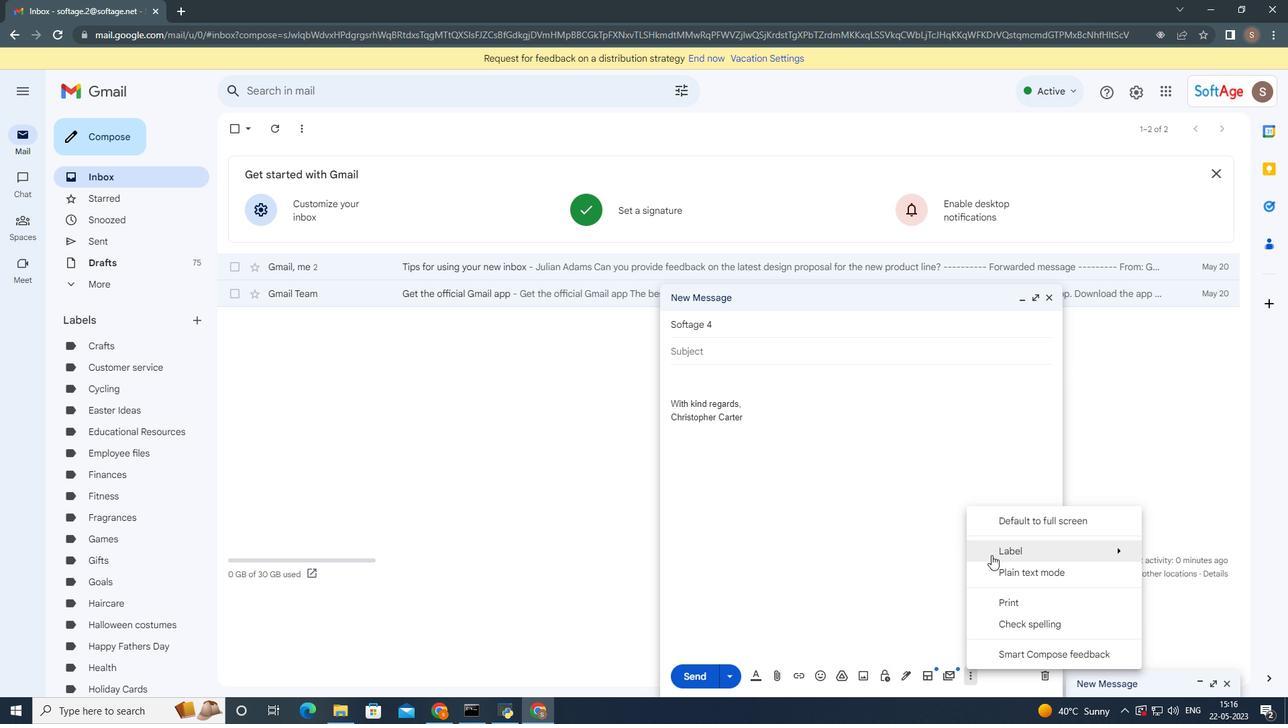 
Action: Mouse pressed left at (996, 552)
Screenshot: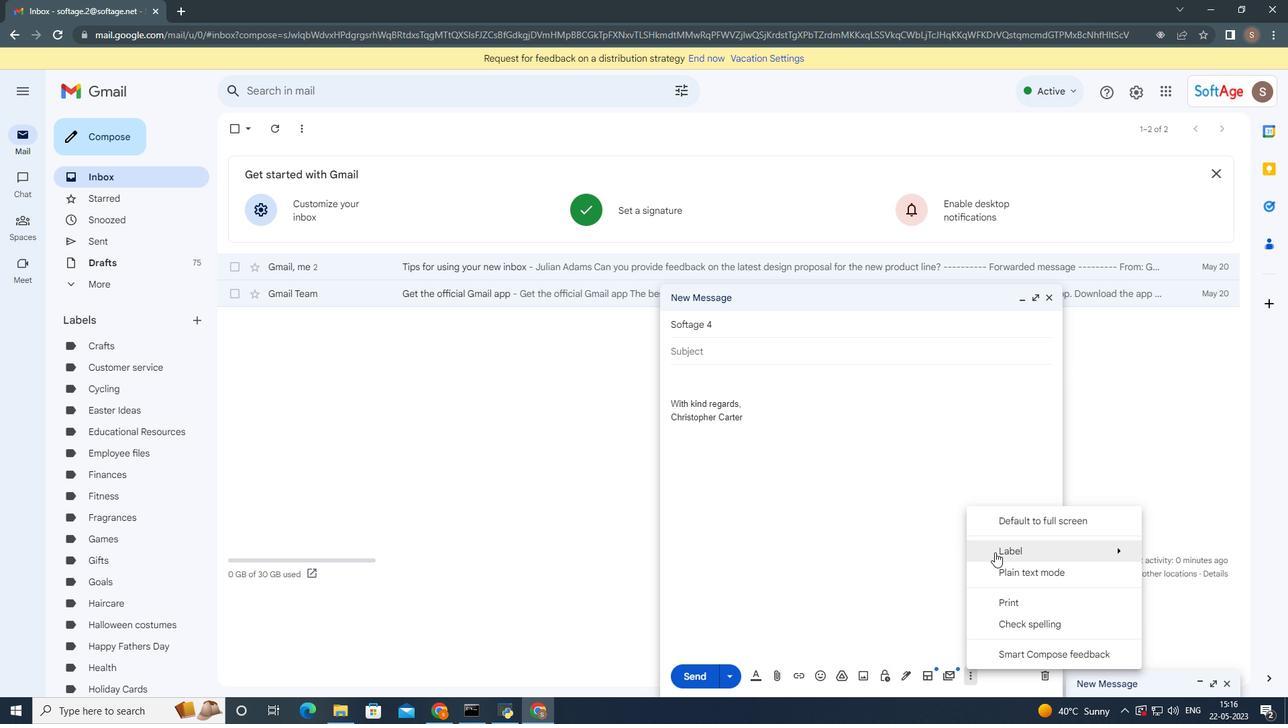 
Action: Mouse moved to (783, 383)
Screenshot: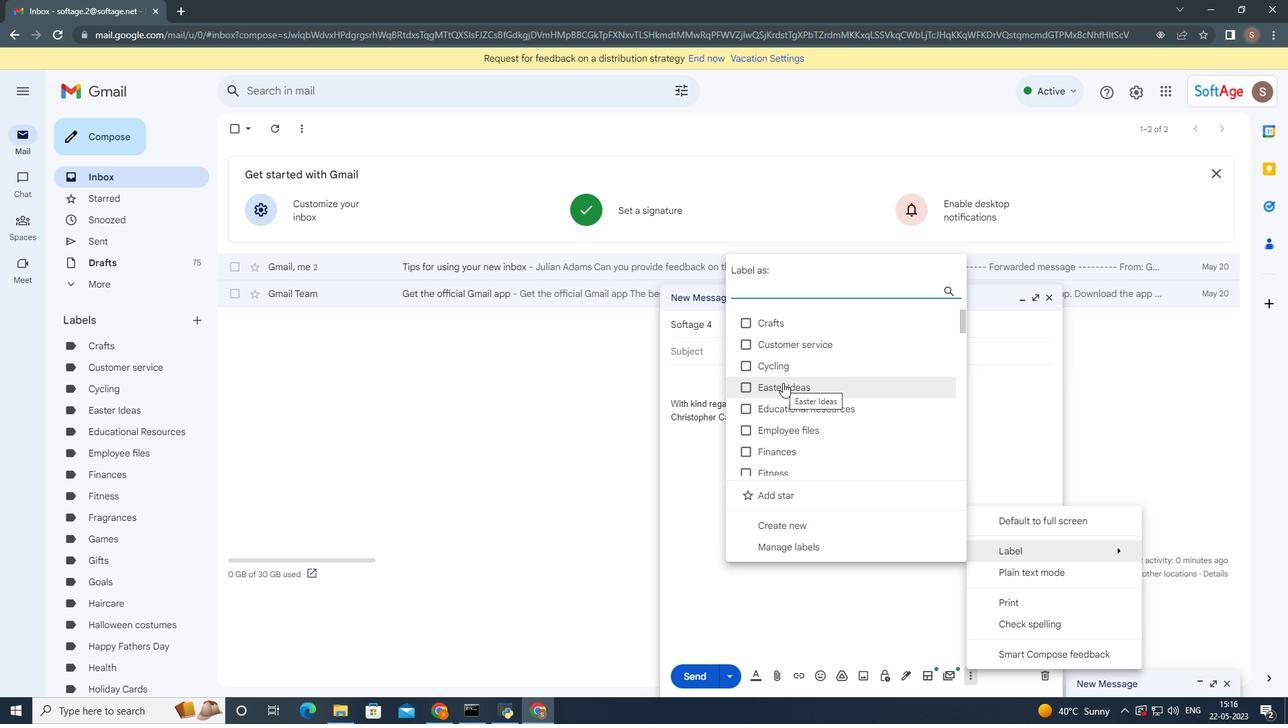 
Action: Mouse scrolled (783, 382) with delta (0, 0)
Screenshot: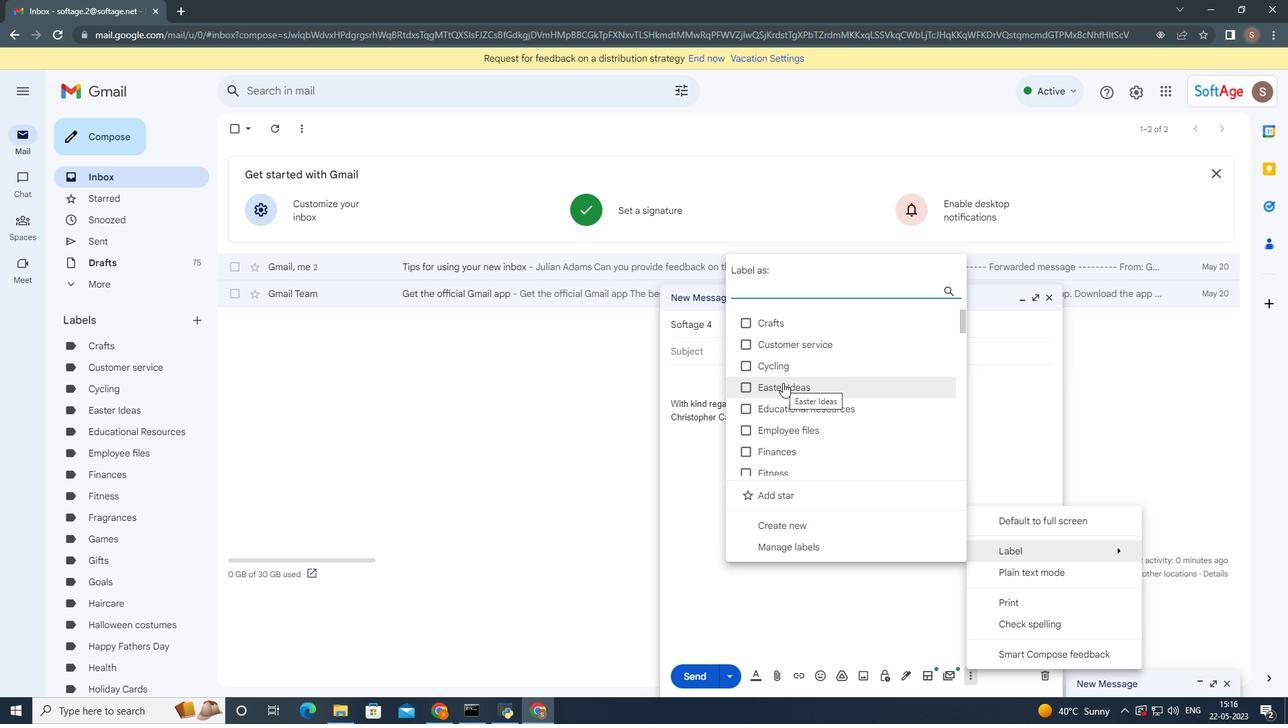
Action: Mouse moved to (782, 386)
Screenshot: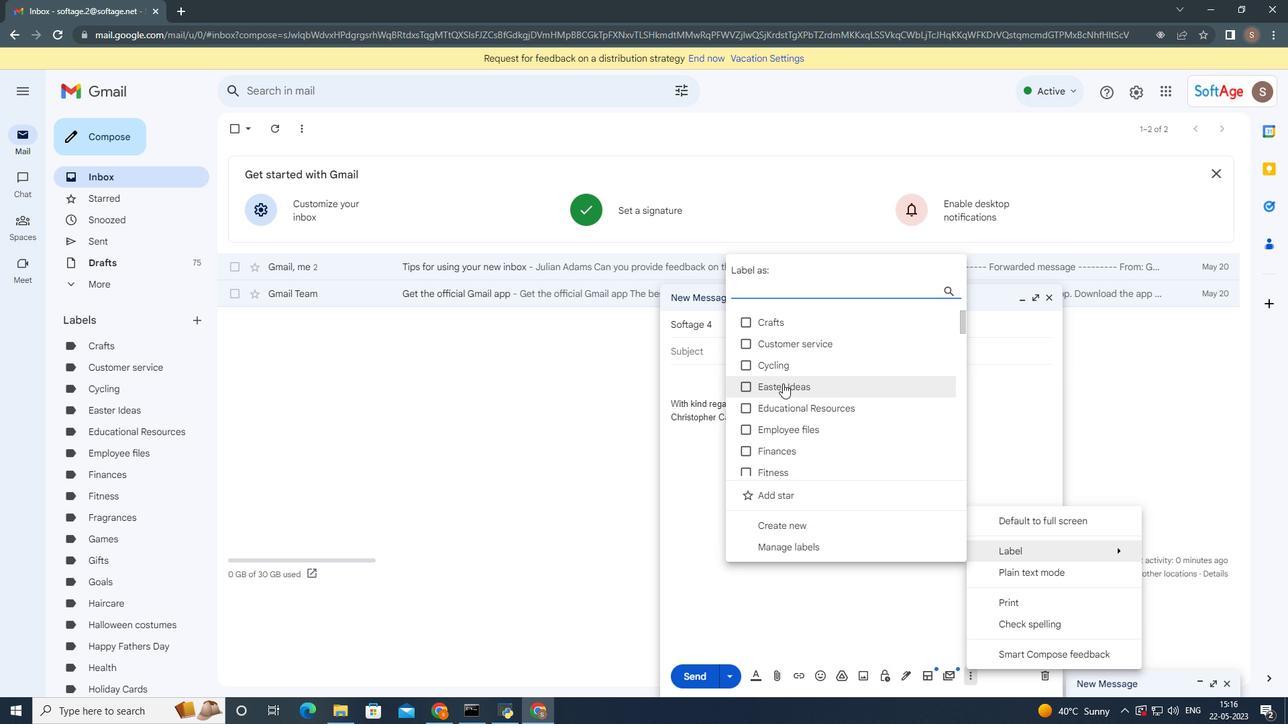 
Action: Mouse scrolled (782, 385) with delta (0, 0)
Screenshot: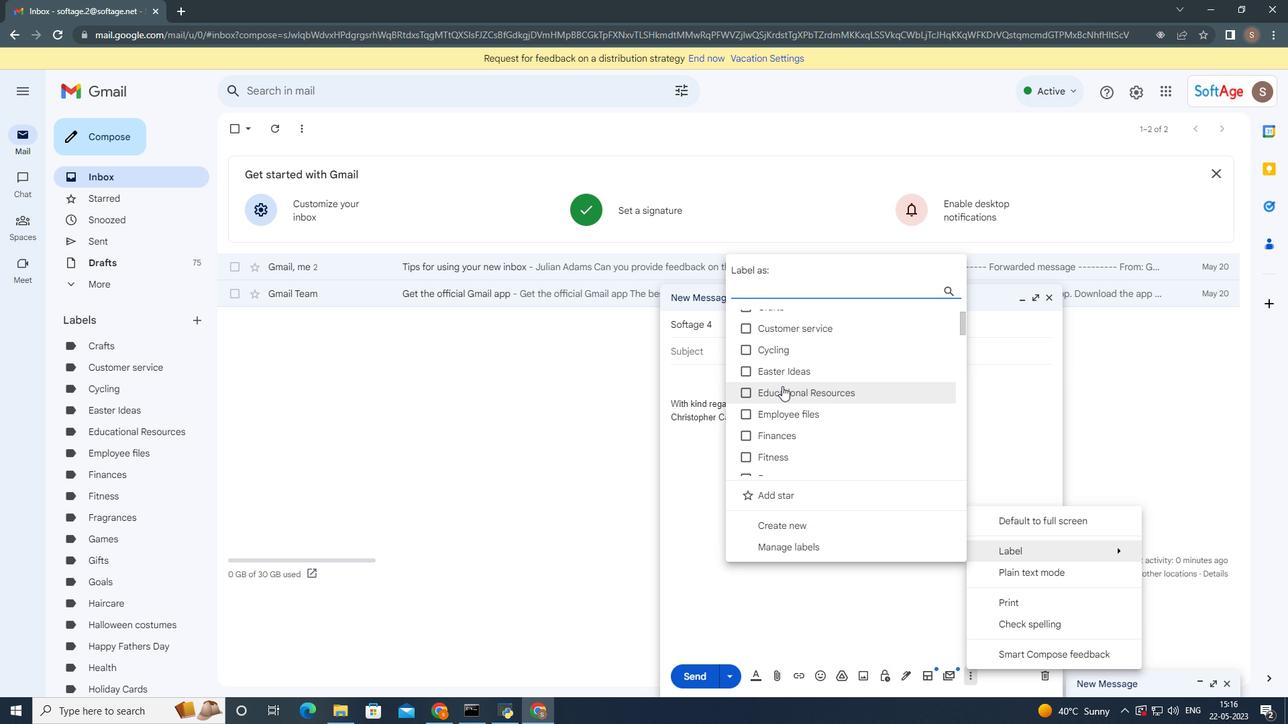 
Action: Mouse moved to (782, 388)
Screenshot: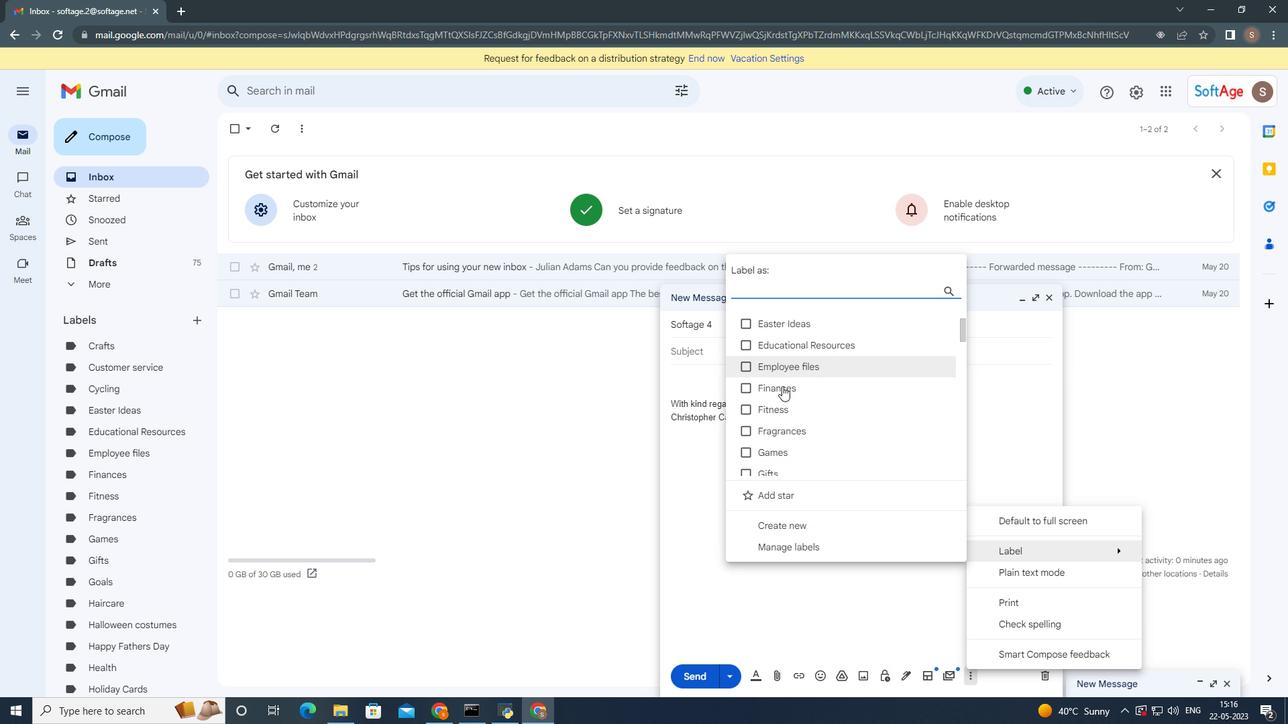 
Action: Mouse scrolled (782, 387) with delta (0, 0)
Screenshot: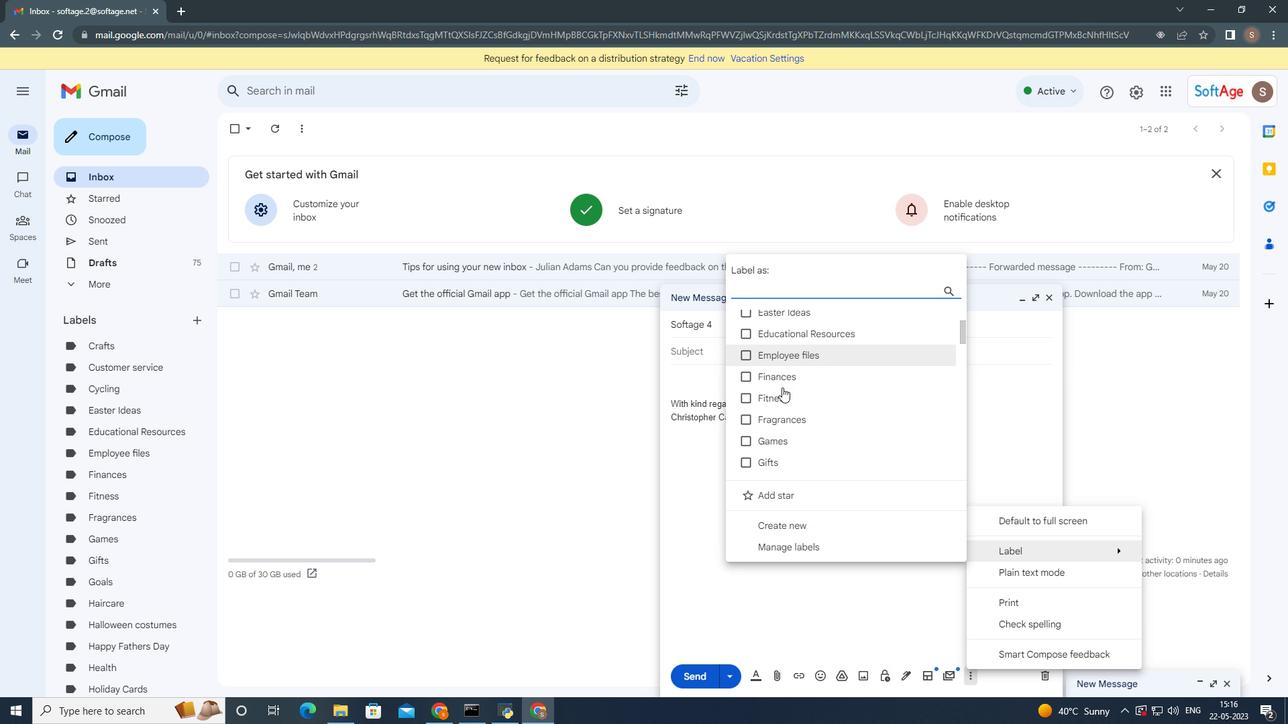 
Action: Mouse scrolled (782, 387) with delta (0, 0)
Screenshot: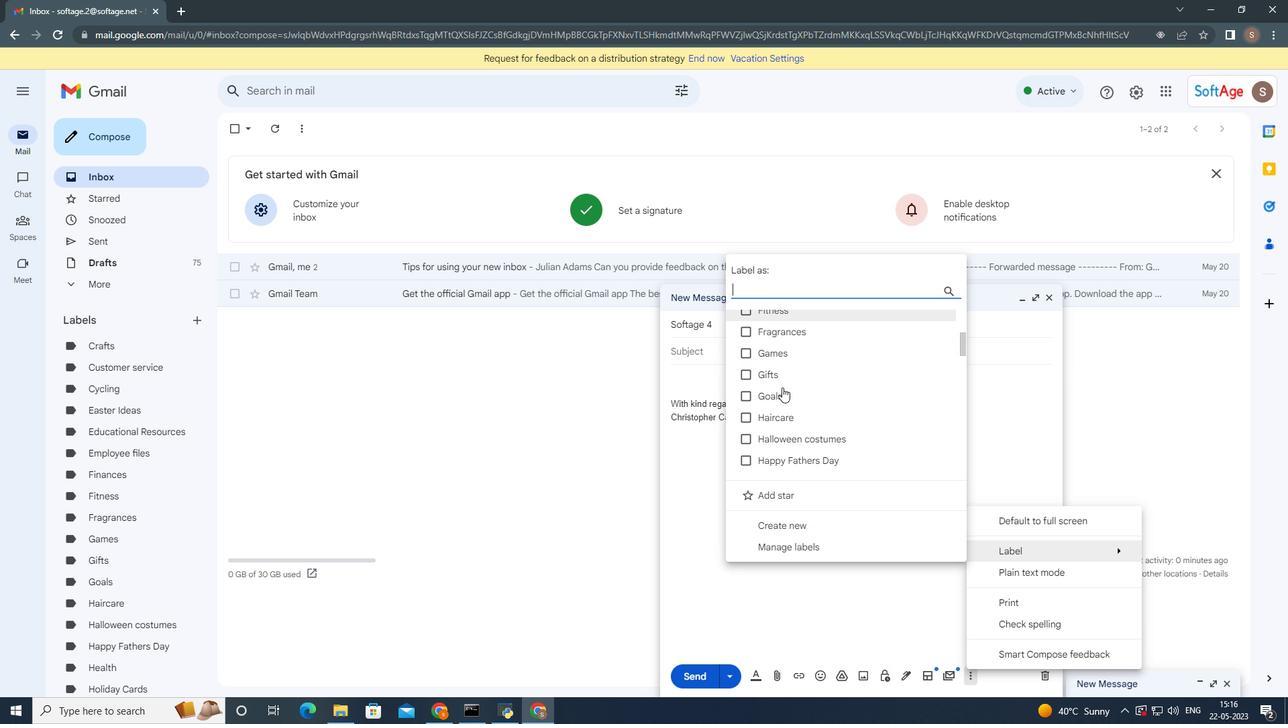 
Action: Mouse moved to (782, 389)
Screenshot: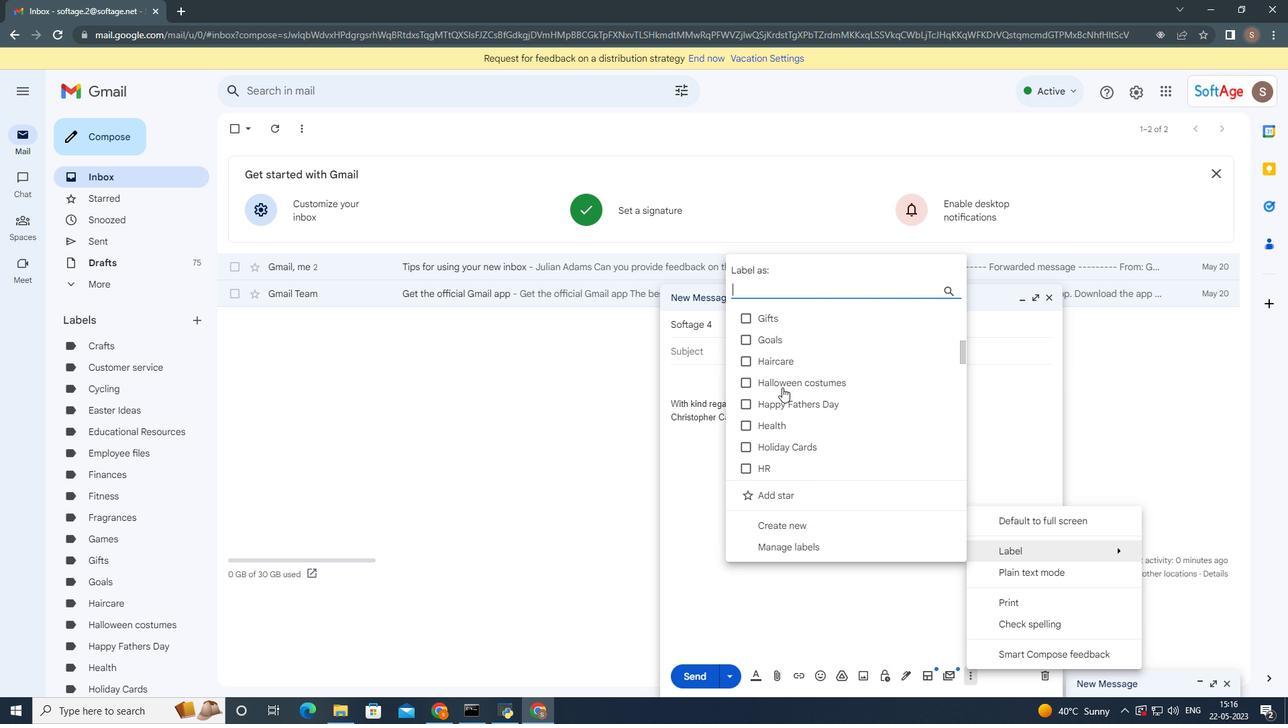 
Action: Mouse scrolled (782, 388) with delta (0, 0)
Screenshot: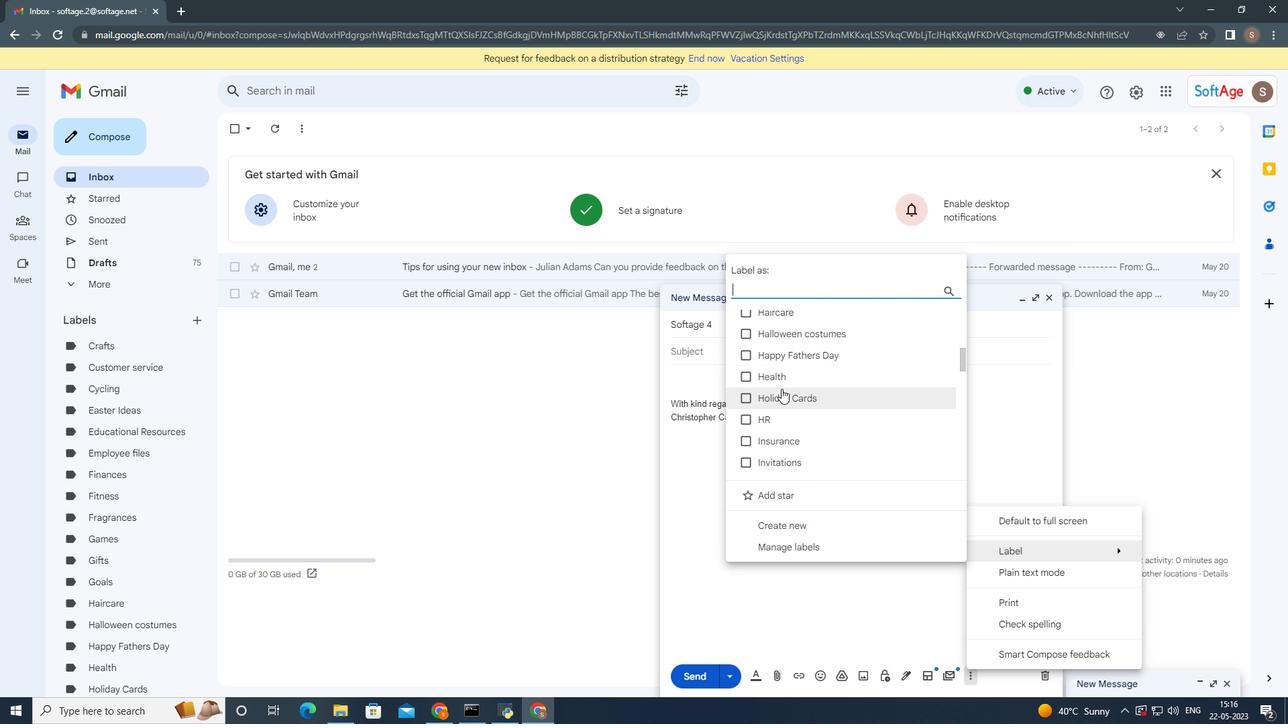 
Action: Mouse moved to (778, 398)
Screenshot: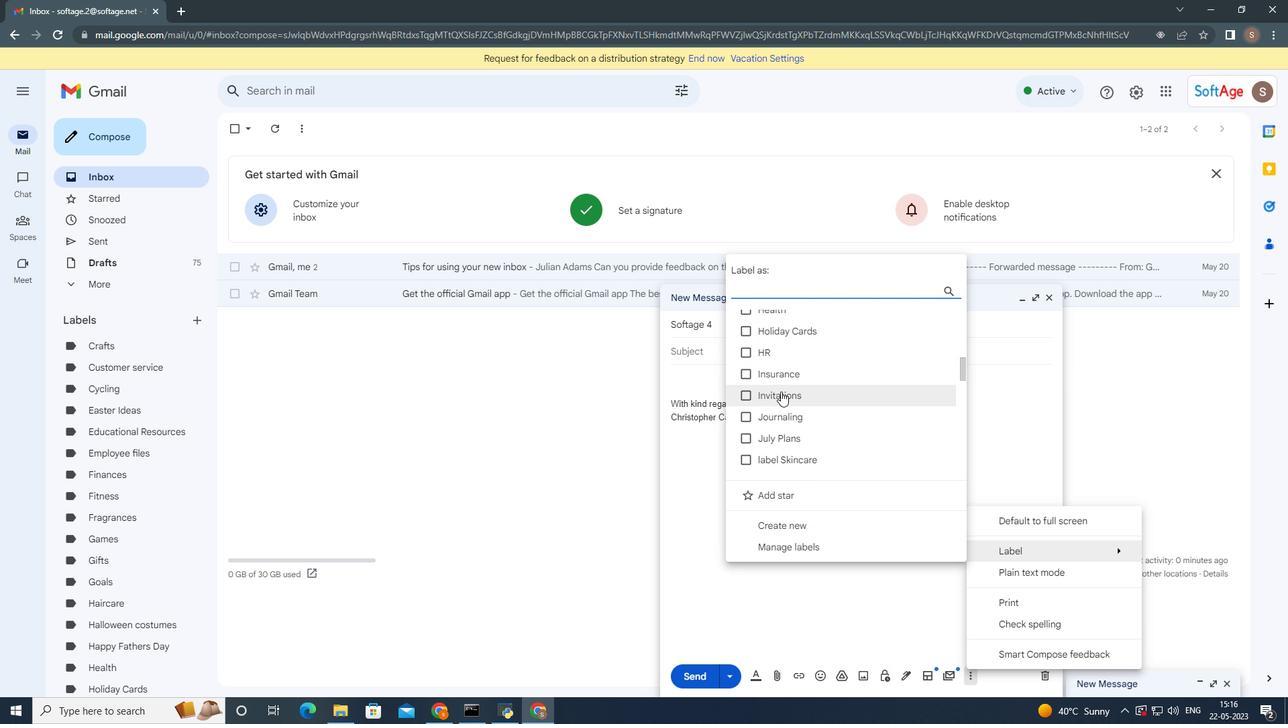
Action: Mouse scrolled (781, 392) with delta (0, 0)
Screenshot: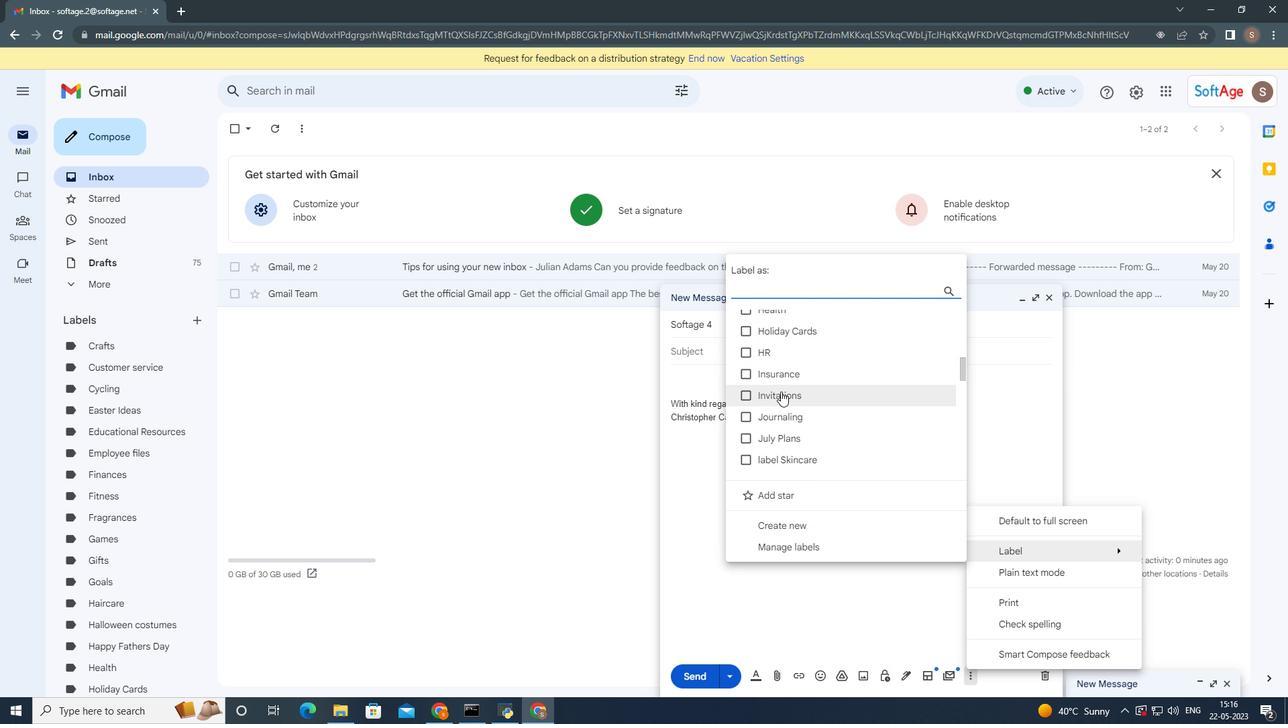 
Action: Mouse scrolled (778, 397) with delta (0, 0)
Screenshot: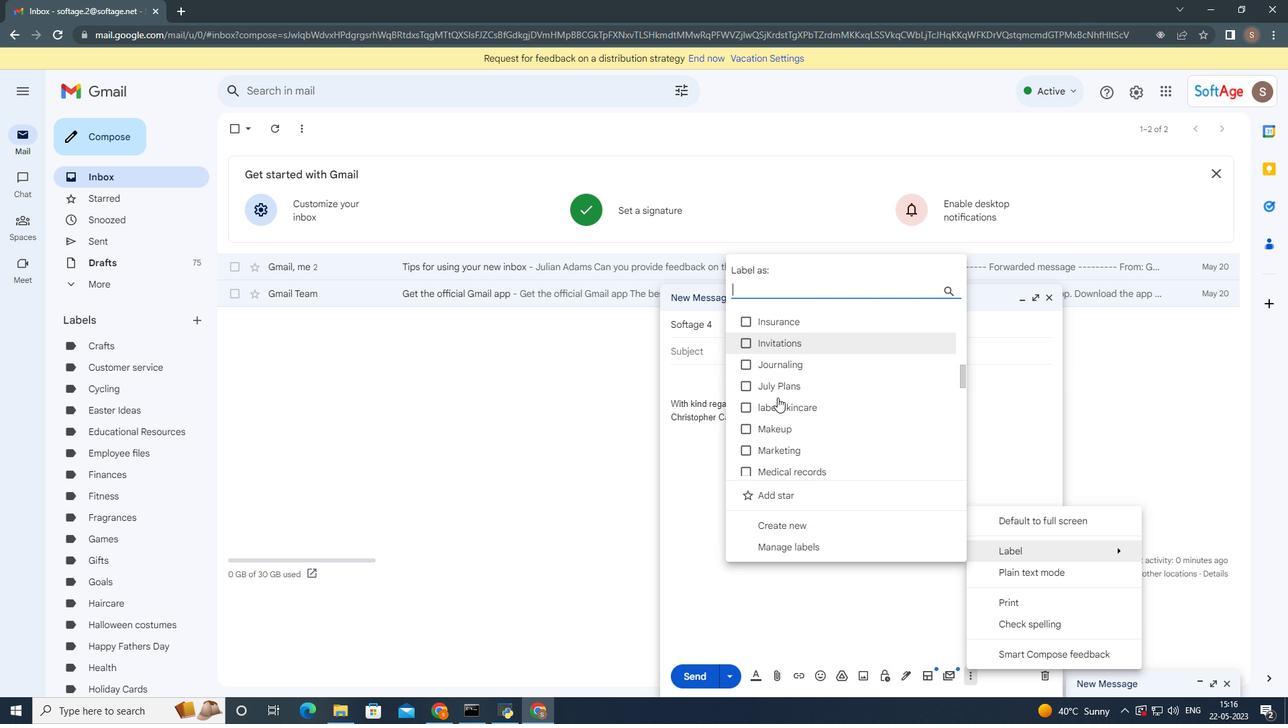 
Action: Mouse scrolled (778, 397) with delta (0, 0)
Screenshot: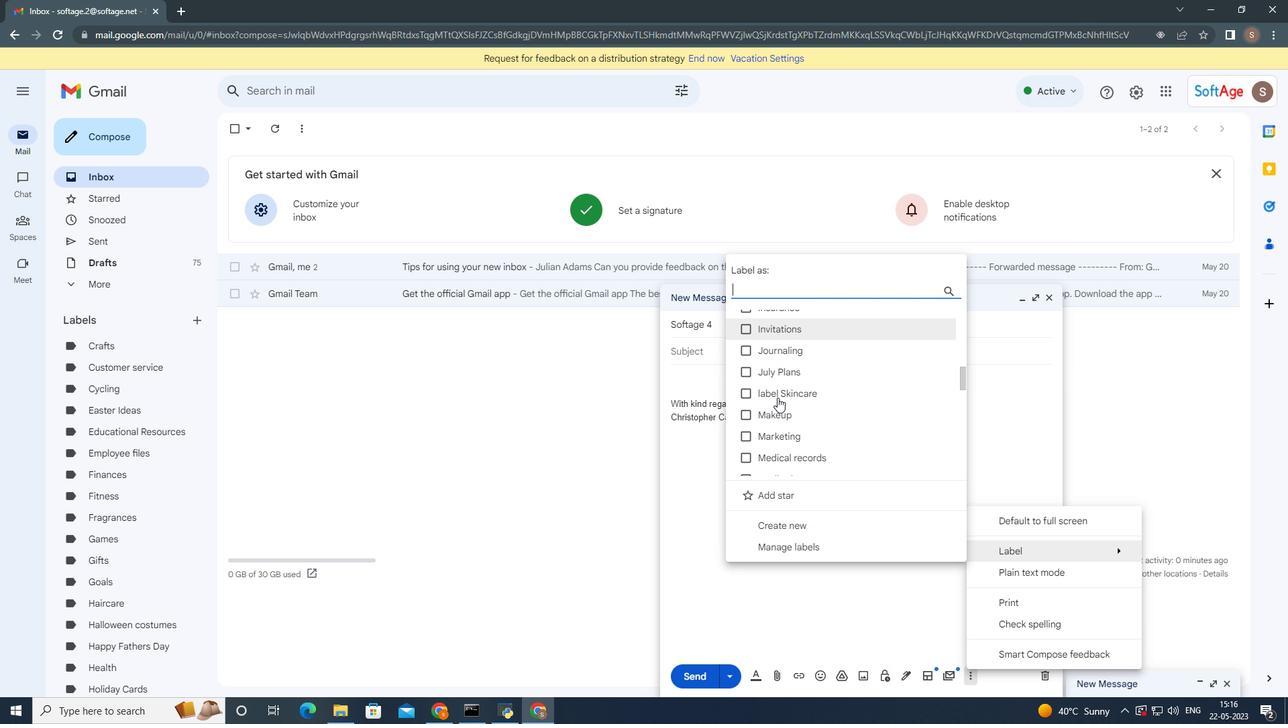 
Action: Mouse scrolled (778, 397) with delta (0, 0)
Screenshot: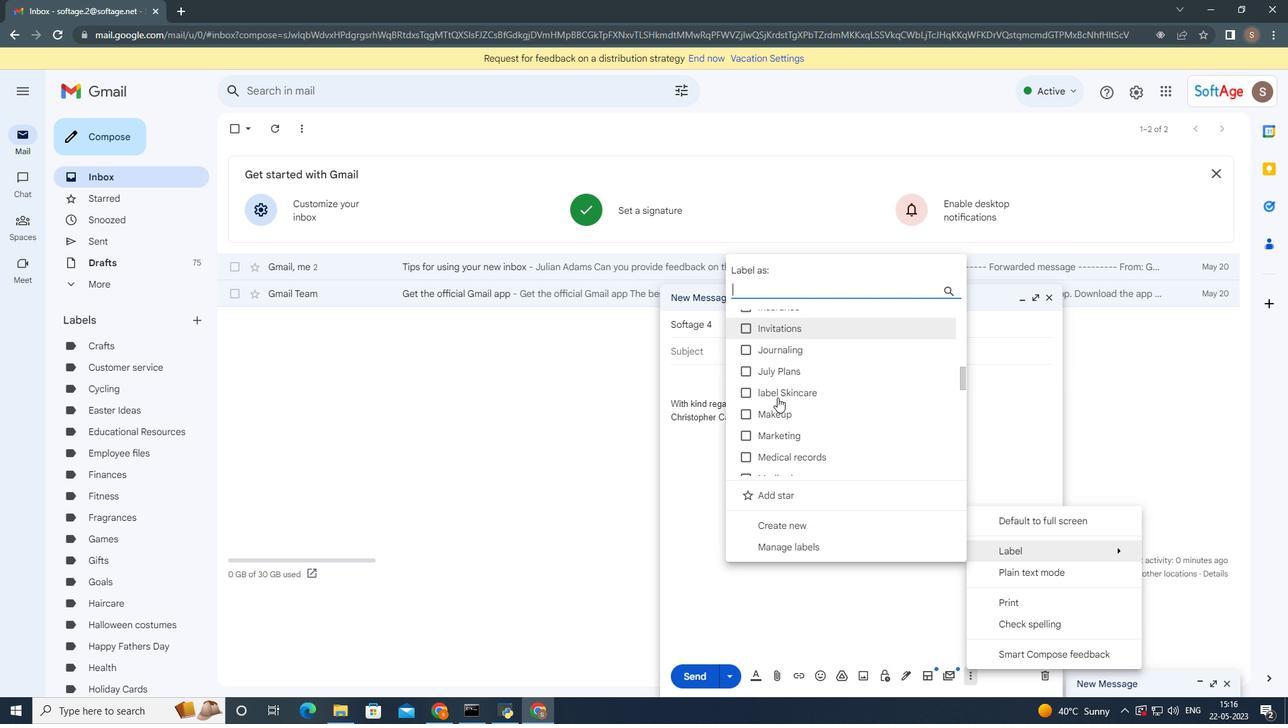 
Action: Mouse moved to (778, 400)
Screenshot: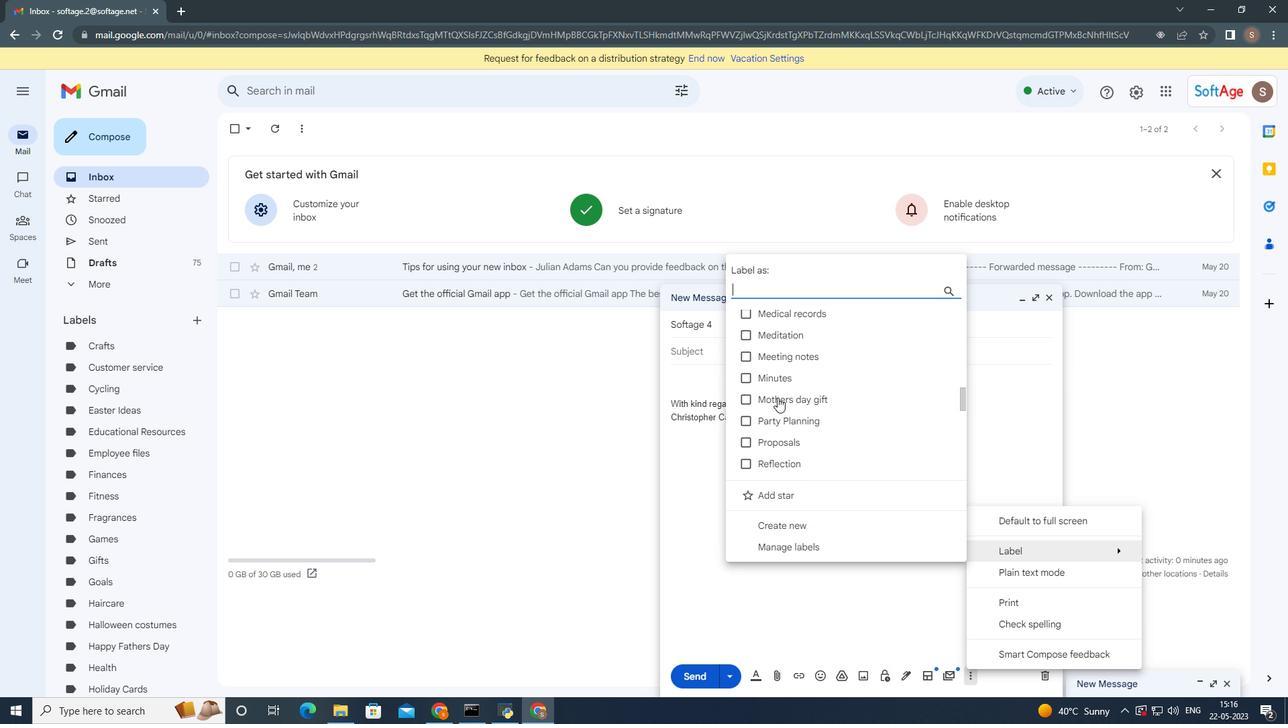 
Action: Mouse scrolled (778, 399) with delta (0, 0)
Screenshot: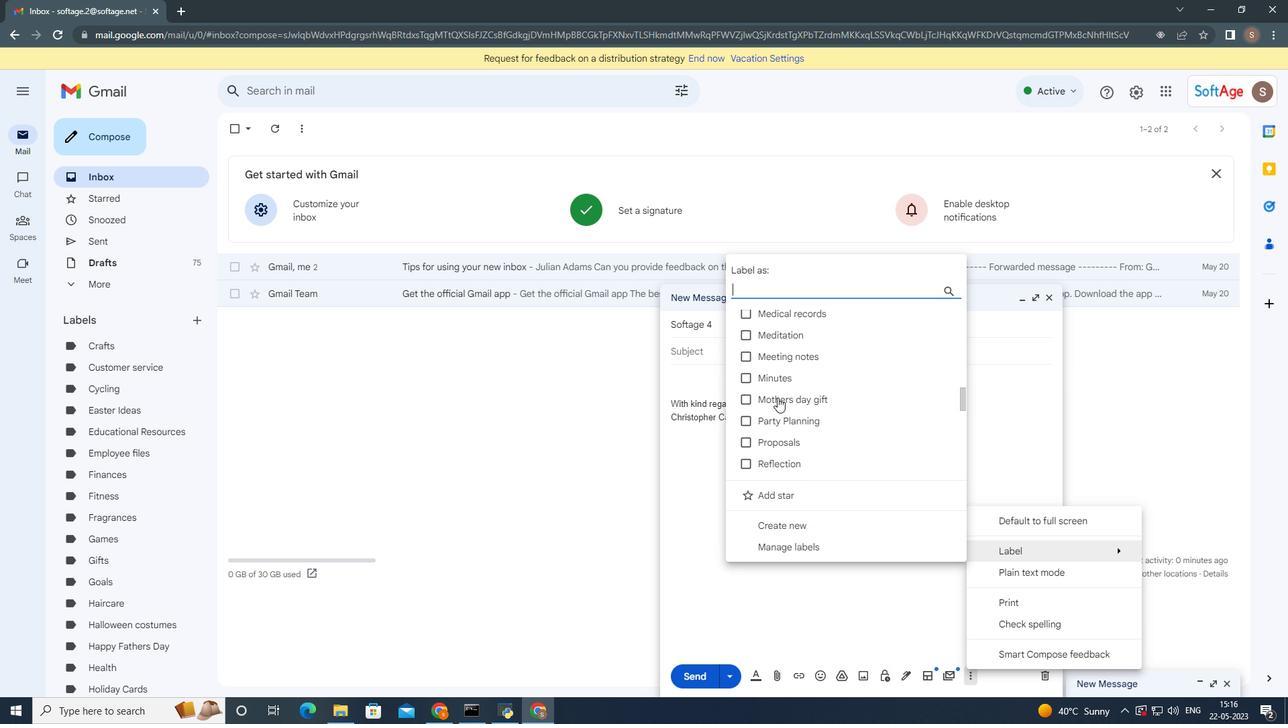 
Action: Mouse moved to (778, 379)
Screenshot: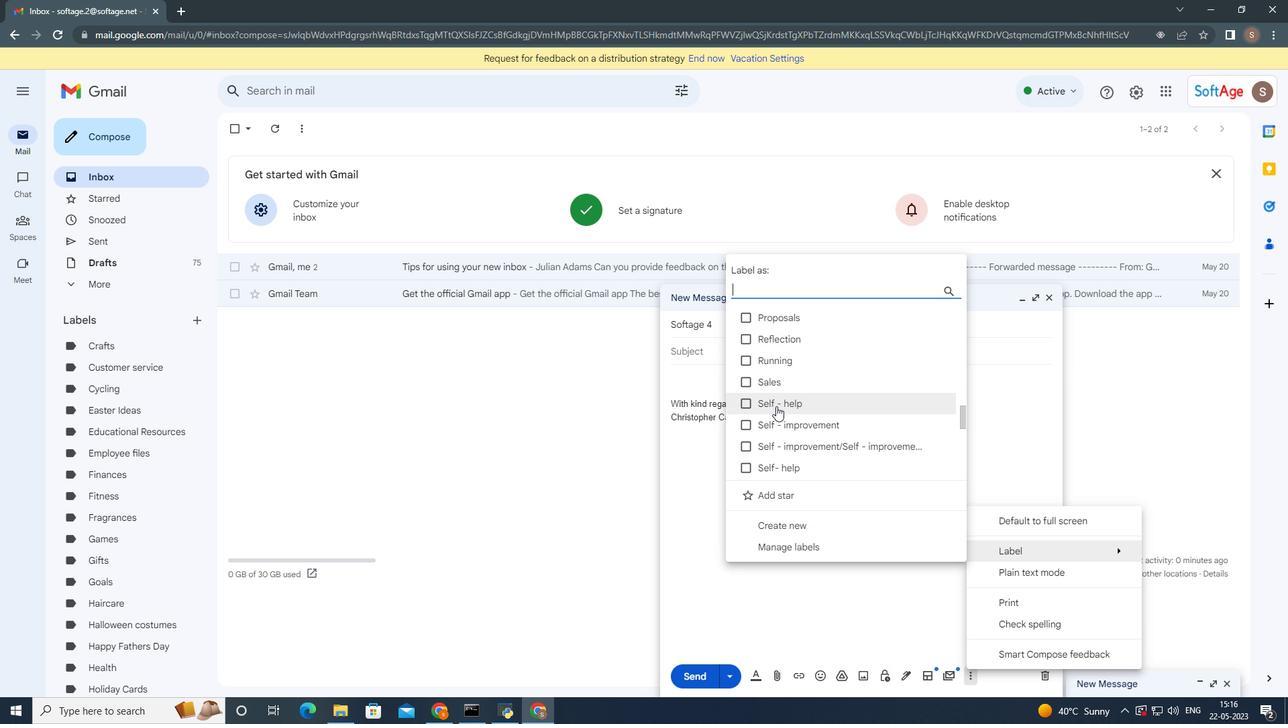 
Action: Mouse scrolled (778, 378) with delta (0, 0)
Screenshot: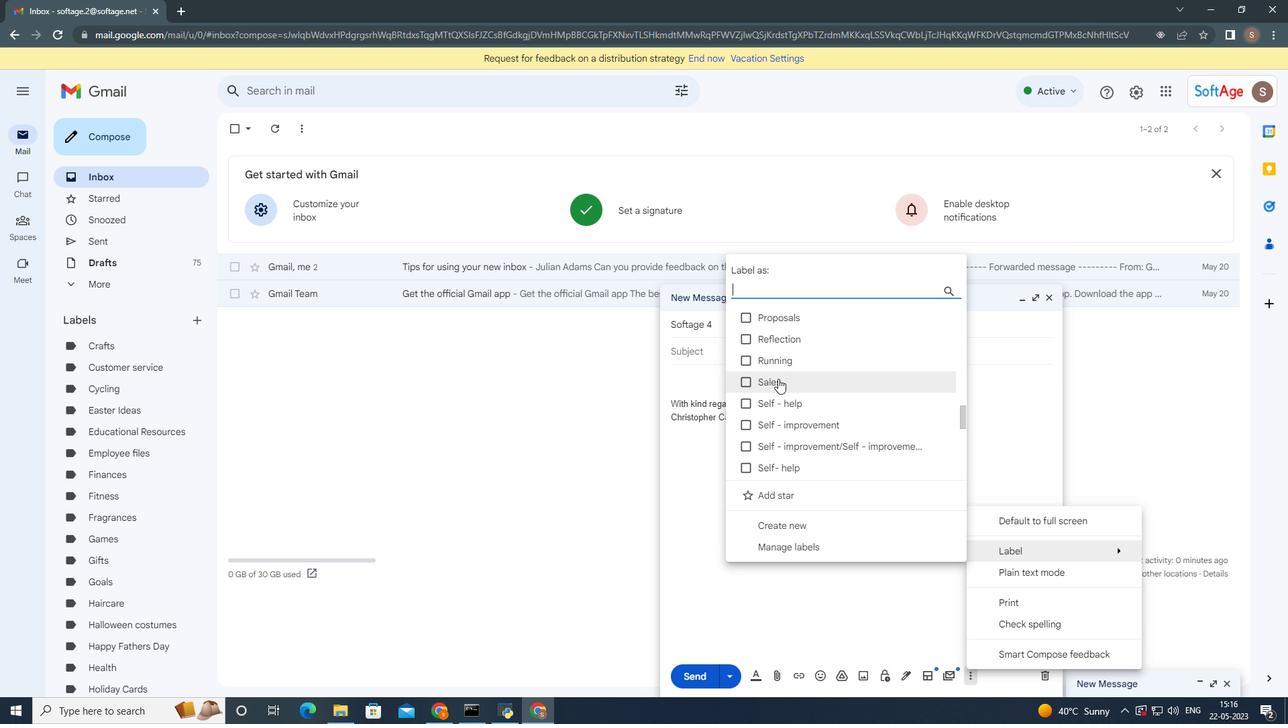 
Action: Mouse moved to (778, 381)
Screenshot: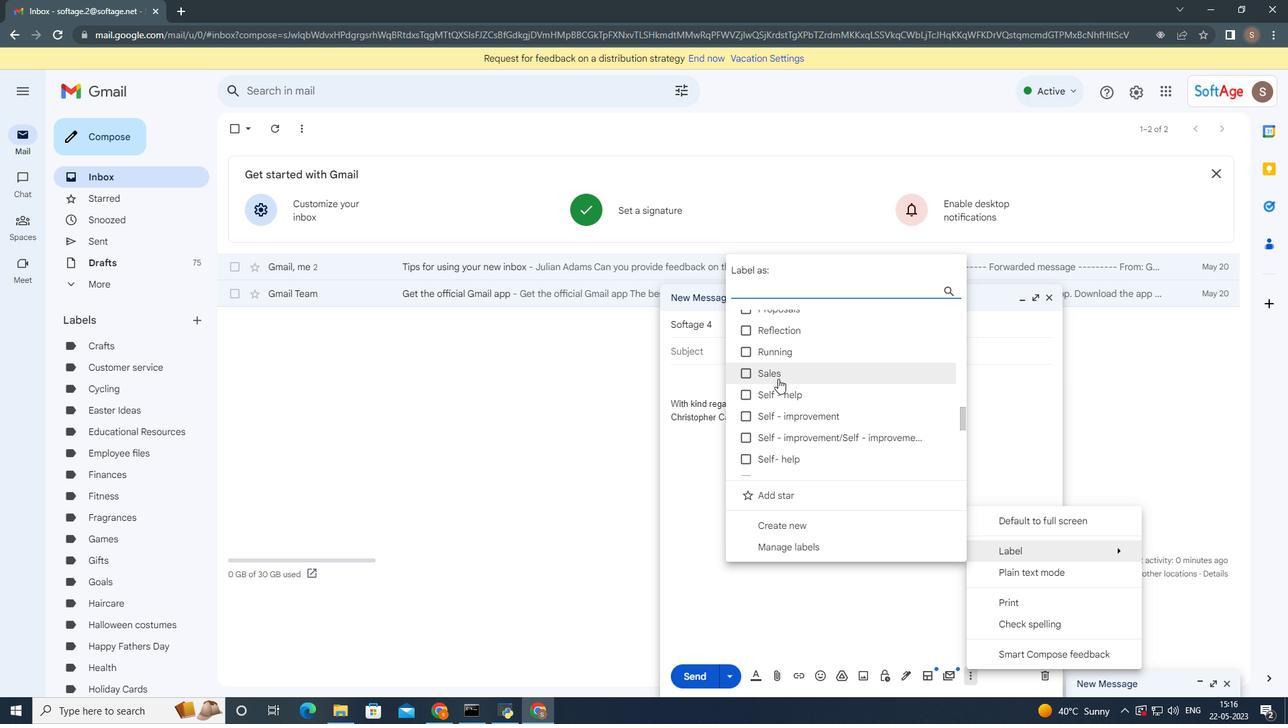 
Action: Mouse scrolled (778, 378) with delta (0, 0)
Screenshot: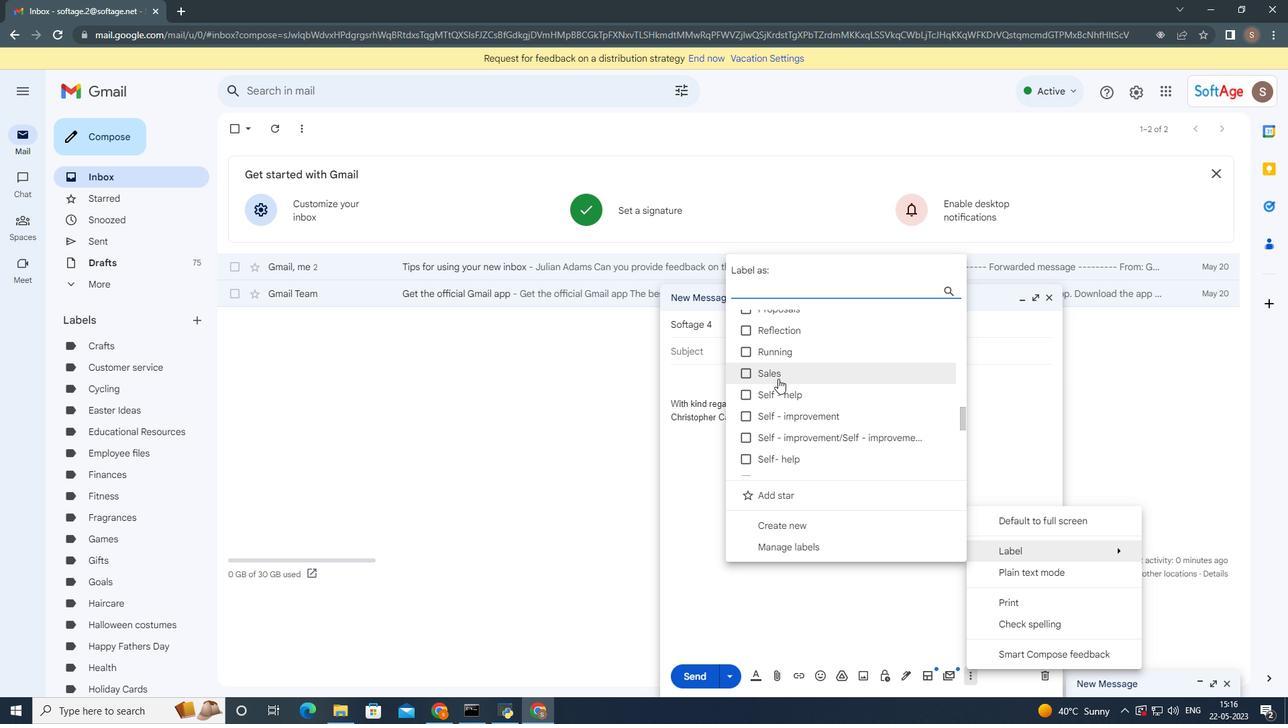 
Action: Mouse moved to (778, 381)
Screenshot: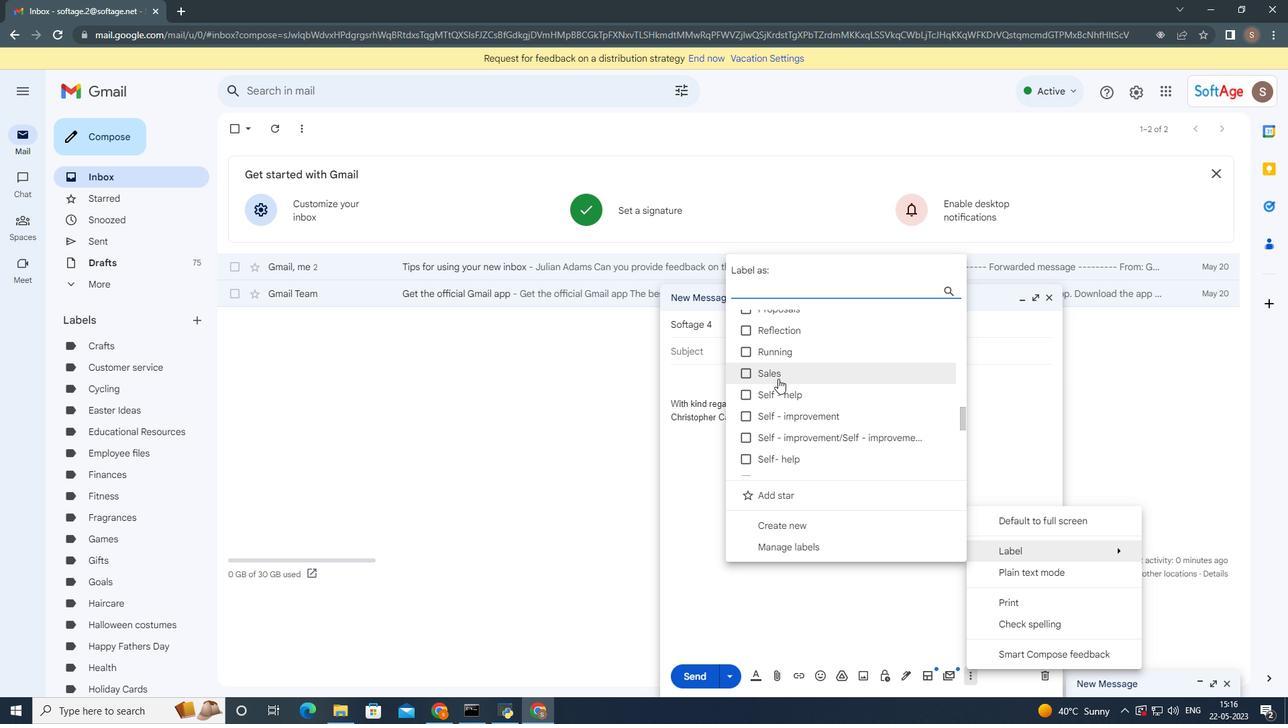 
Action: Mouse scrolled (778, 380) with delta (0, 0)
Screenshot: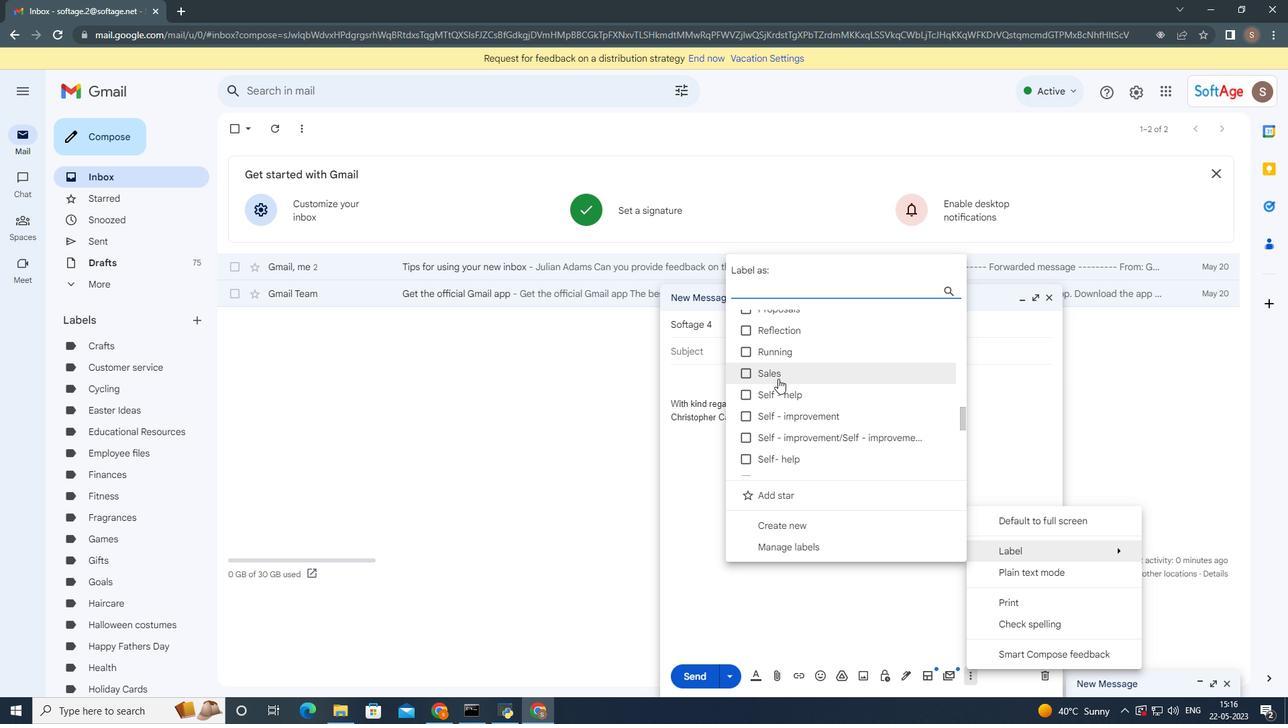 
Action: Mouse moved to (778, 386)
Screenshot: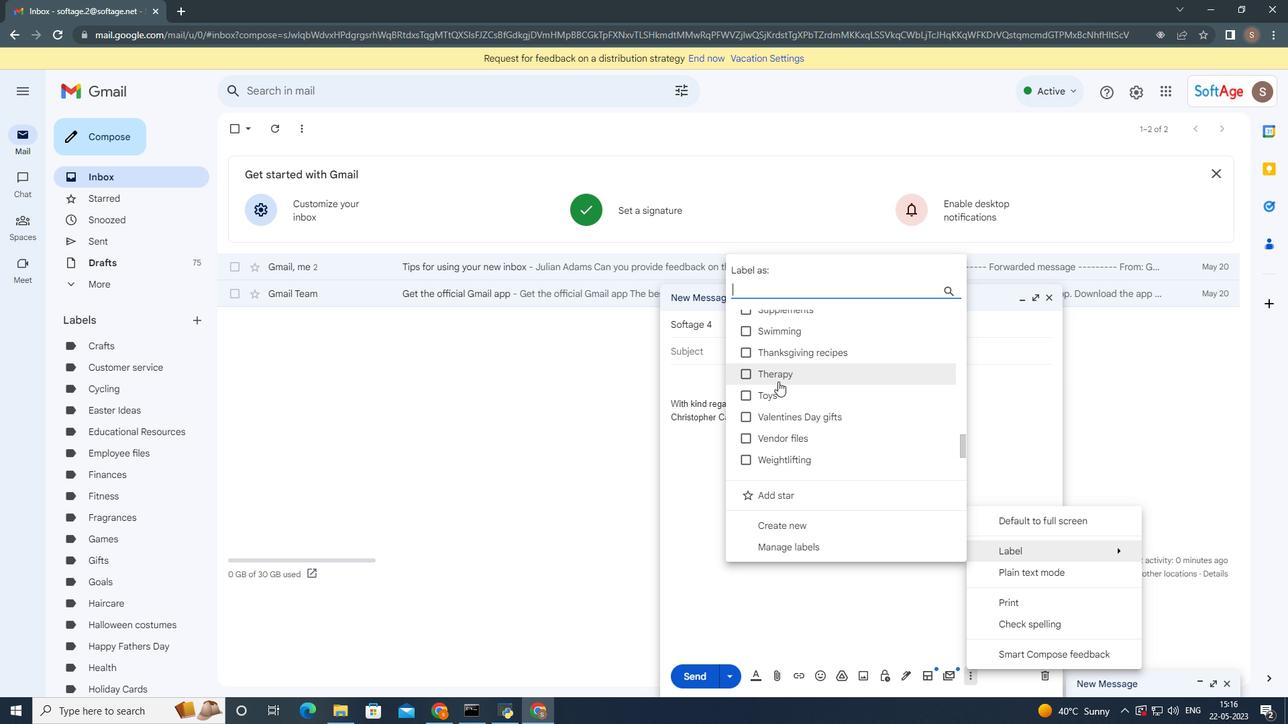 
Action: Mouse scrolled (778, 385) with delta (0, 0)
Screenshot: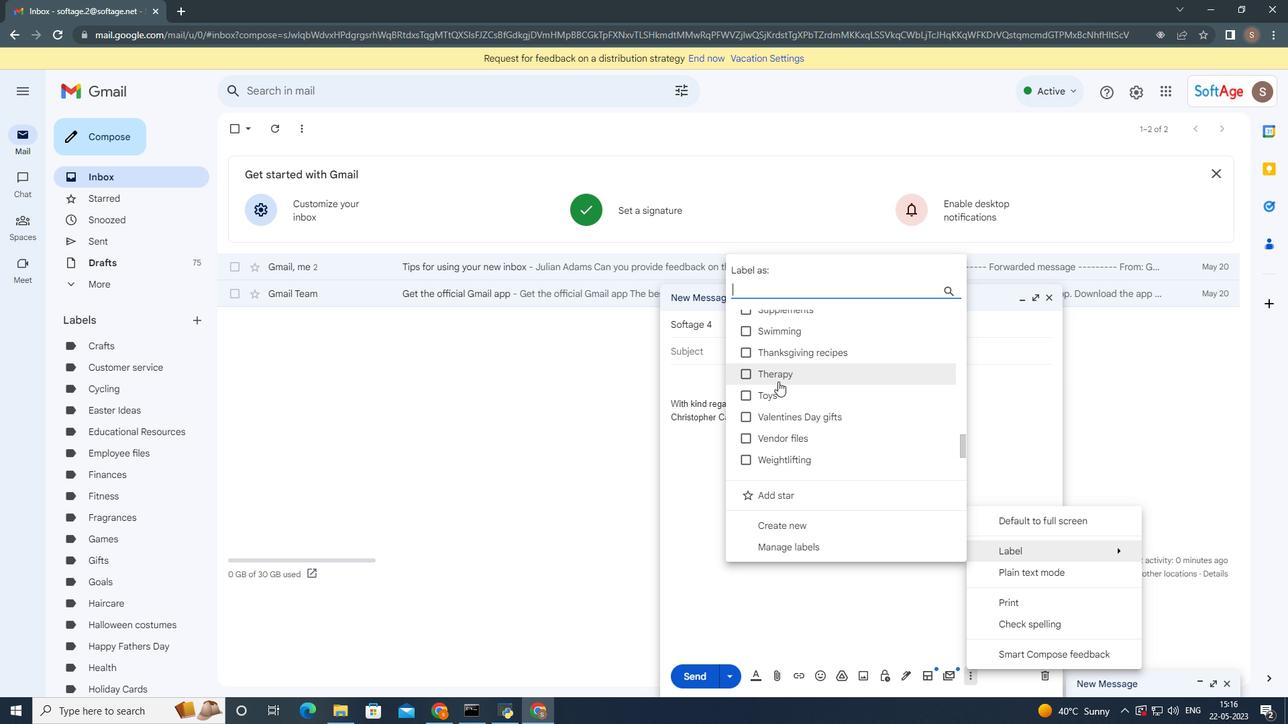 
Action: Mouse moved to (777, 389)
Screenshot: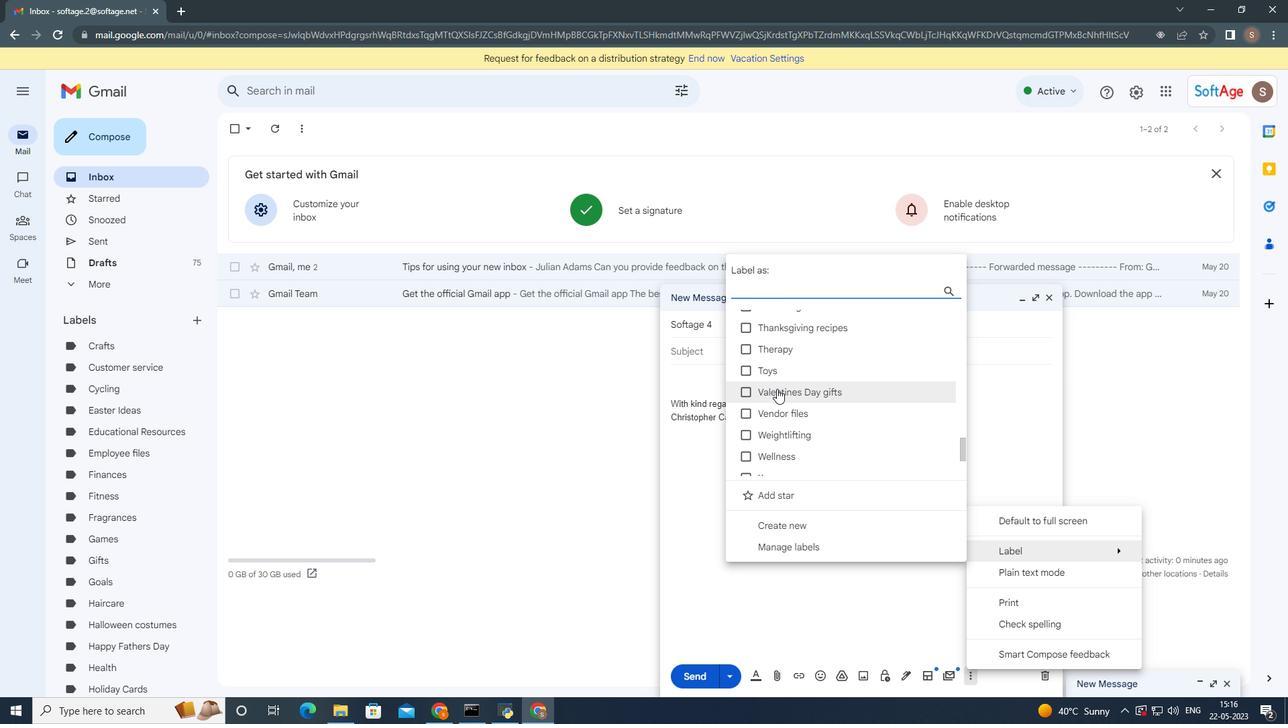 
Action: Mouse scrolled (777, 390) with delta (0, 0)
Screenshot: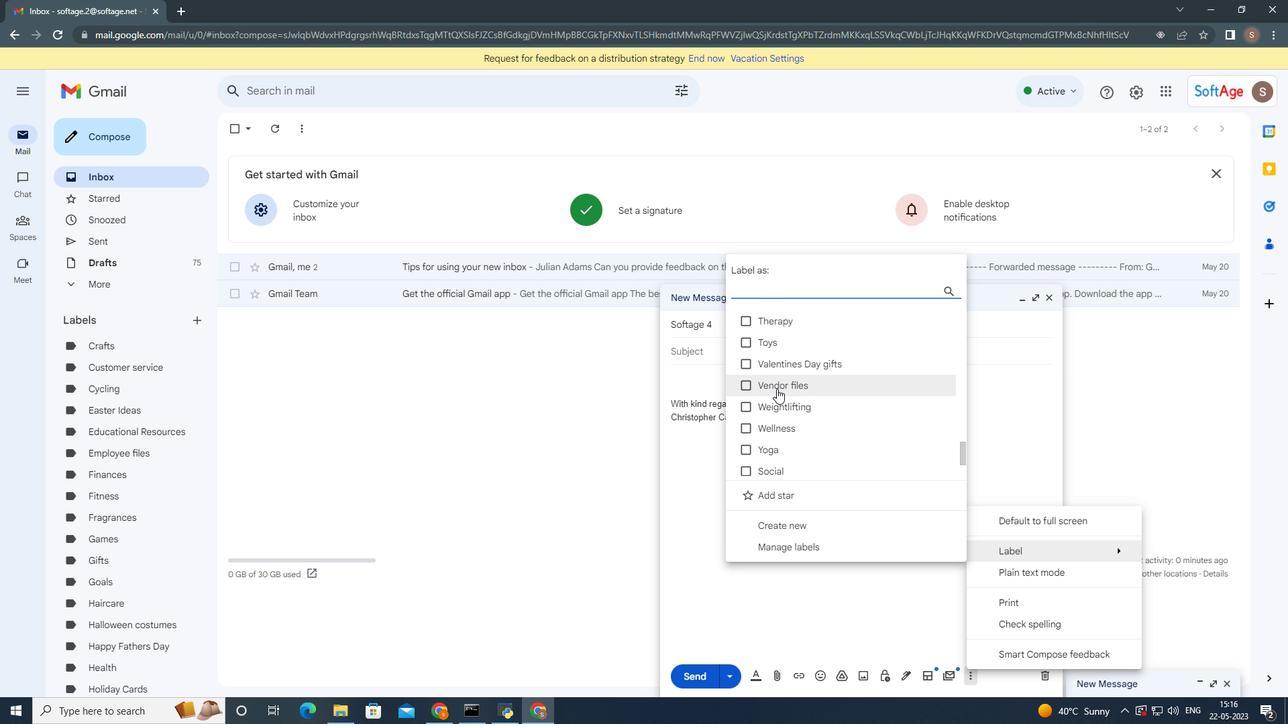 
Action: Mouse scrolled (777, 390) with delta (0, 0)
Screenshot: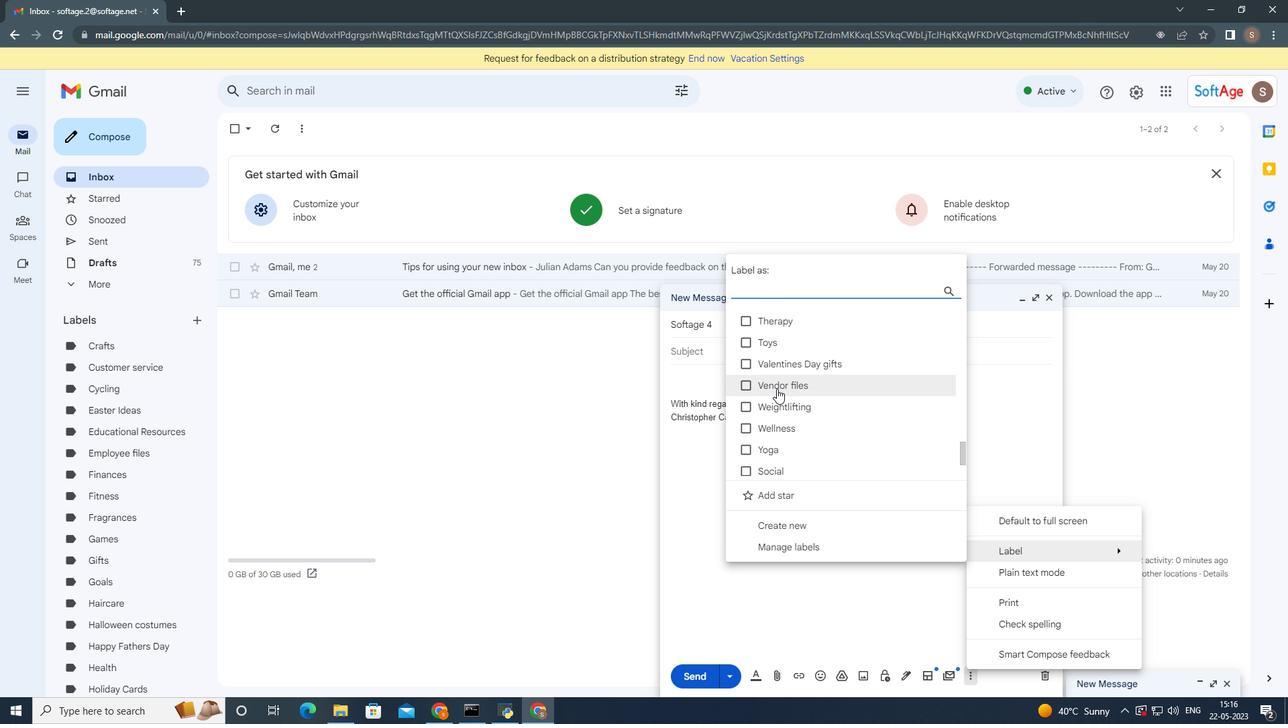 
Action: Mouse scrolled (777, 390) with delta (0, 0)
Screenshot: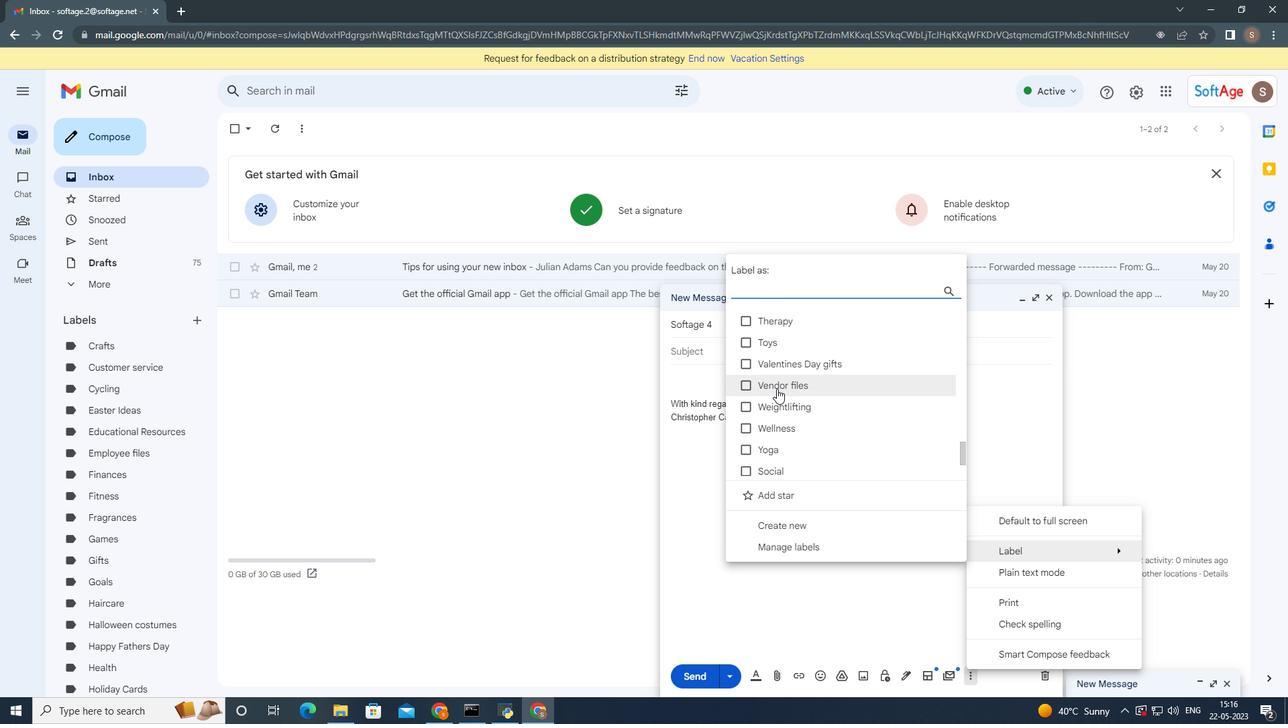 
Action: Mouse scrolled (777, 390) with delta (0, 0)
Screenshot: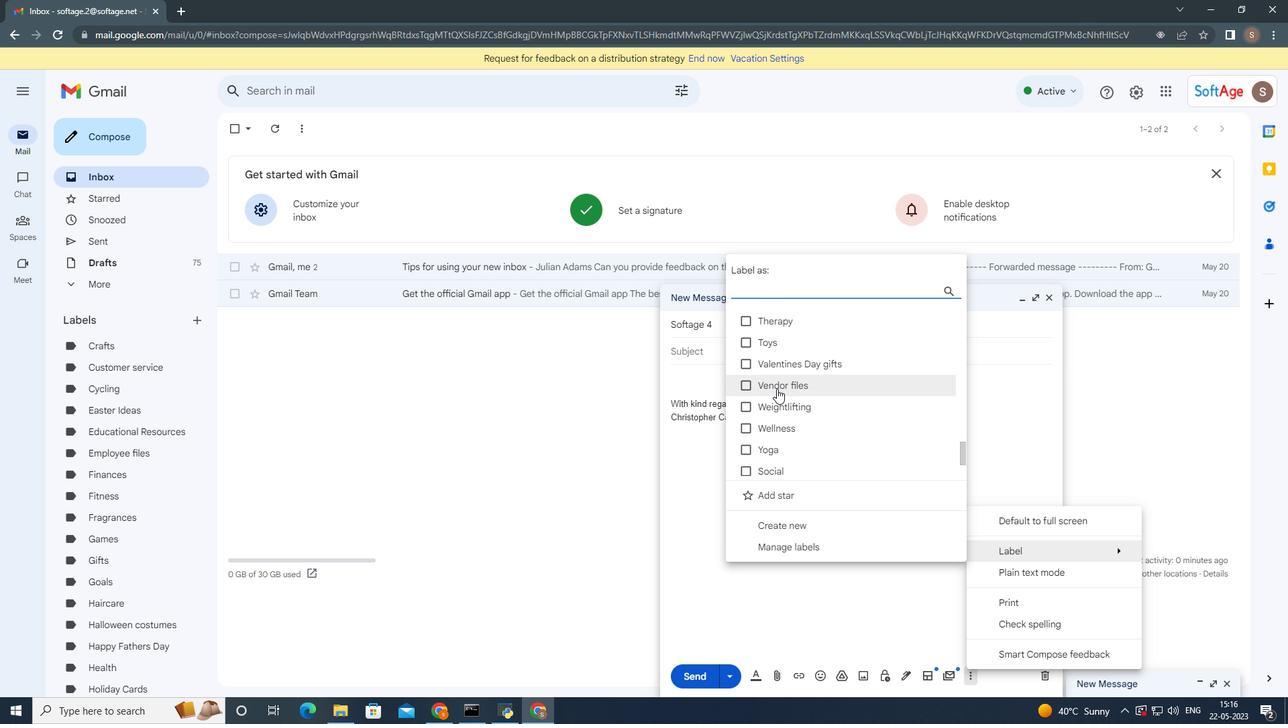 
Action: Mouse moved to (777, 392)
Screenshot: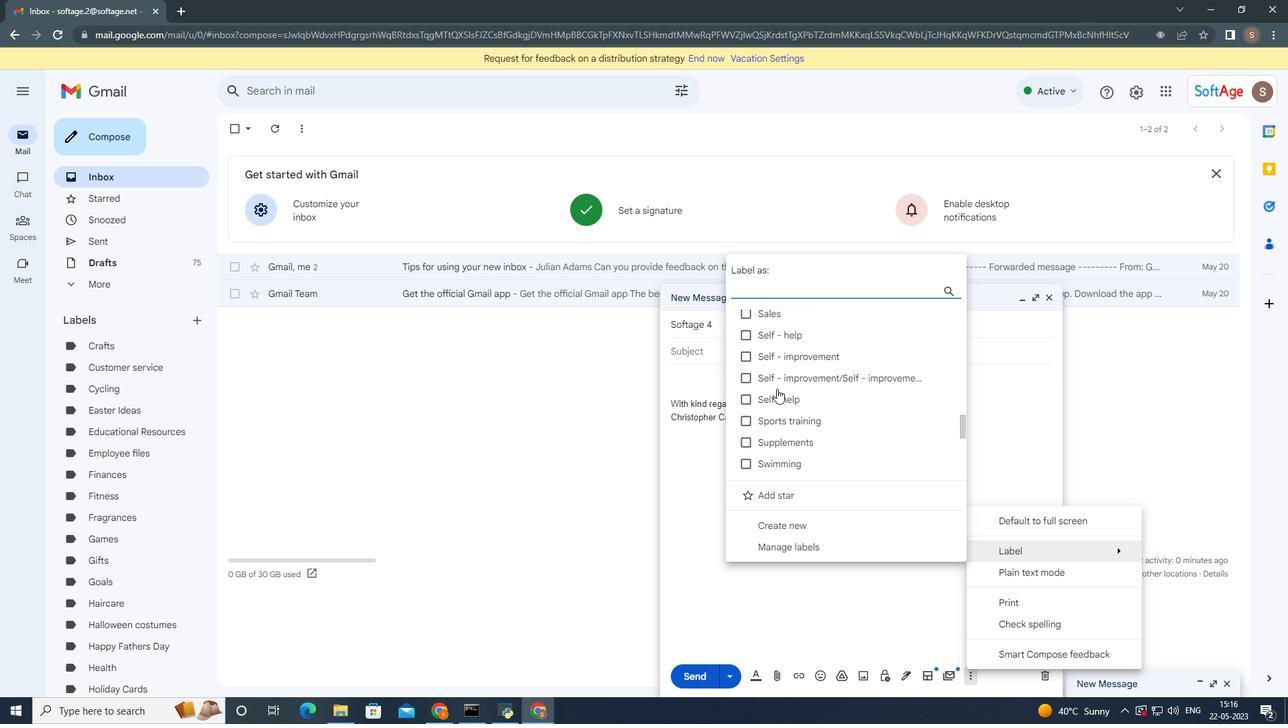 
Action: Mouse scrolled (777, 392) with delta (0, 0)
Screenshot: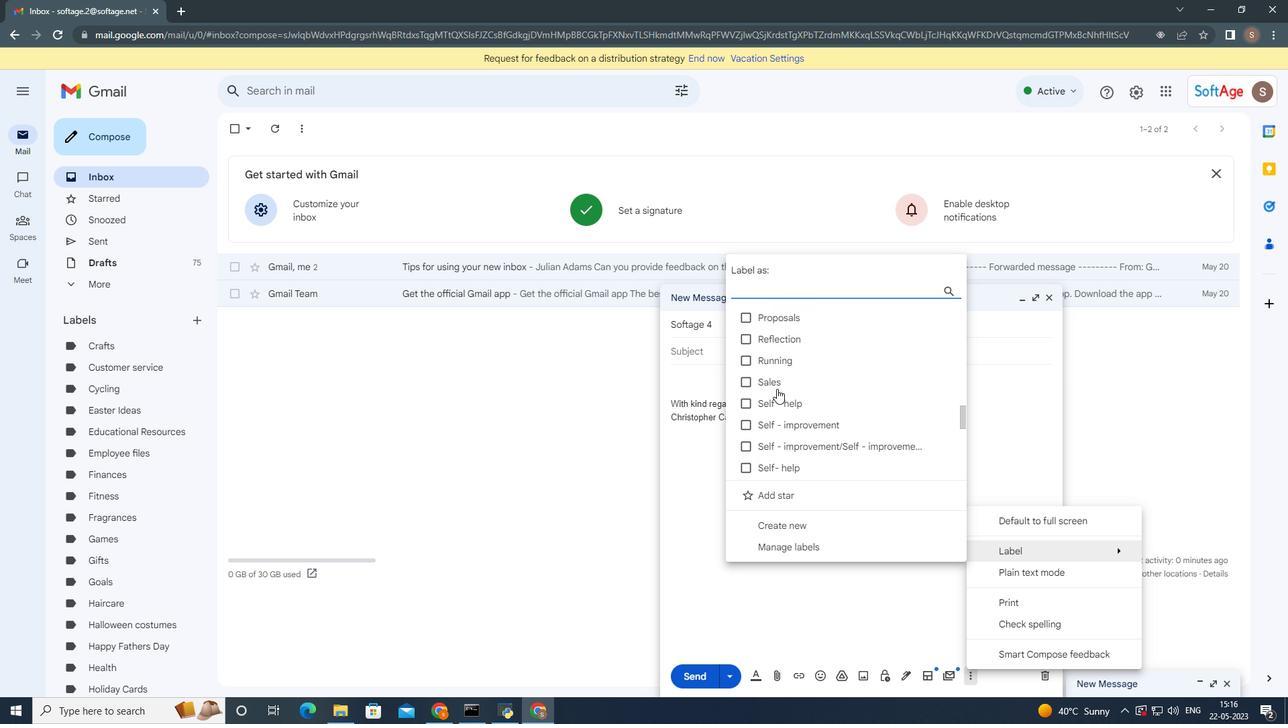 
Action: Mouse scrolled (777, 392) with delta (0, 0)
Screenshot: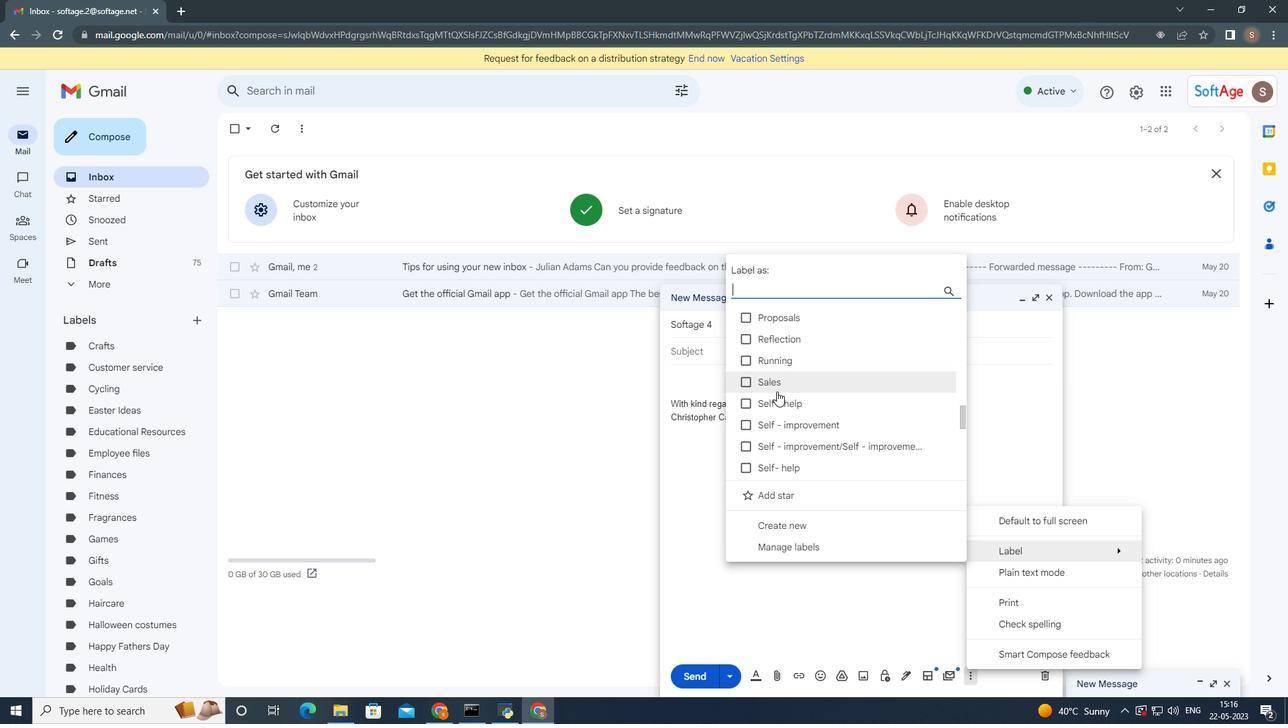 
Action: Mouse scrolled (777, 392) with delta (0, 0)
Screenshot: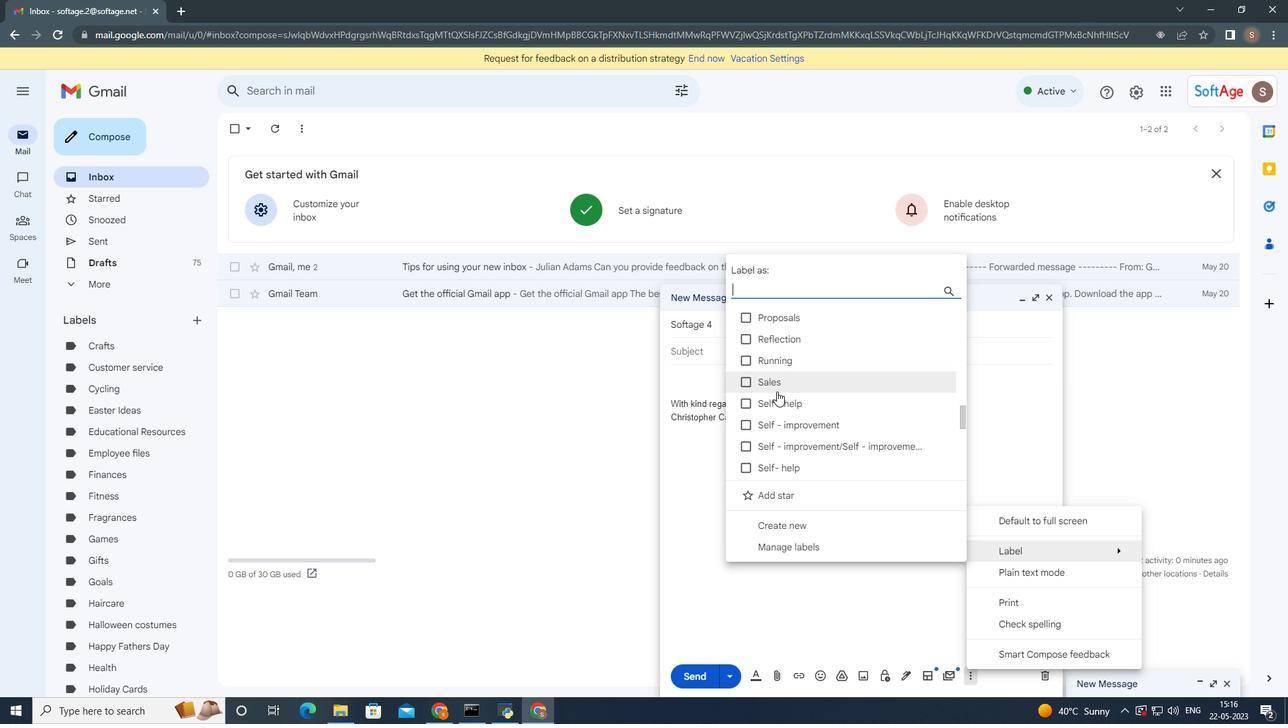 
Action: Mouse scrolled (777, 392) with delta (0, 0)
Screenshot: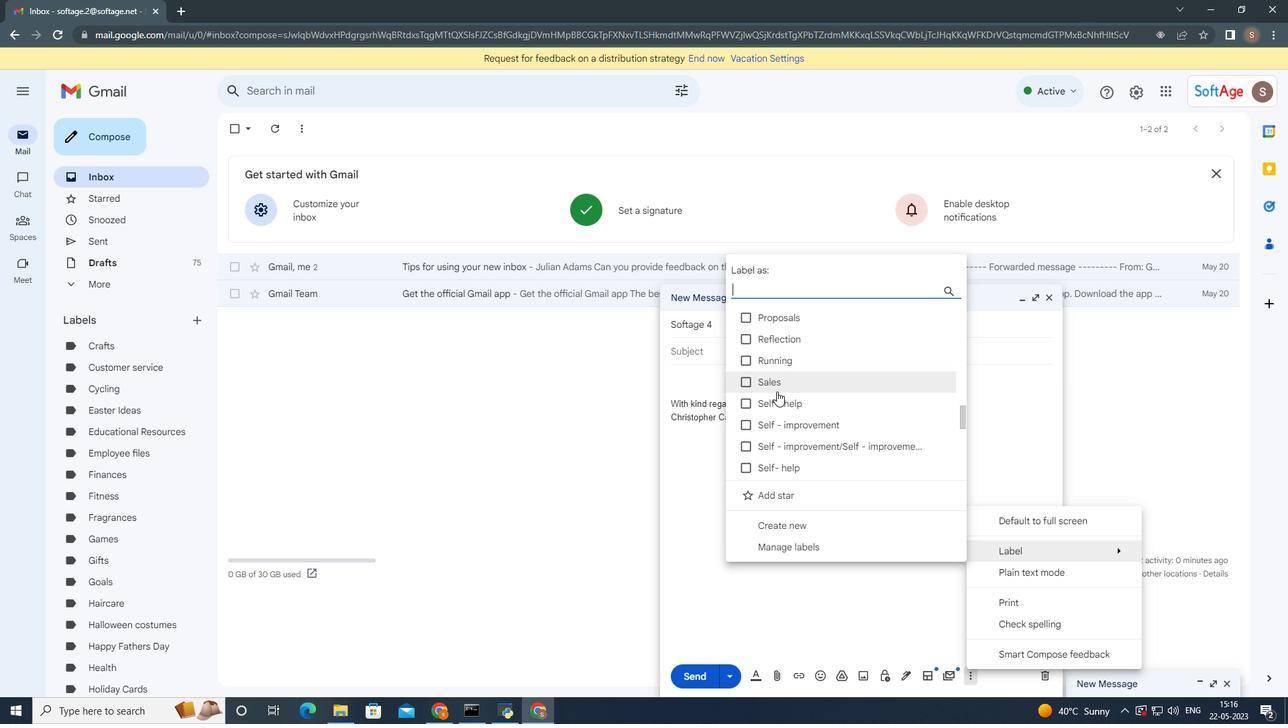 
Action: Mouse scrolled (777, 392) with delta (0, 0)
Screenshot: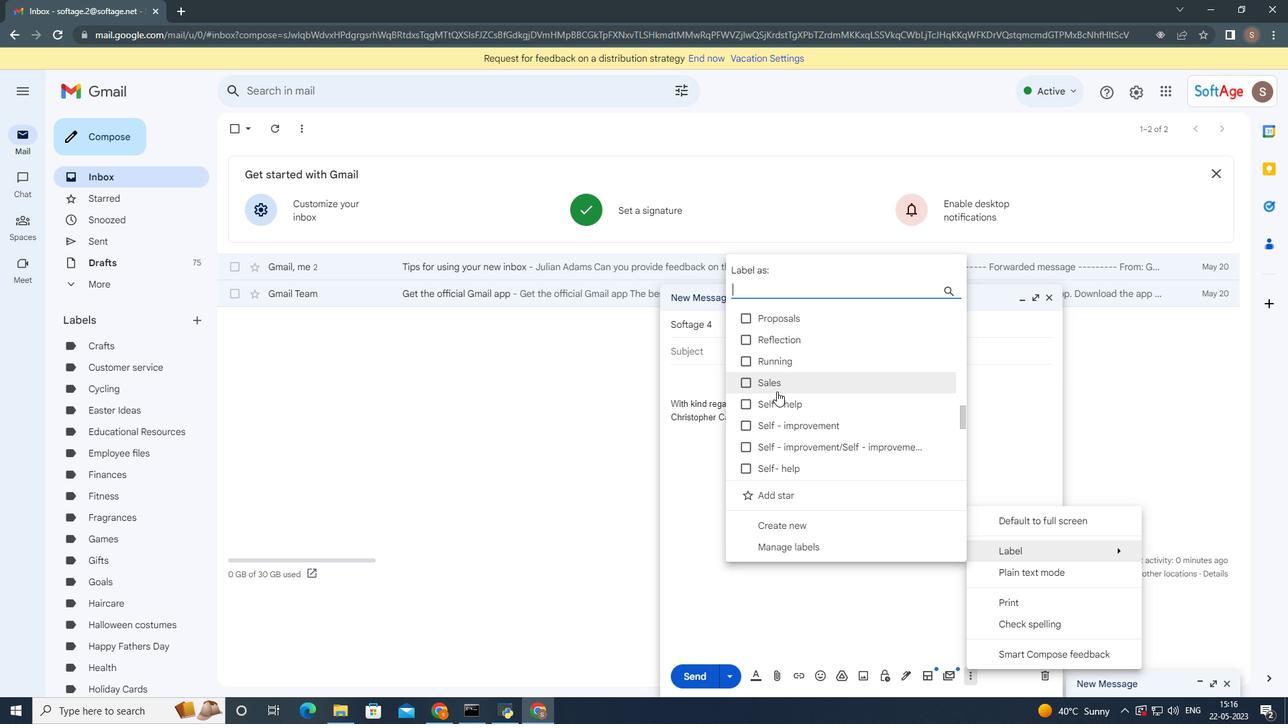 
Action: Mouse moved to (777, 394)
Screenshot: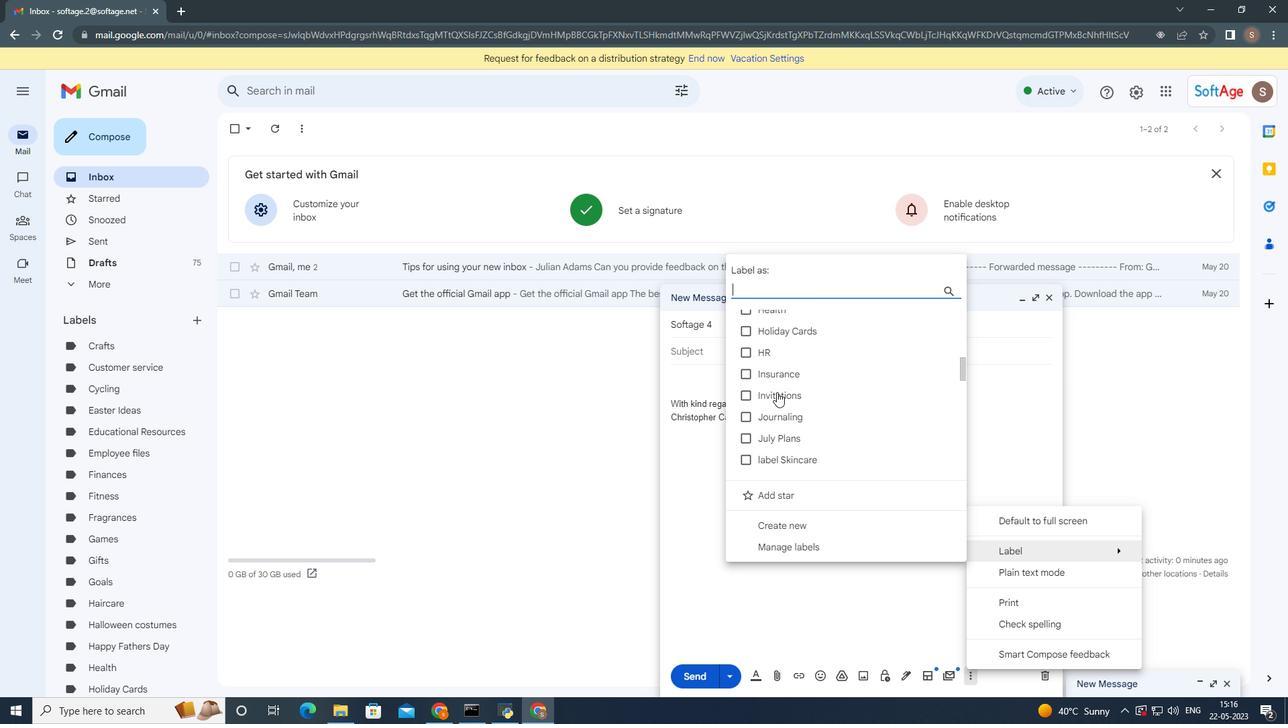 
Action: Mouse scrolled (777, 395) with delta (0, 0)
Screenshot: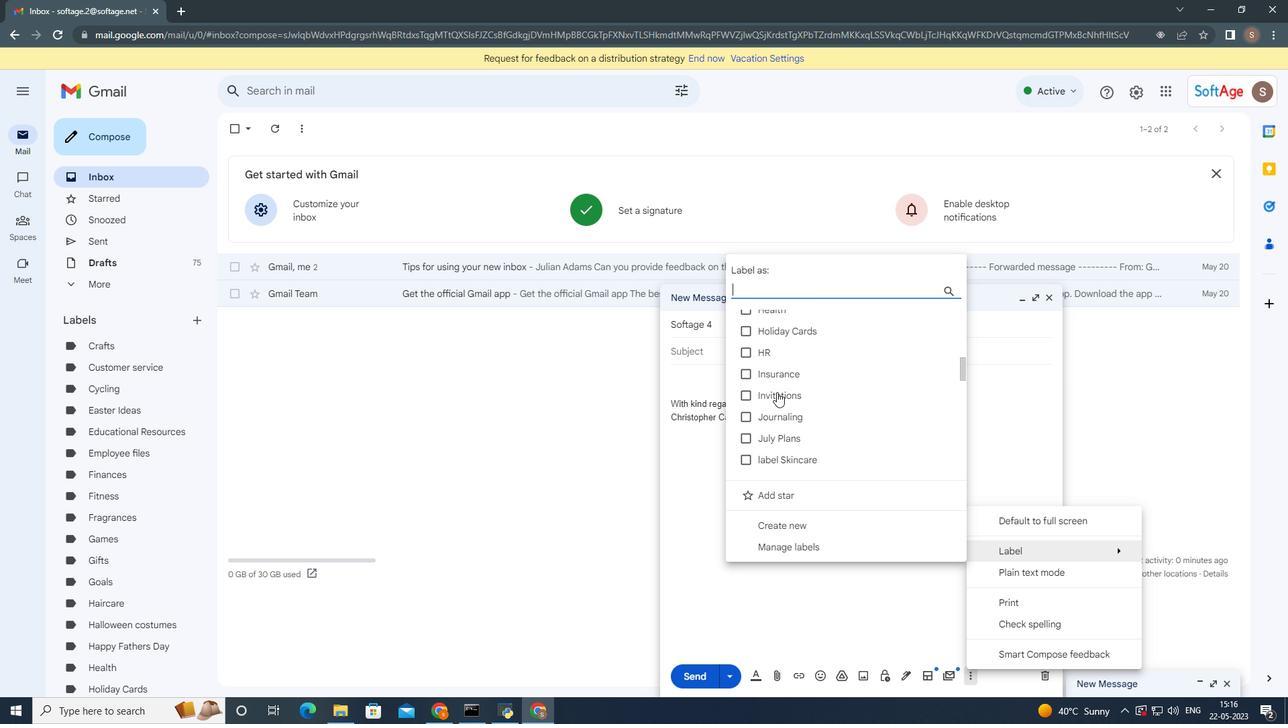 
Action: Mouse scrolled (777, 395) with delta (0, 0)
Screenshot: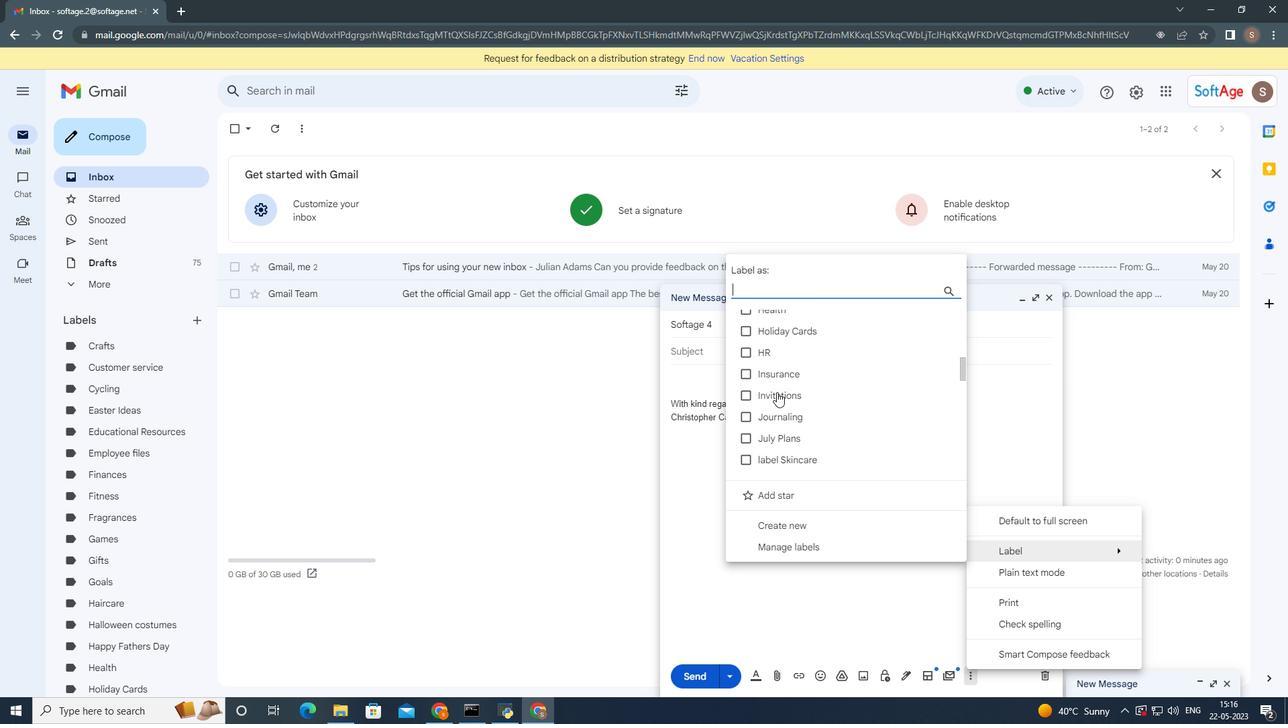 
Action: Mouse scrolled (777, 395) with delta (0, 0)
Screenshot: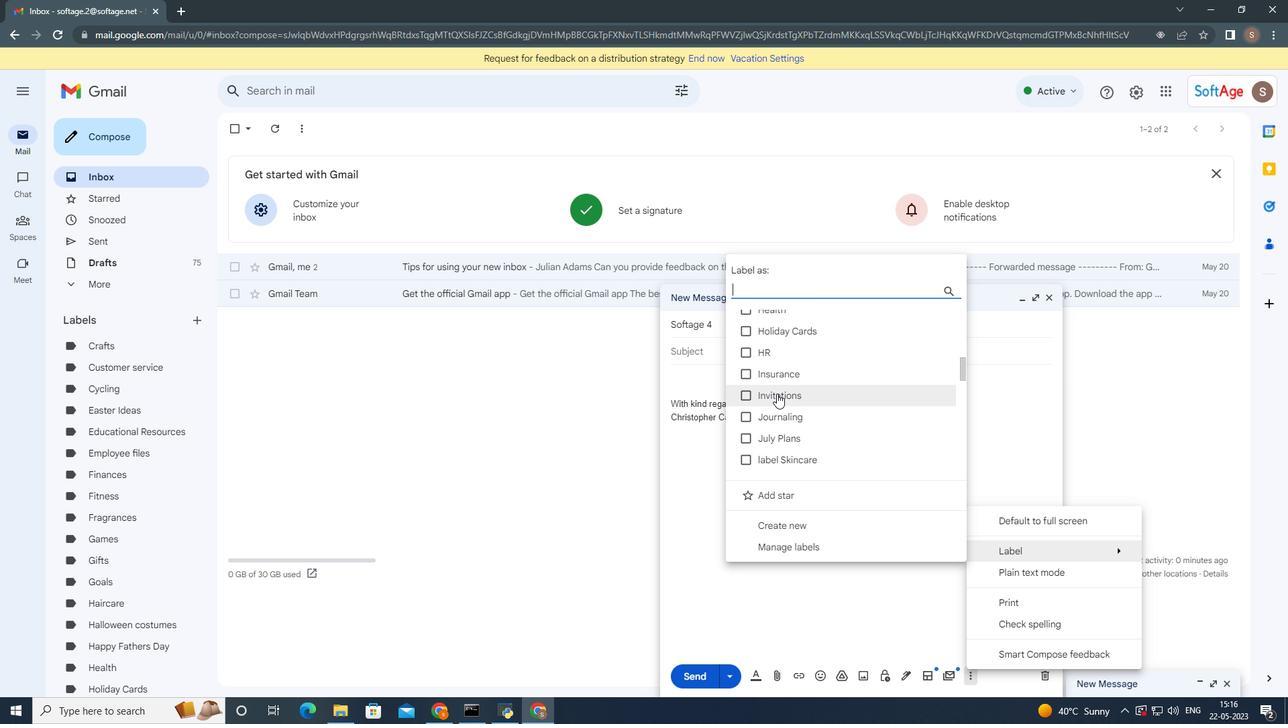
Action: Mouse scrolled (777, 395) with delta (0, 0)
Screenshot: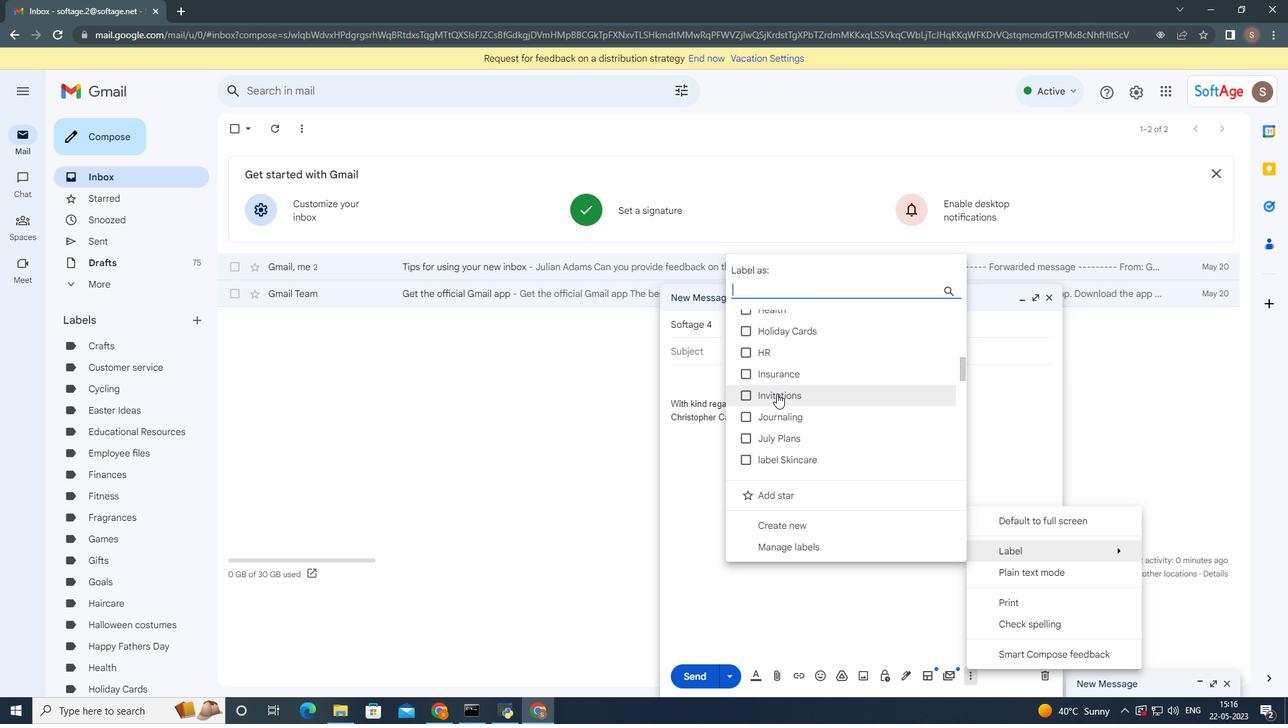
Action: Mouse moved to (792, 521)
Screenshot: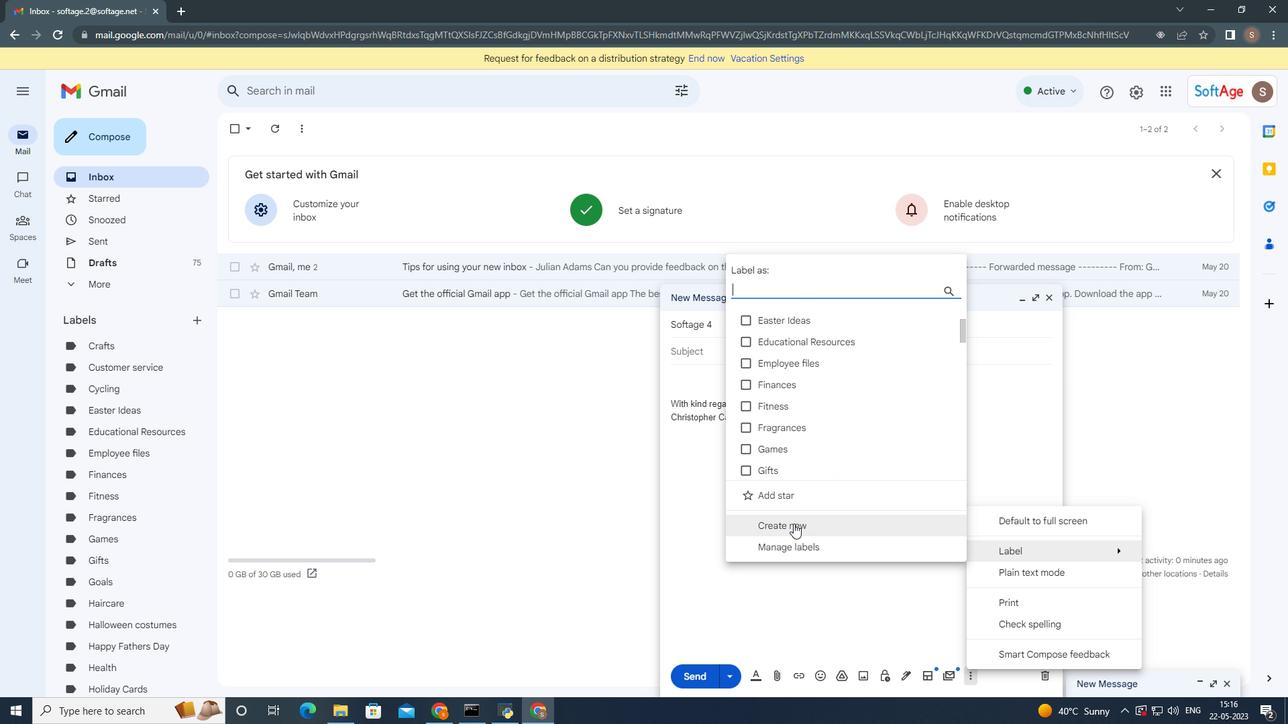 
Action: Mouse pressed left at (792, 521)
Screenshot: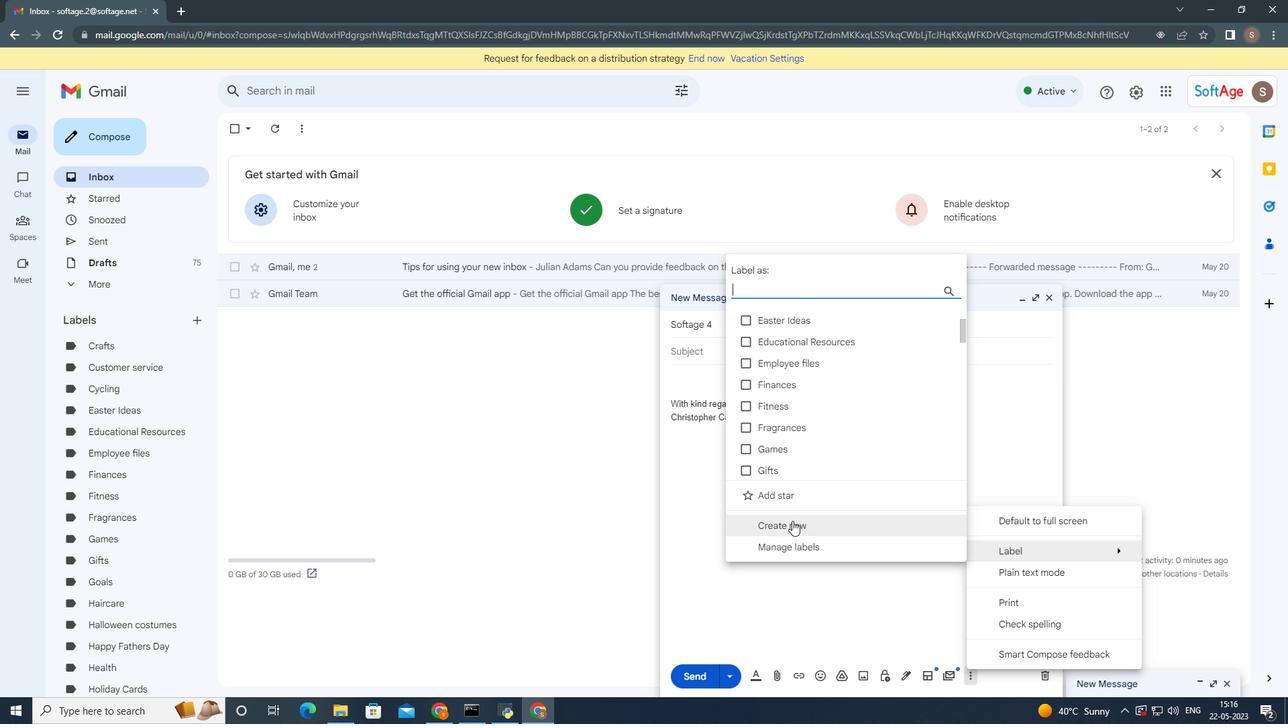 
Action: Key pressed <Key.shift>Policies
Screenshot: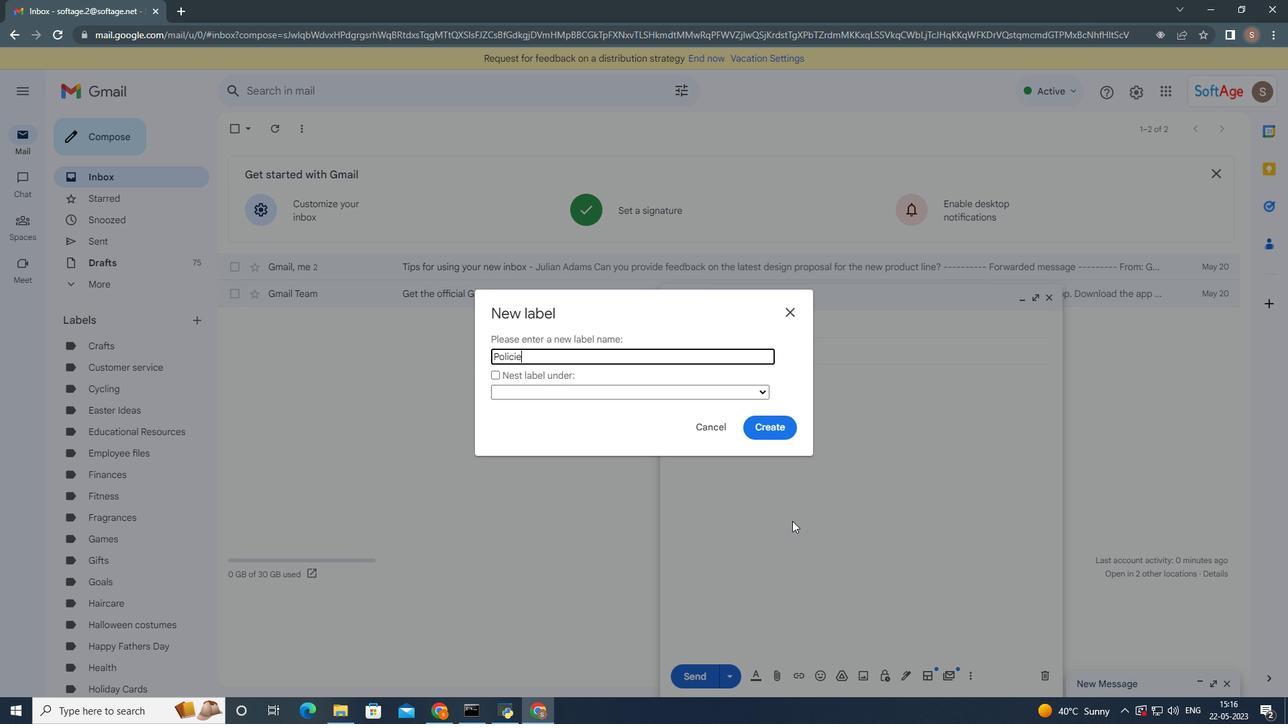 
Action: Mouse moved to (769, 429)
Screenshot: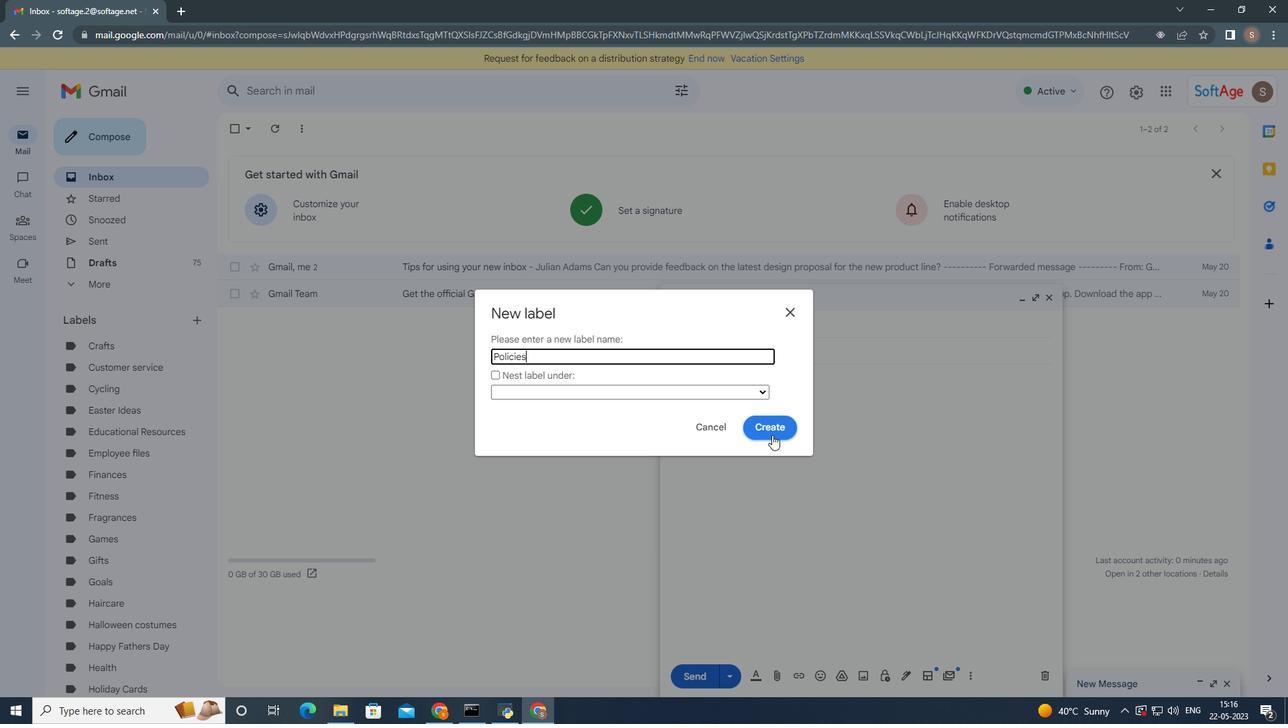 
Action: Mouse pressed left at (769, 429)
Screenshot: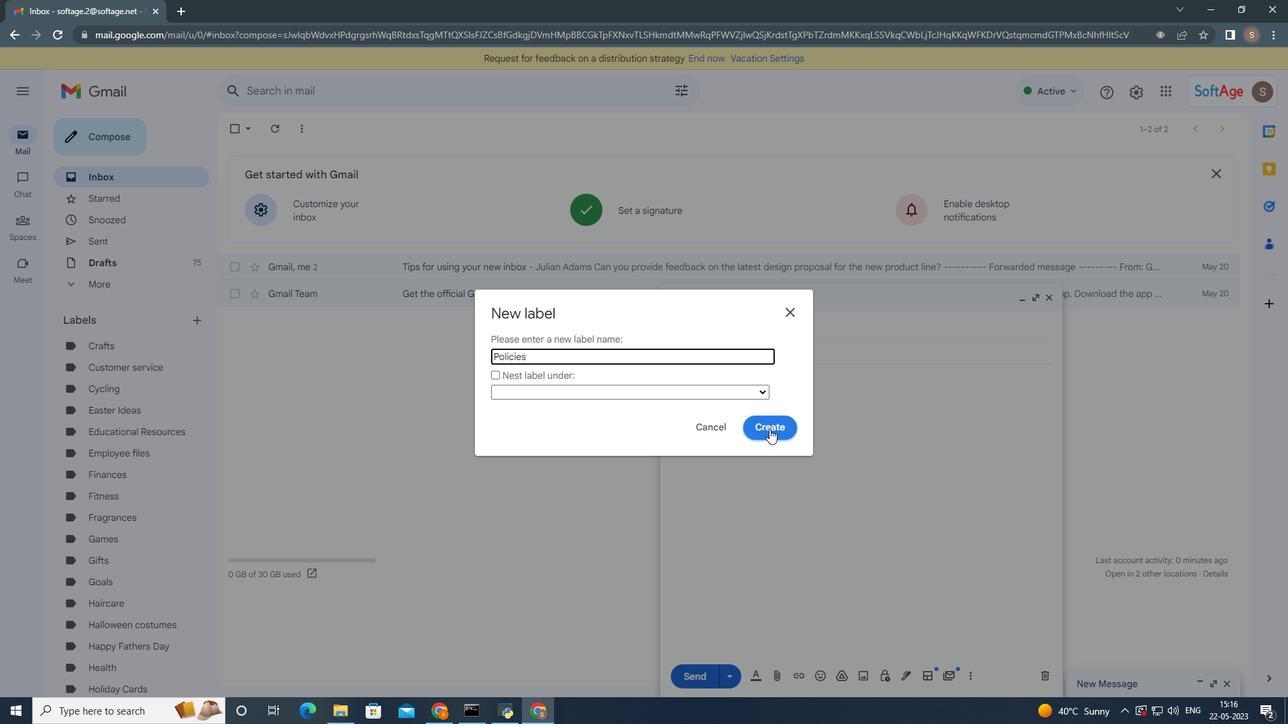 
